 Task: Change  the formatting of the data to Which is Greater than 10 In conditional formating, put the option 'Red Text. 'add another formatting option Format As Table, insert the option Light Gray, Table style light 1 , change the format of Column Width to 15In the sheet   Optimize Sales templetes book
Action: Mouse moved to (69, 160)
Screenshot: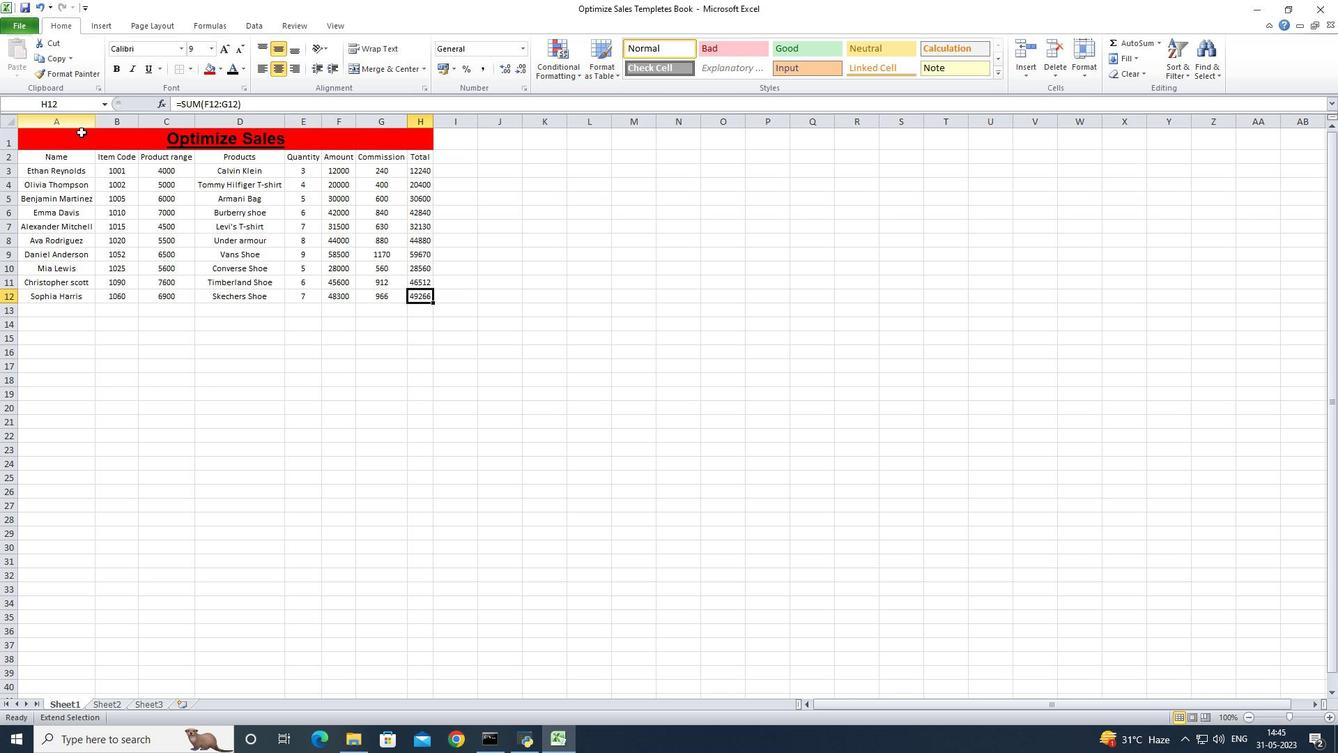 
Action: Mouse pressed left at (69, 160)
Screenshot: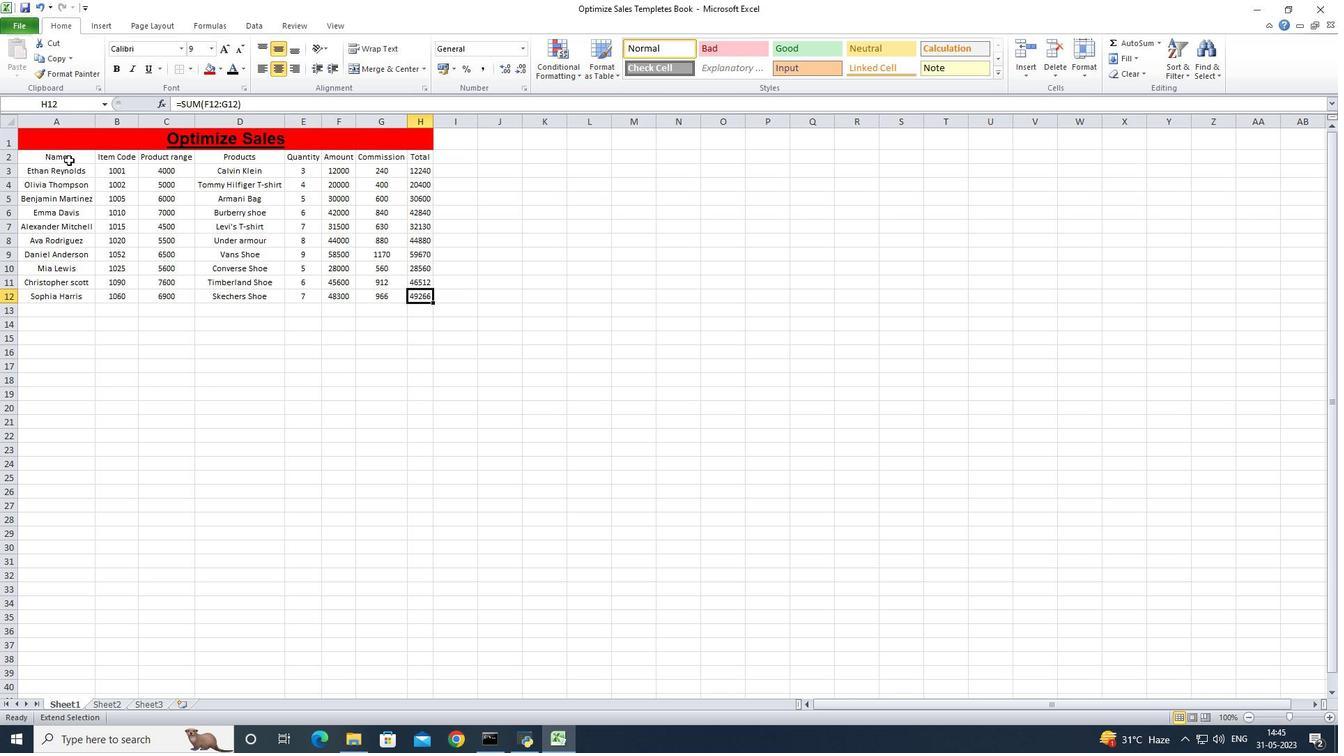 
Action: Mouse moved to (80, 159)
Screenshot: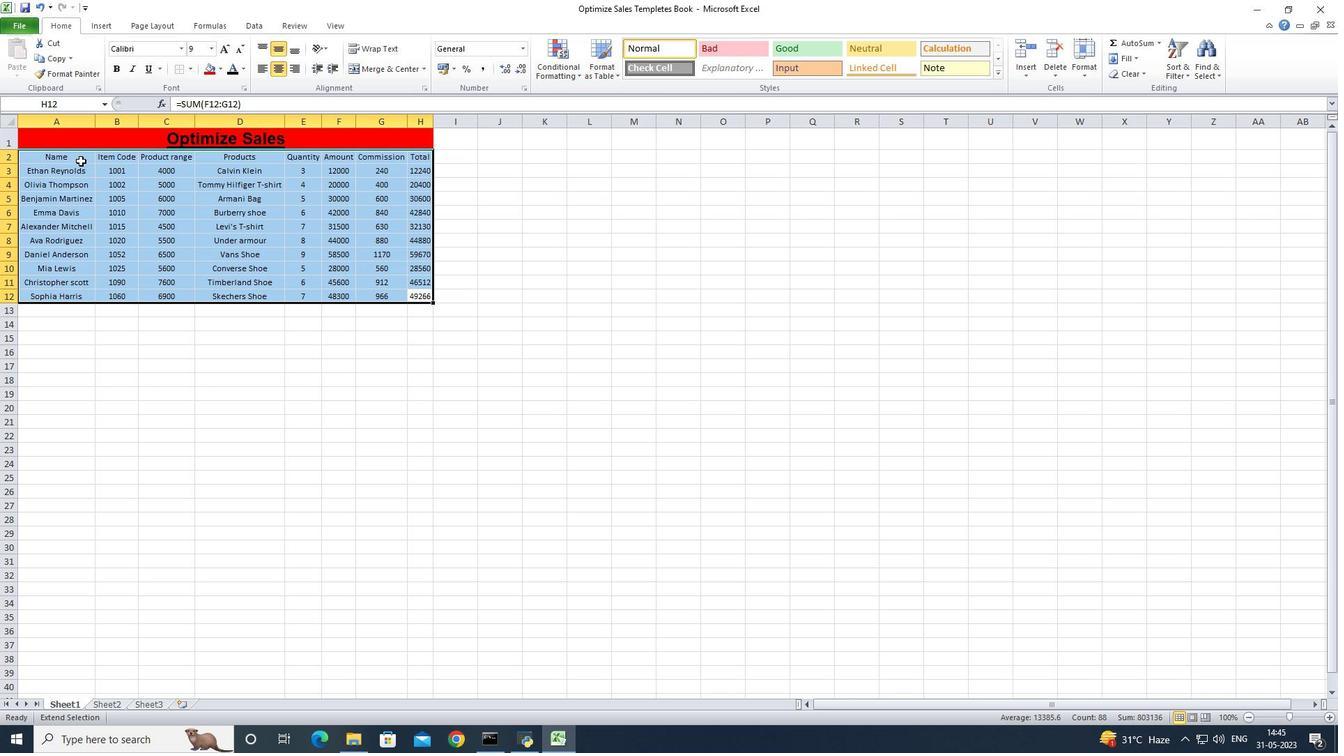 
Action: Mouse pressed left at (80, 159)
Screenshot: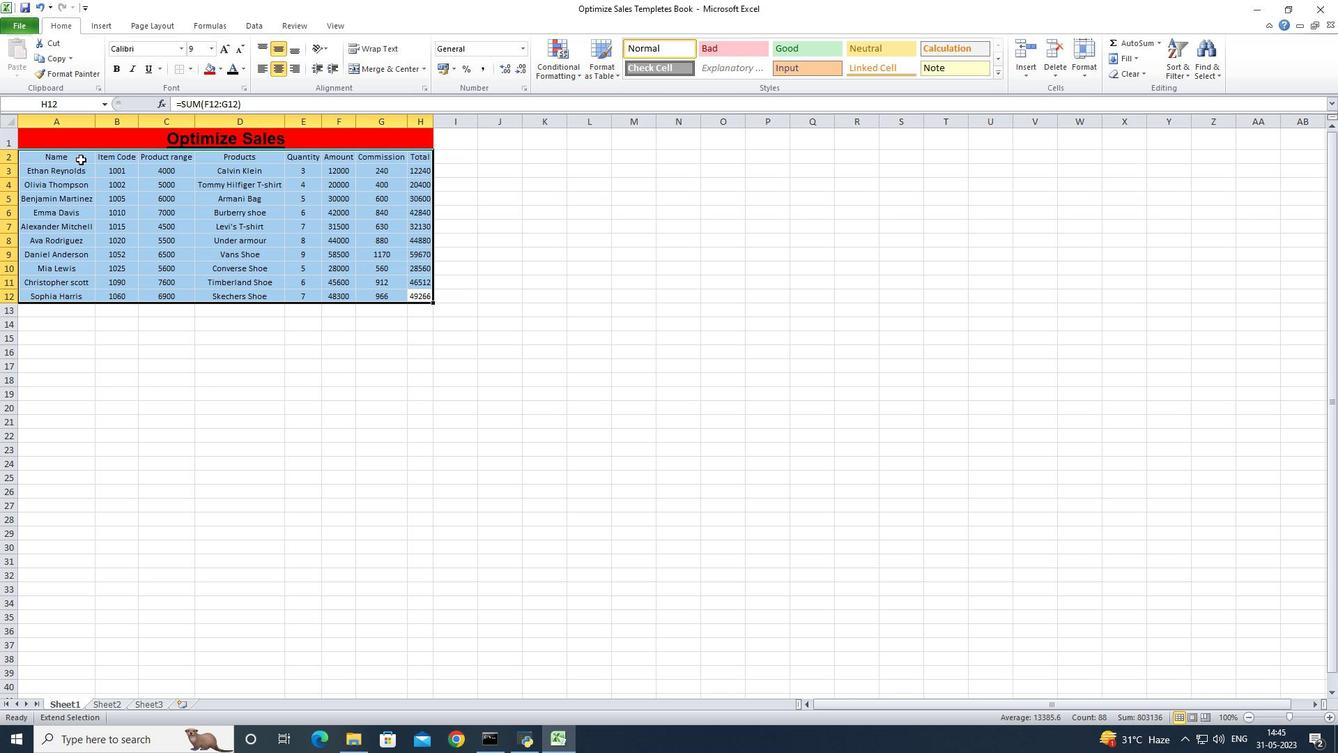 
Action: Mouse pressed left at (80, 159)
Screenshot: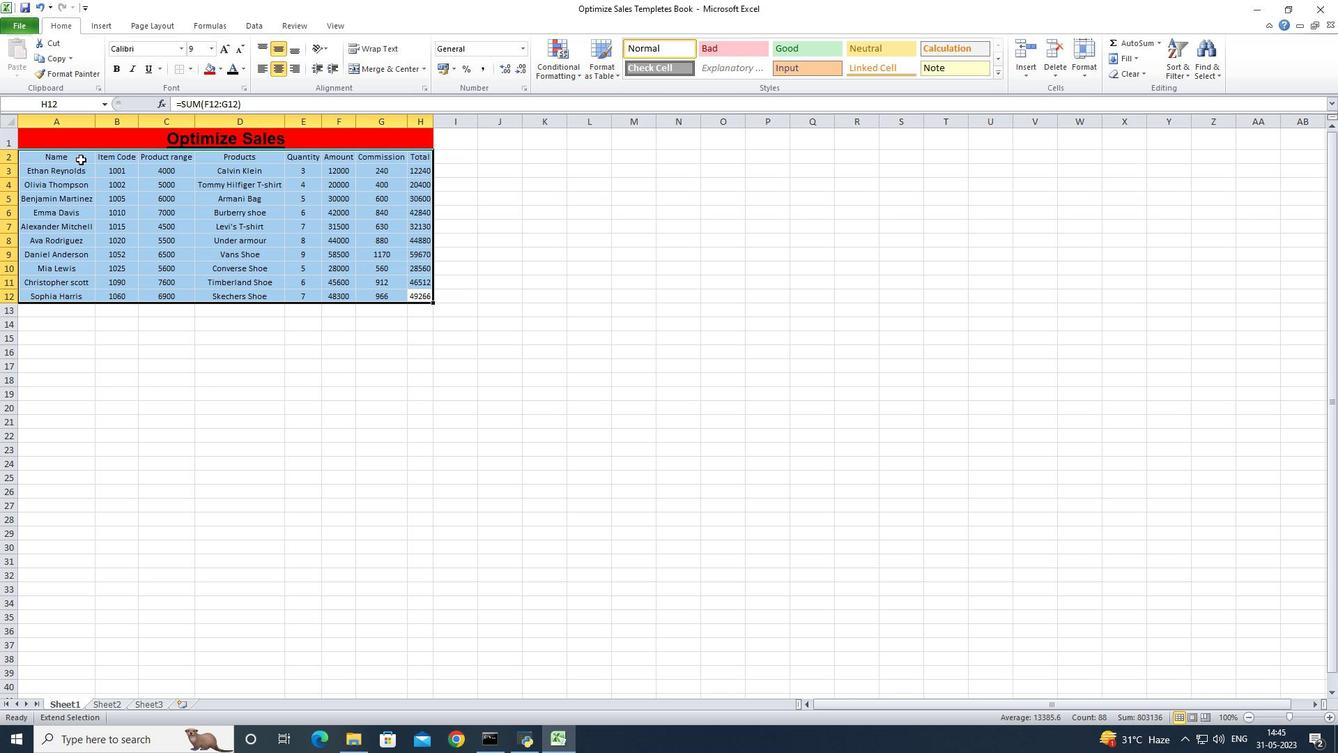 
Action: Mouse pressed left at (80, 159)
Screenshot: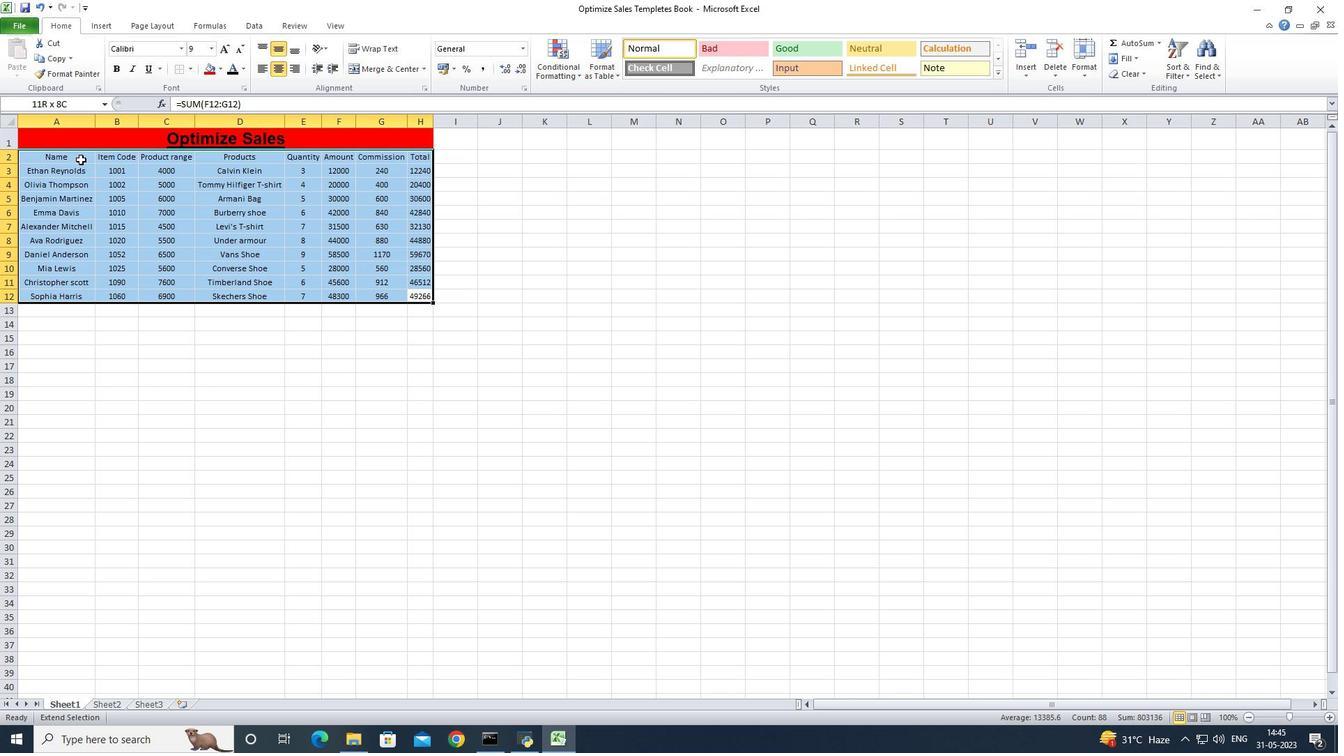 
Action: Mouse moved to (548, 59)
Screenshot: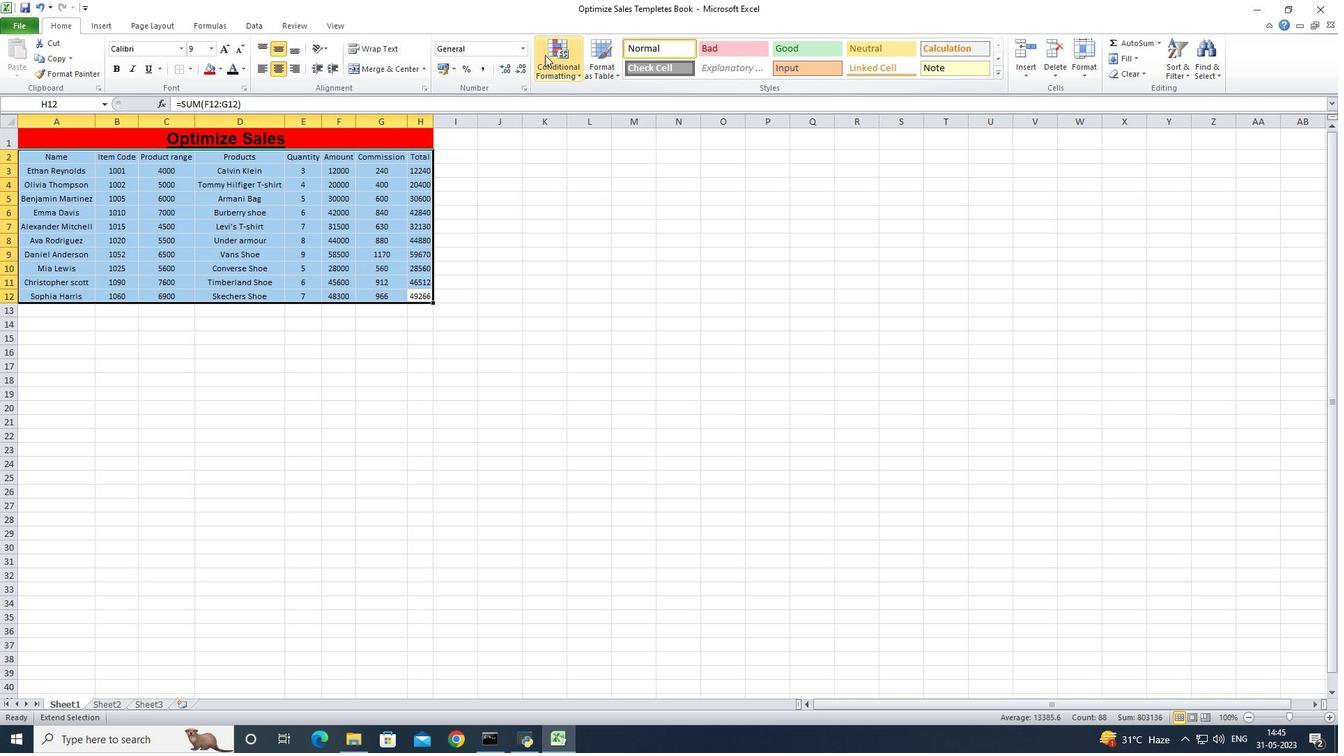 
Action: Mouse pressed left at (548, 59)
Screenshot: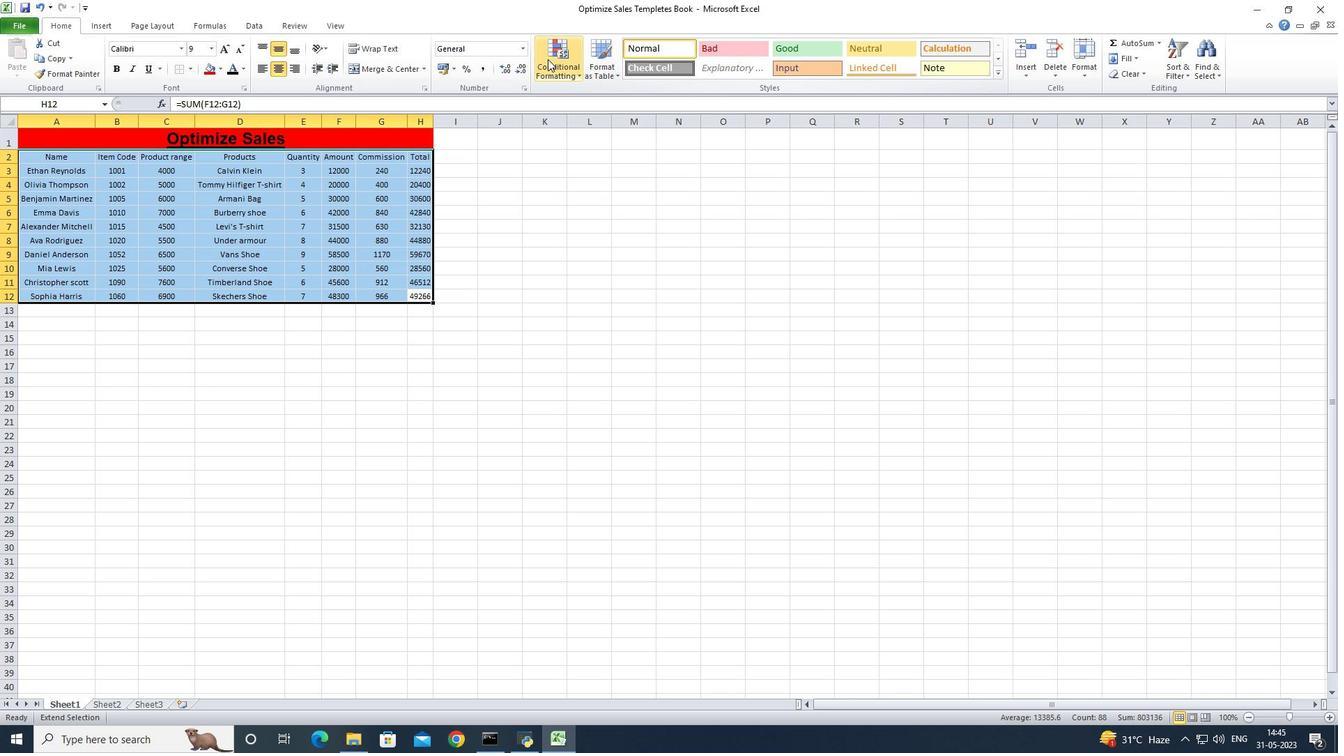 
Action: Mouse moved to (750, 98)
Screenshot: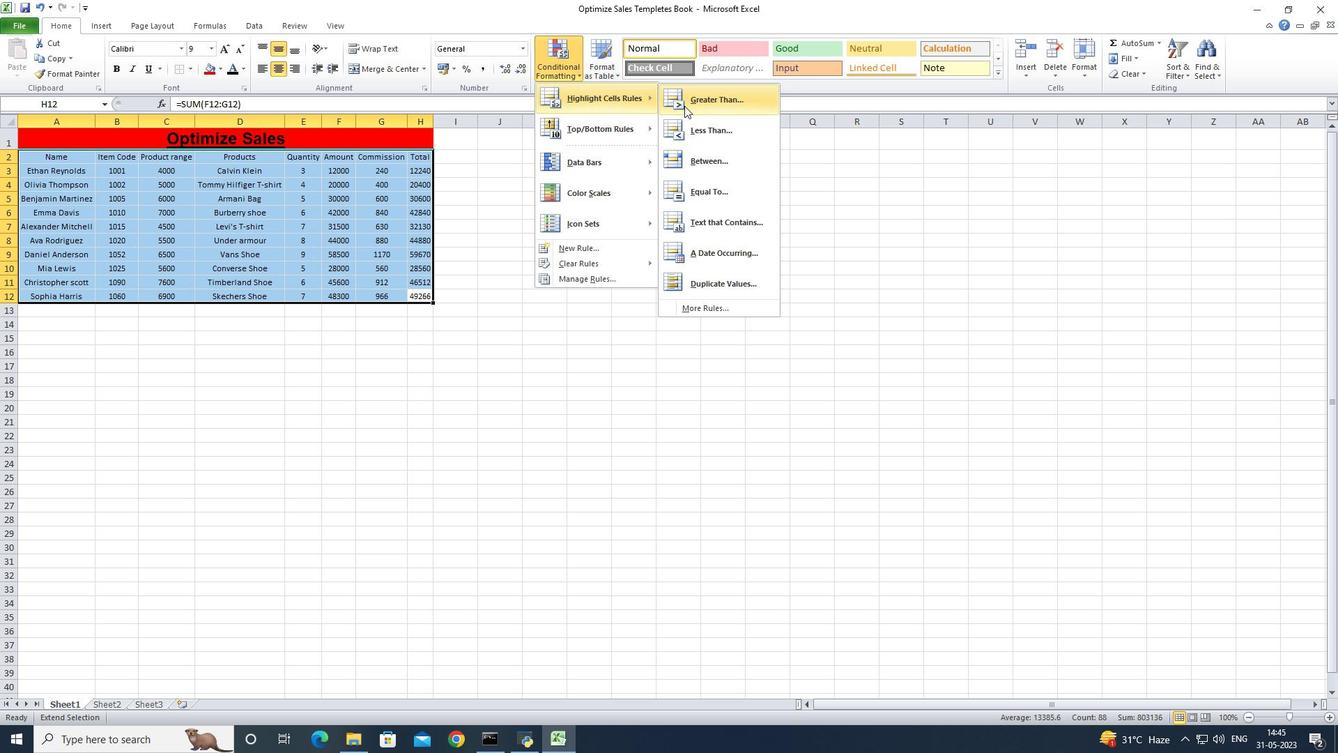 
Action: Mouse pressed left at (750, 98)
Screenshot: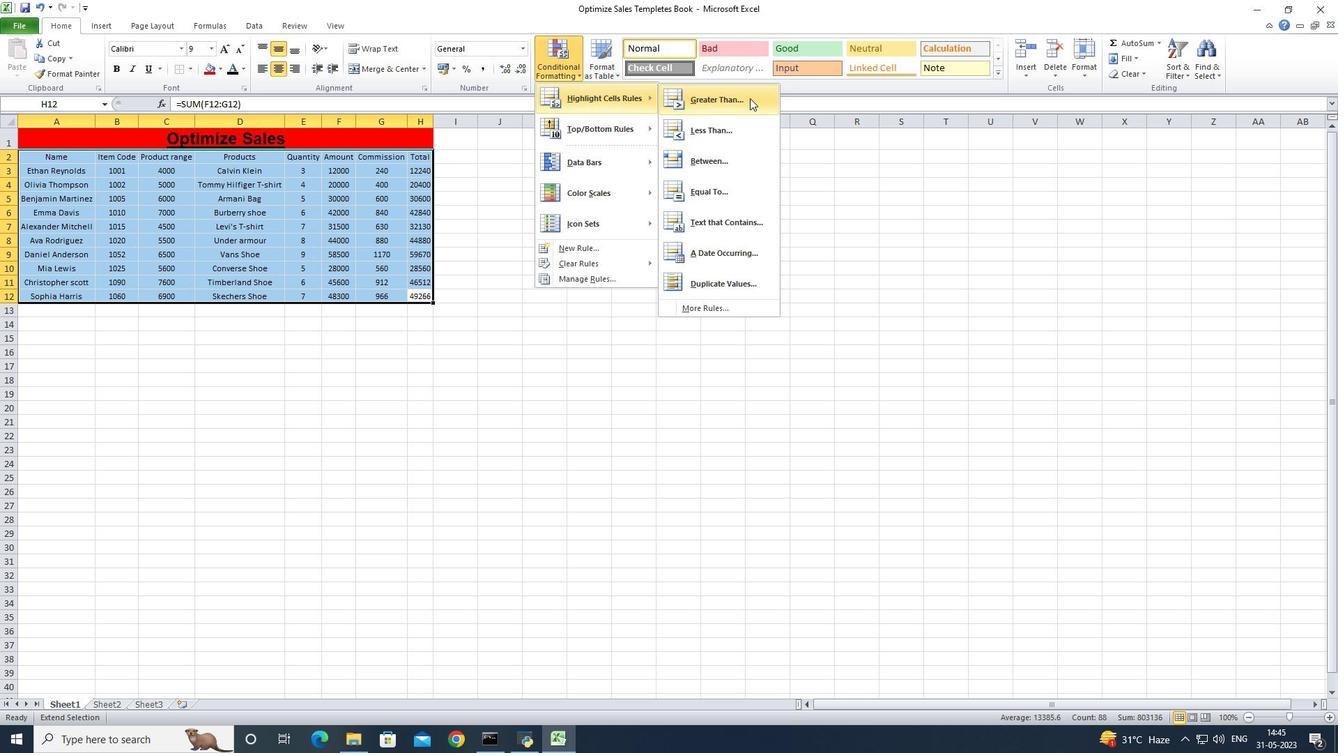 
Action: Mouse moved to (299, 349)
Screenshot: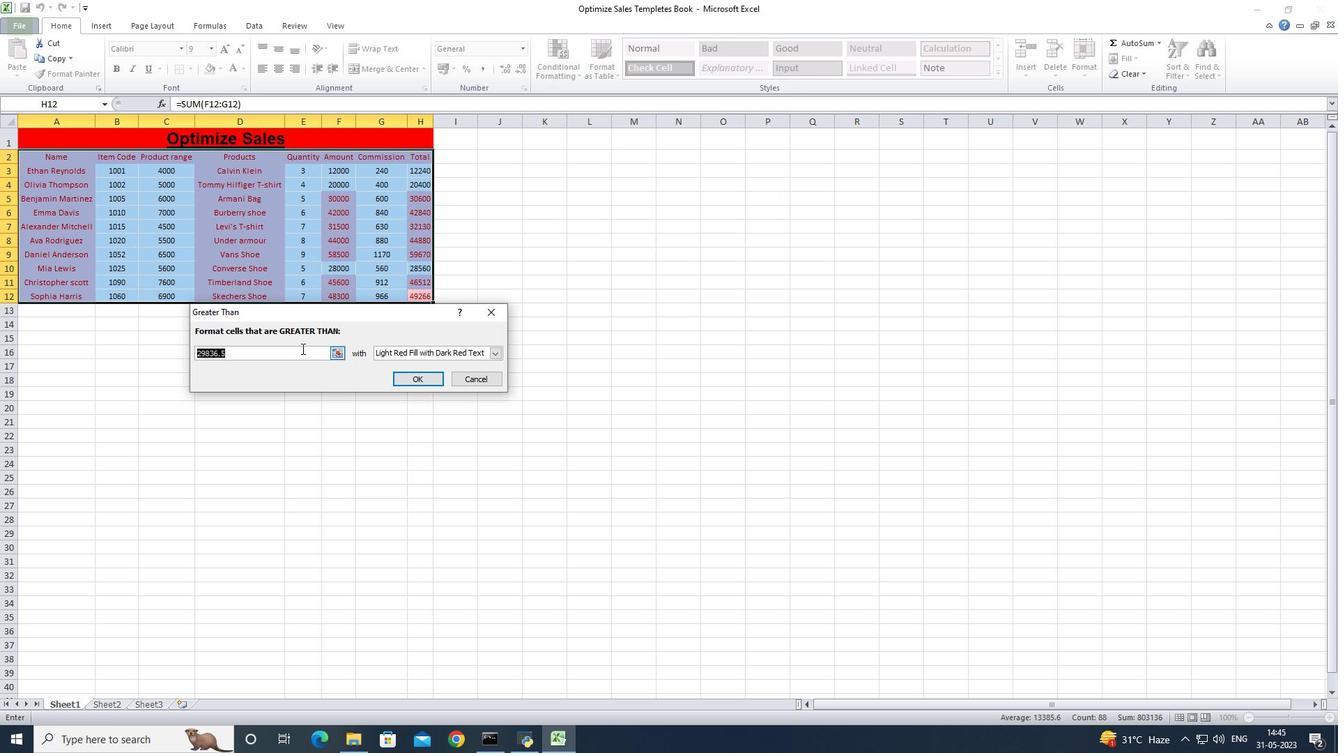 
Action: Key pressed 10
Screenshot: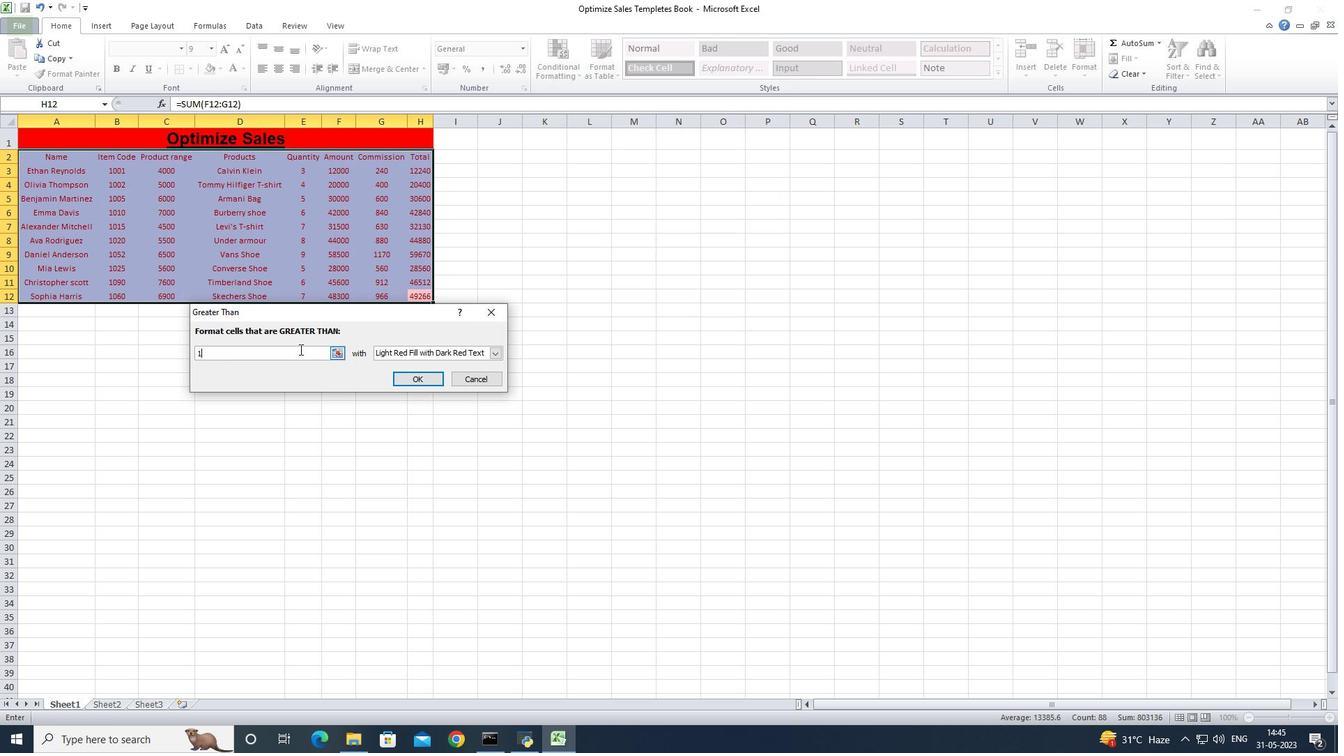 
Action: Mouse moved to (499, 350)
Screenshot: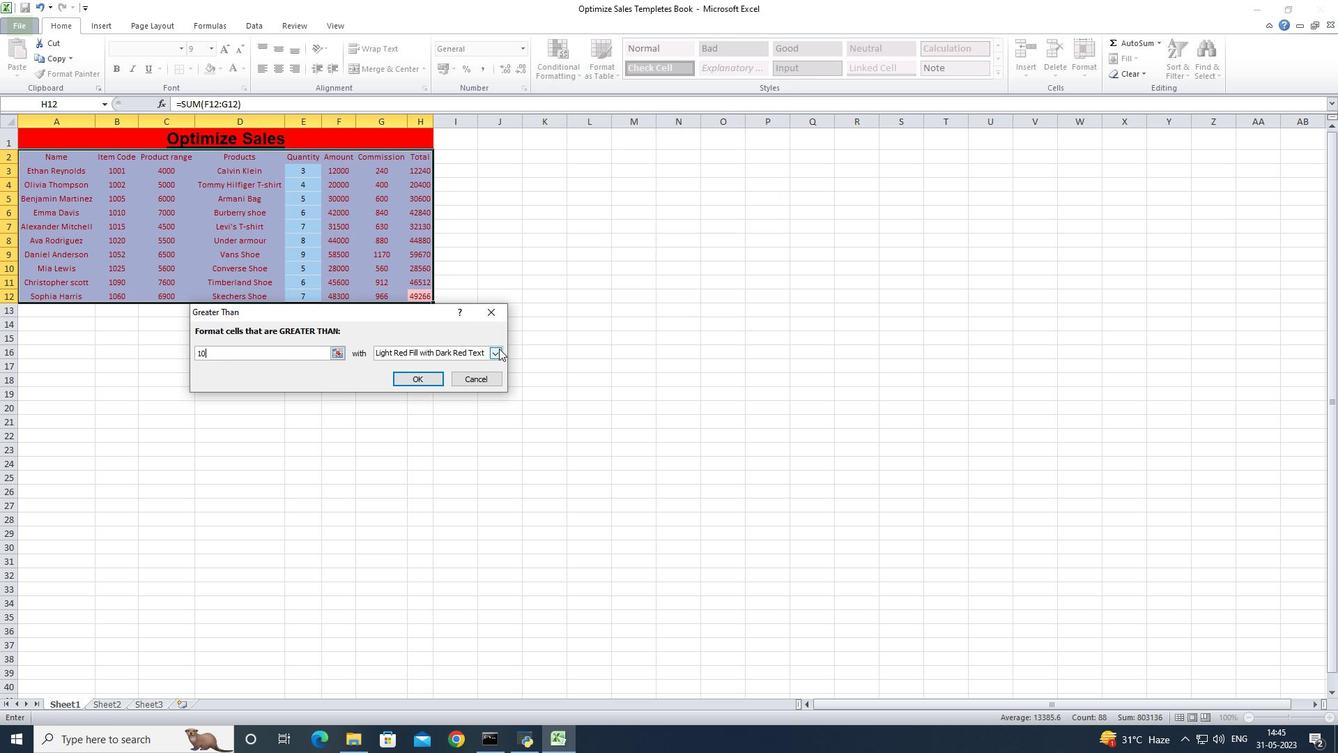 
Action: Mouse pressed left at (499, 350)
Screenshot: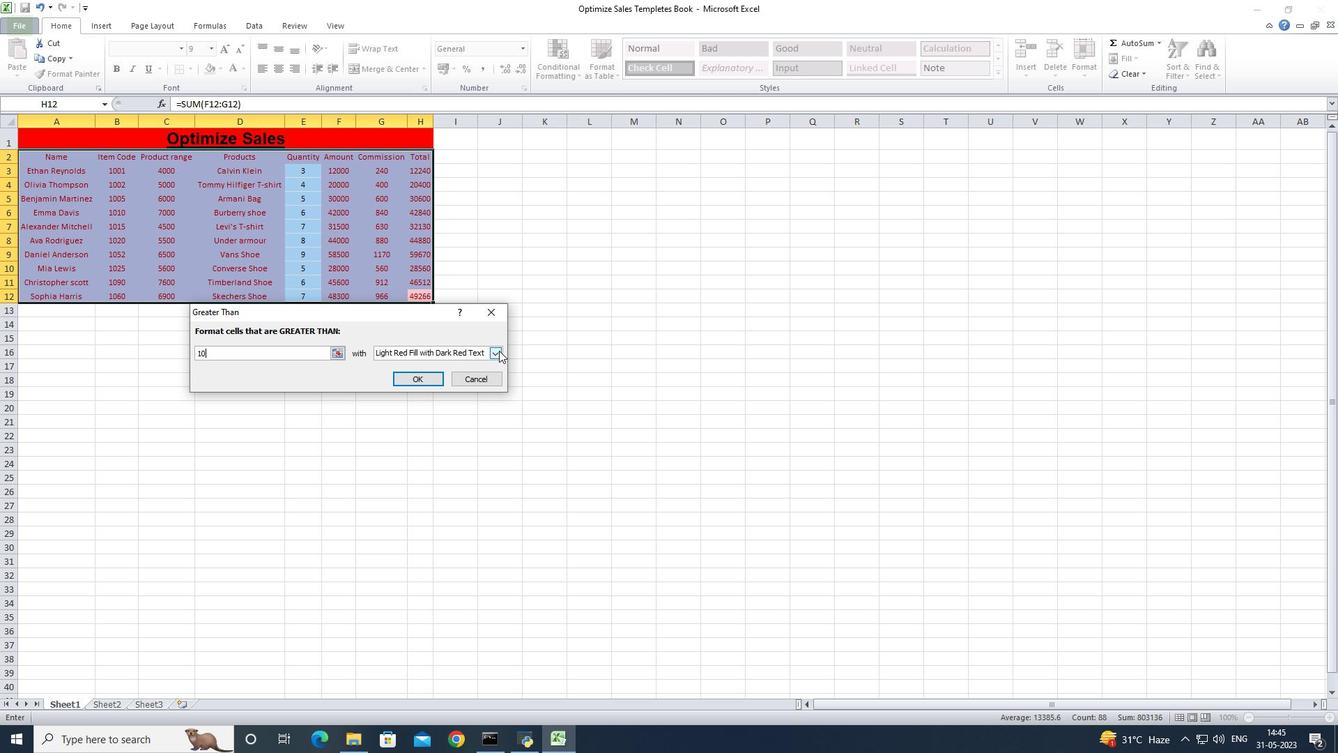 
Action: Mouse moved to (464, 402)
Screenshot: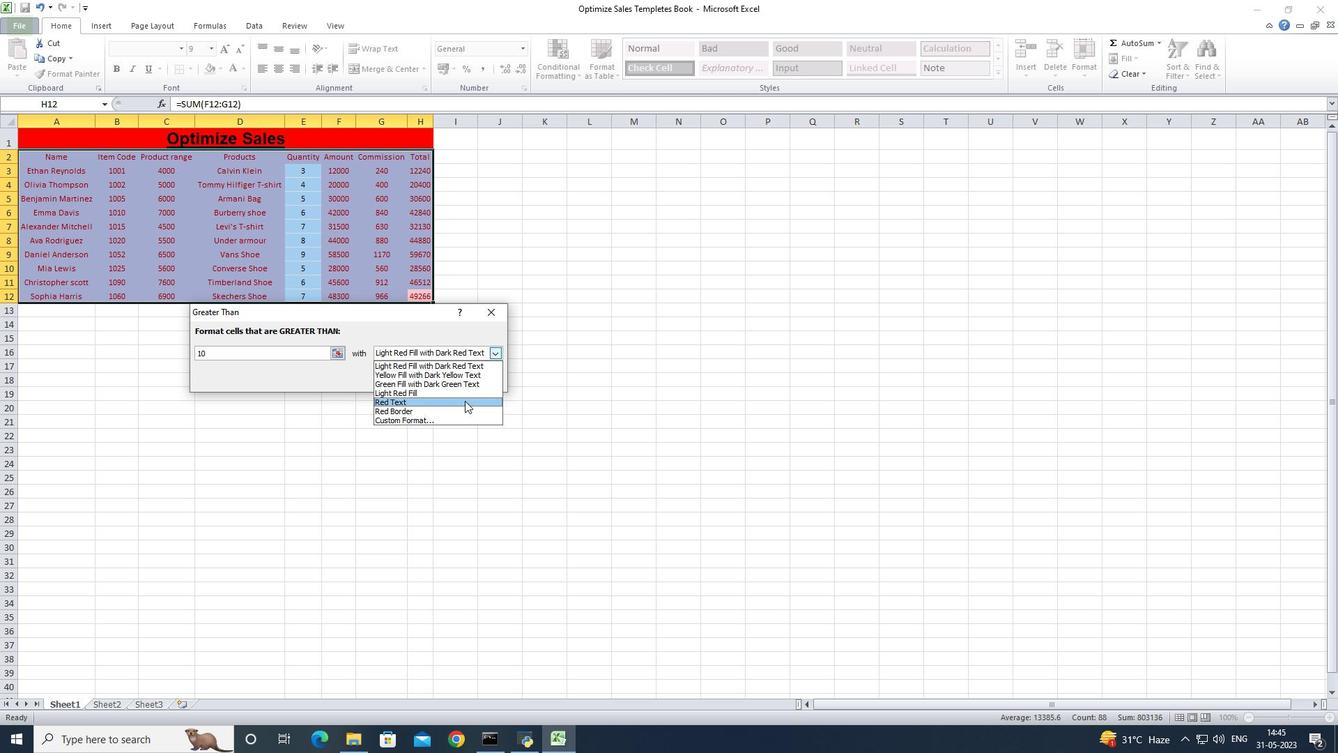 
Action: Mouse pressed left at (464, 402)
Screenshot: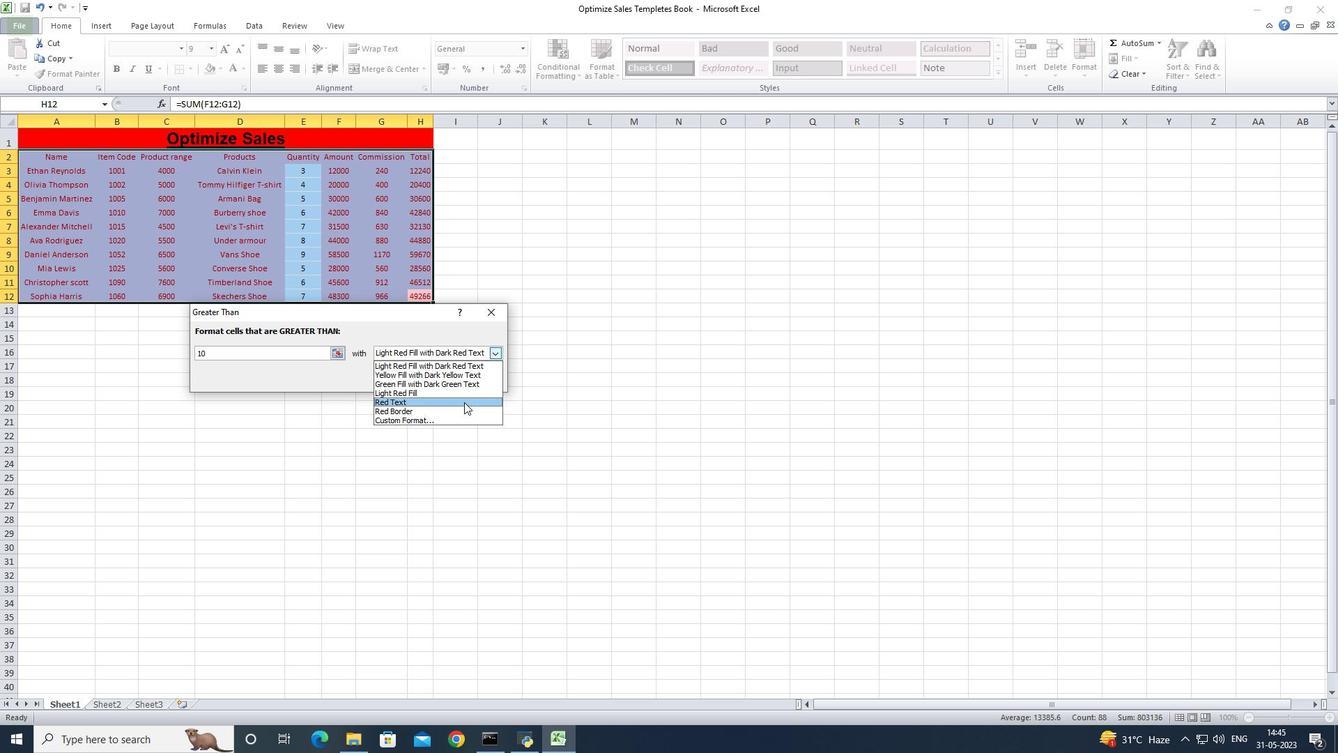 
Action: Mouse moved to (422, 382)
Screenshot: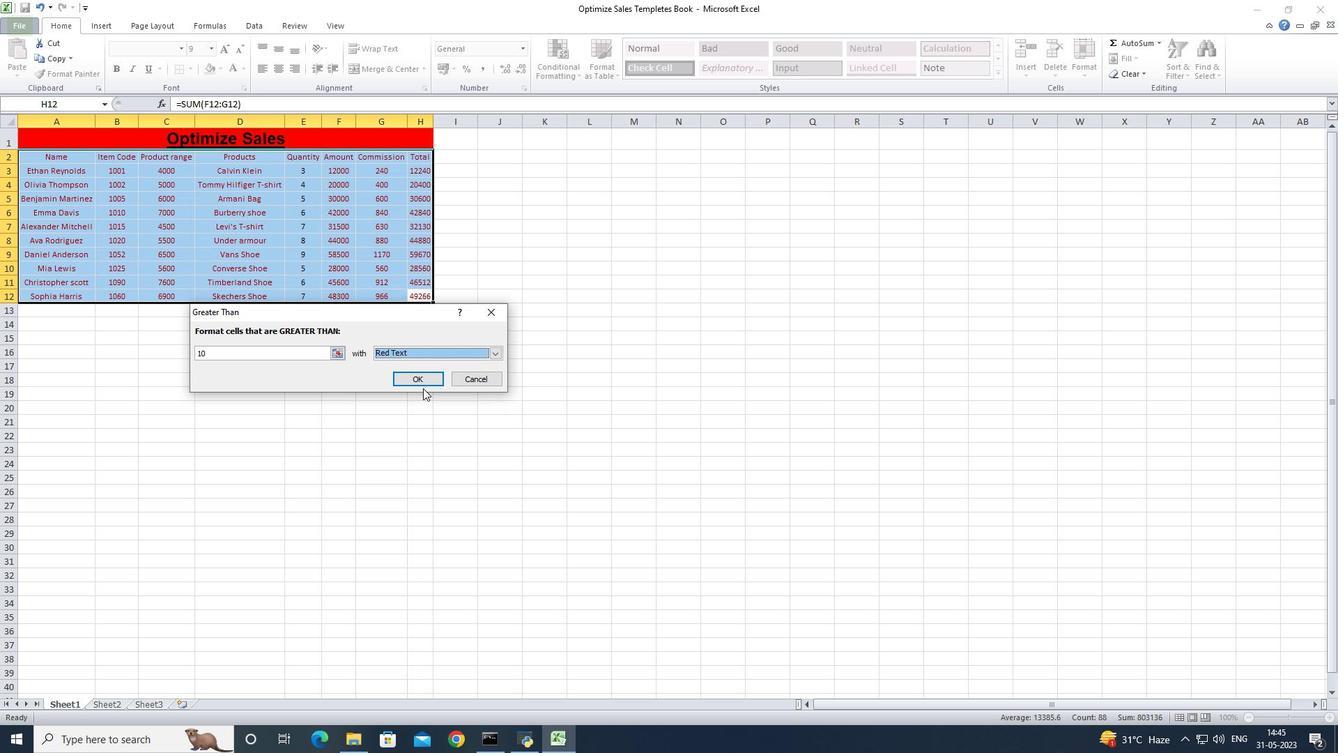 
Action: Mouse pressed left at (422, 382)
Screenshot: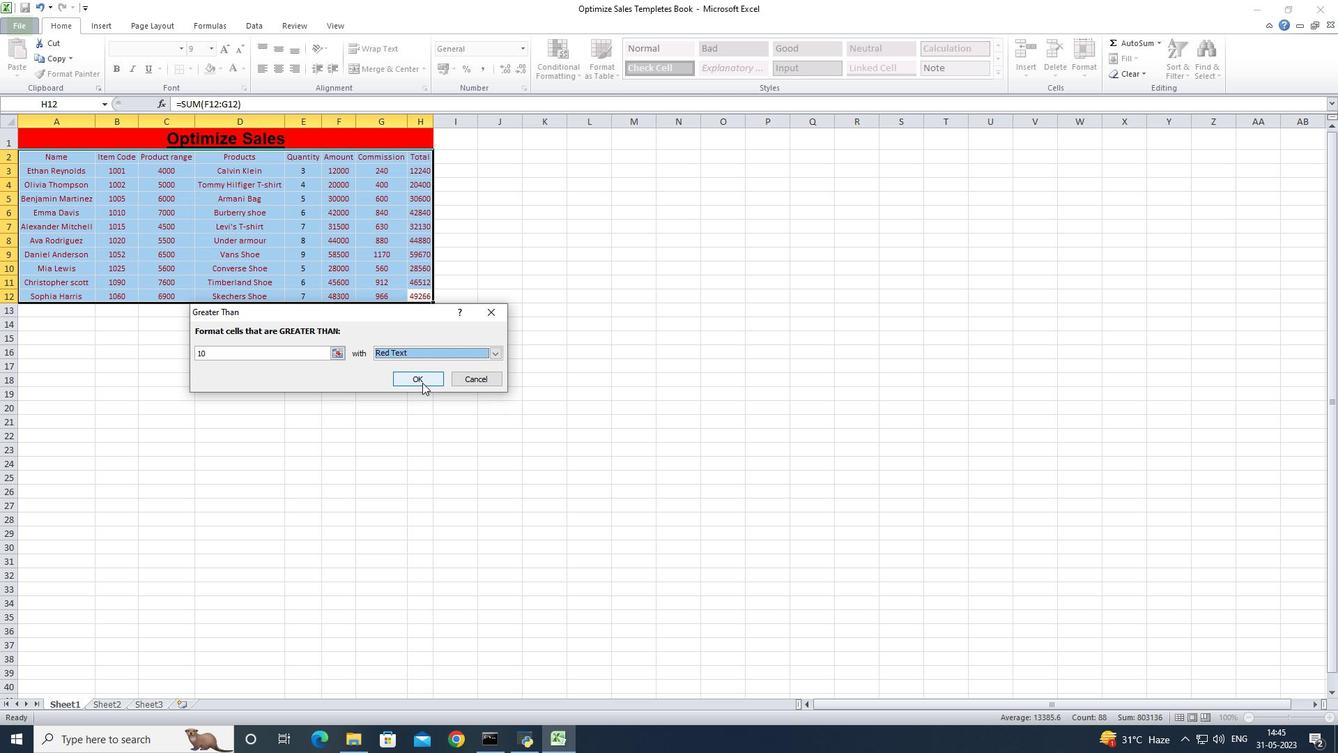 
Action: Mouse moved to (193, 183)
Screenshot: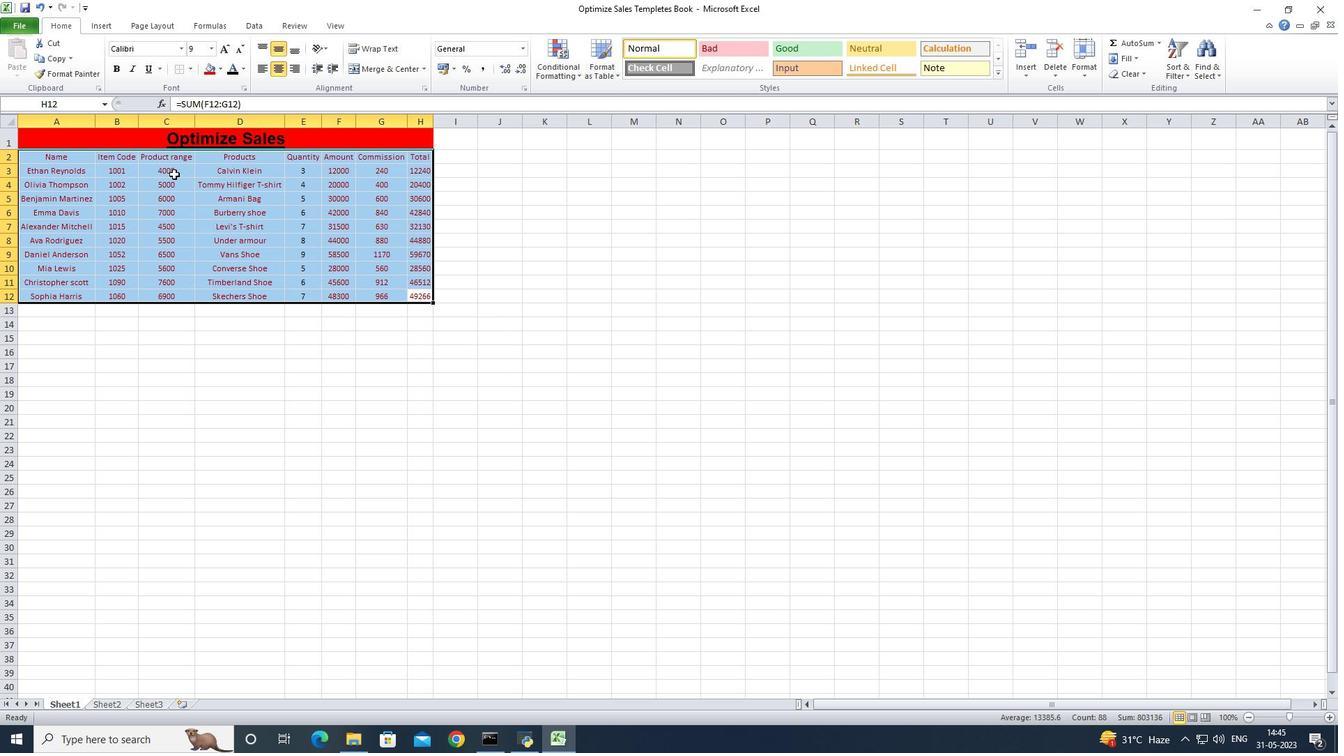 
Action: Mouse pressed left at (193, 183)
Screenshot: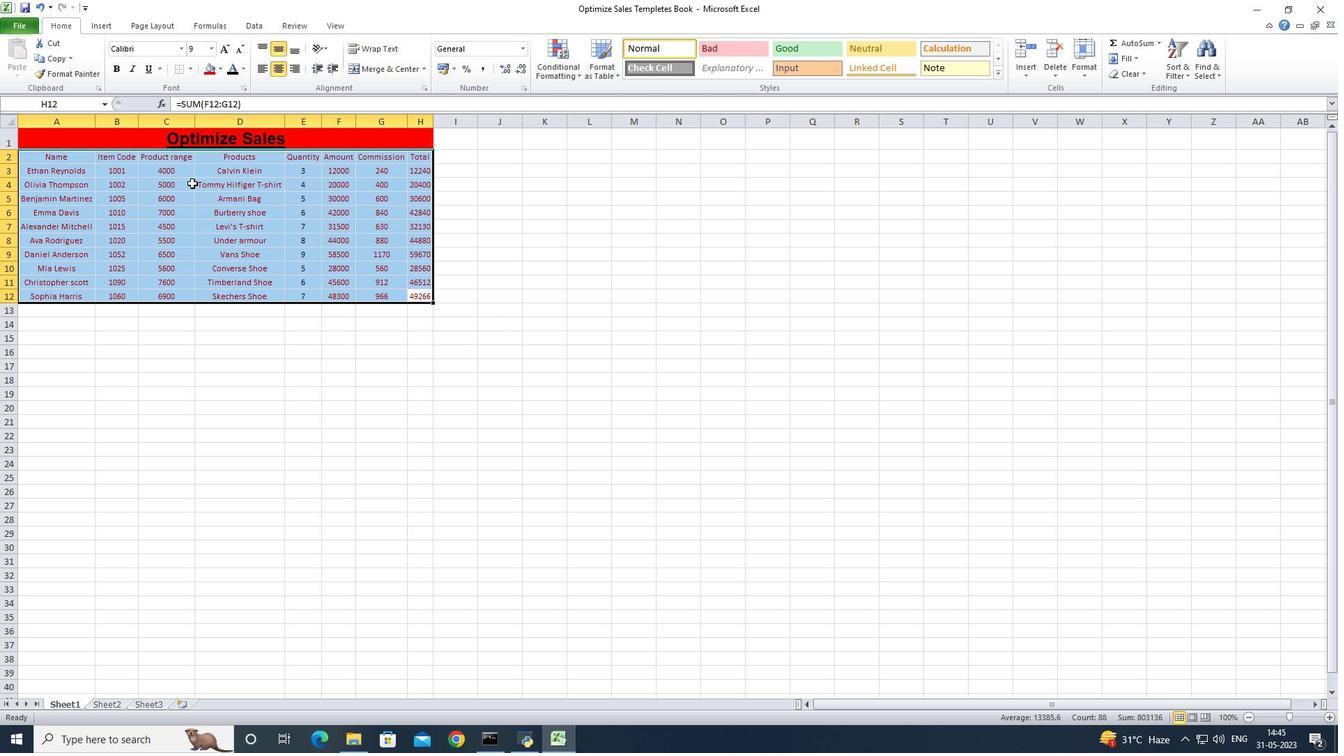 
Action: Mouse moved to (87, 159)
Screenshot: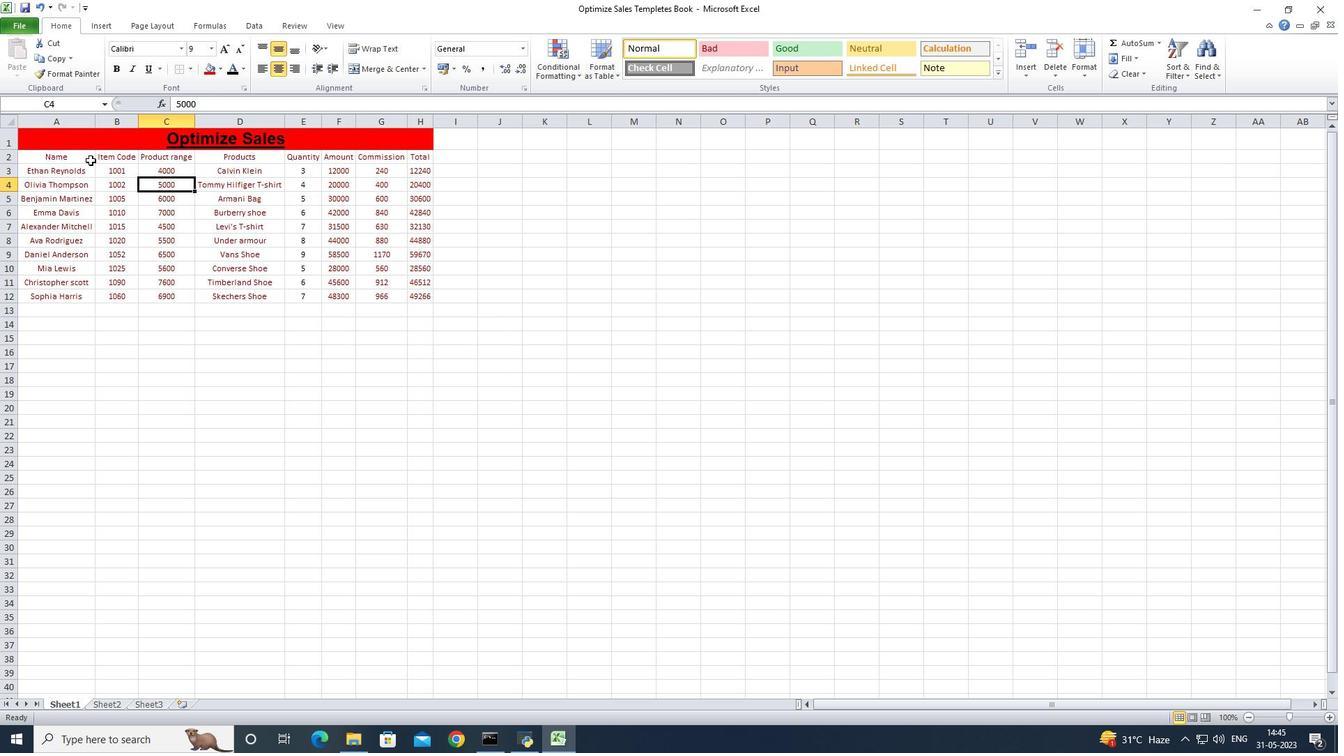
Action: Mouse pressed left at (87, 159)
Screenshot: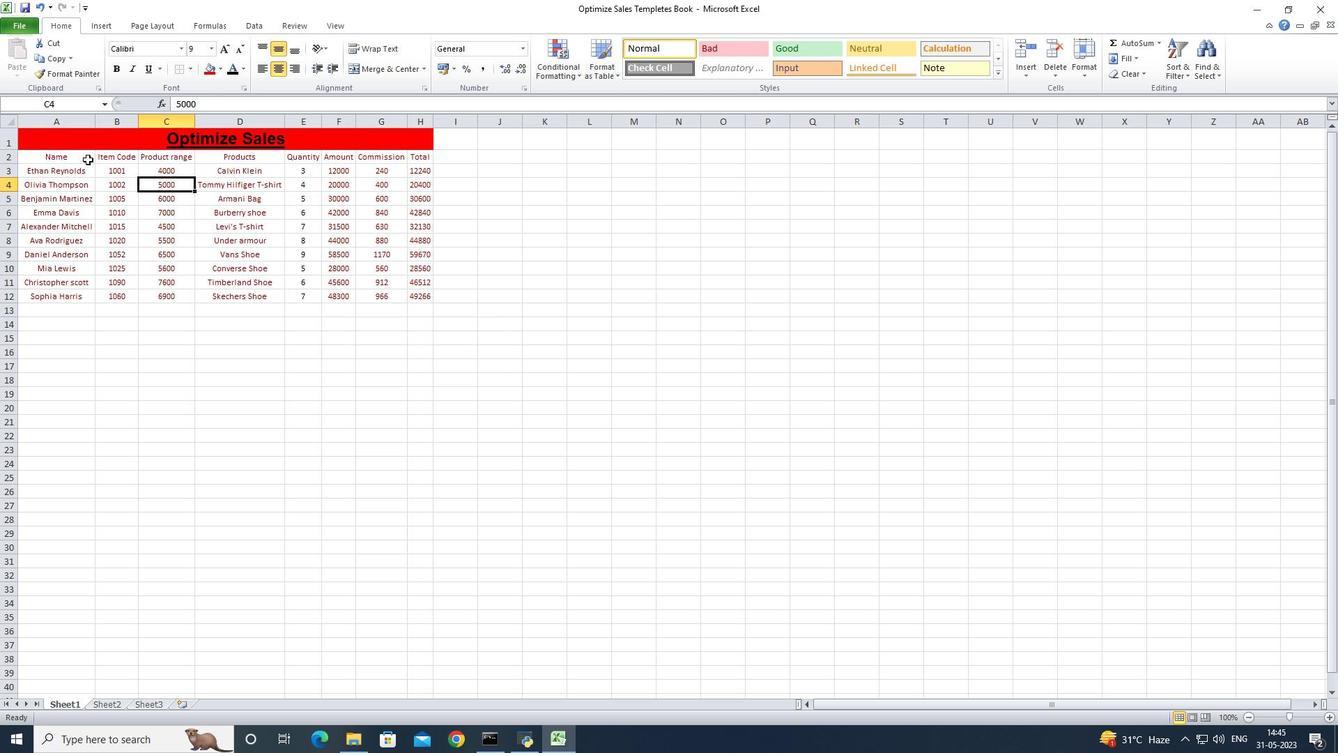 
Action: Mouse moved to (405, 294)
Screenshot: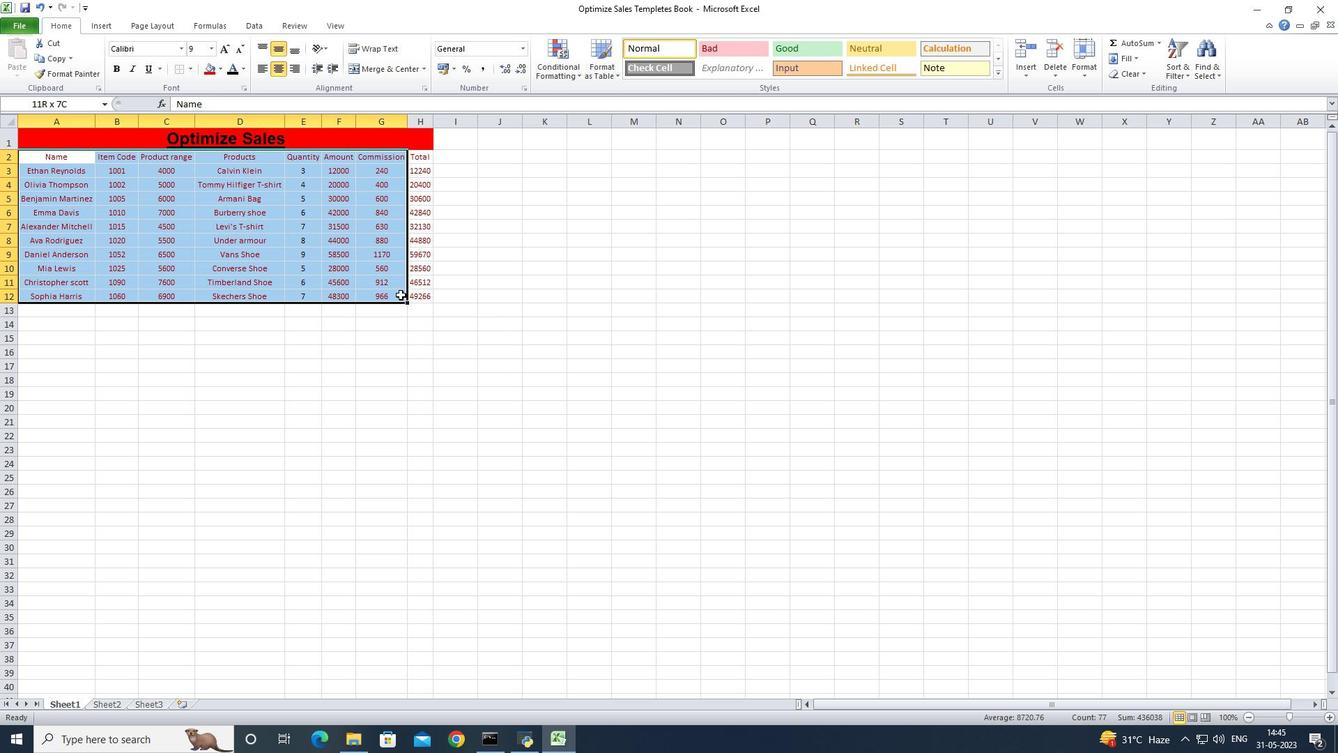 
Action: Mouse pressed left at (405, 294)
Screenshot: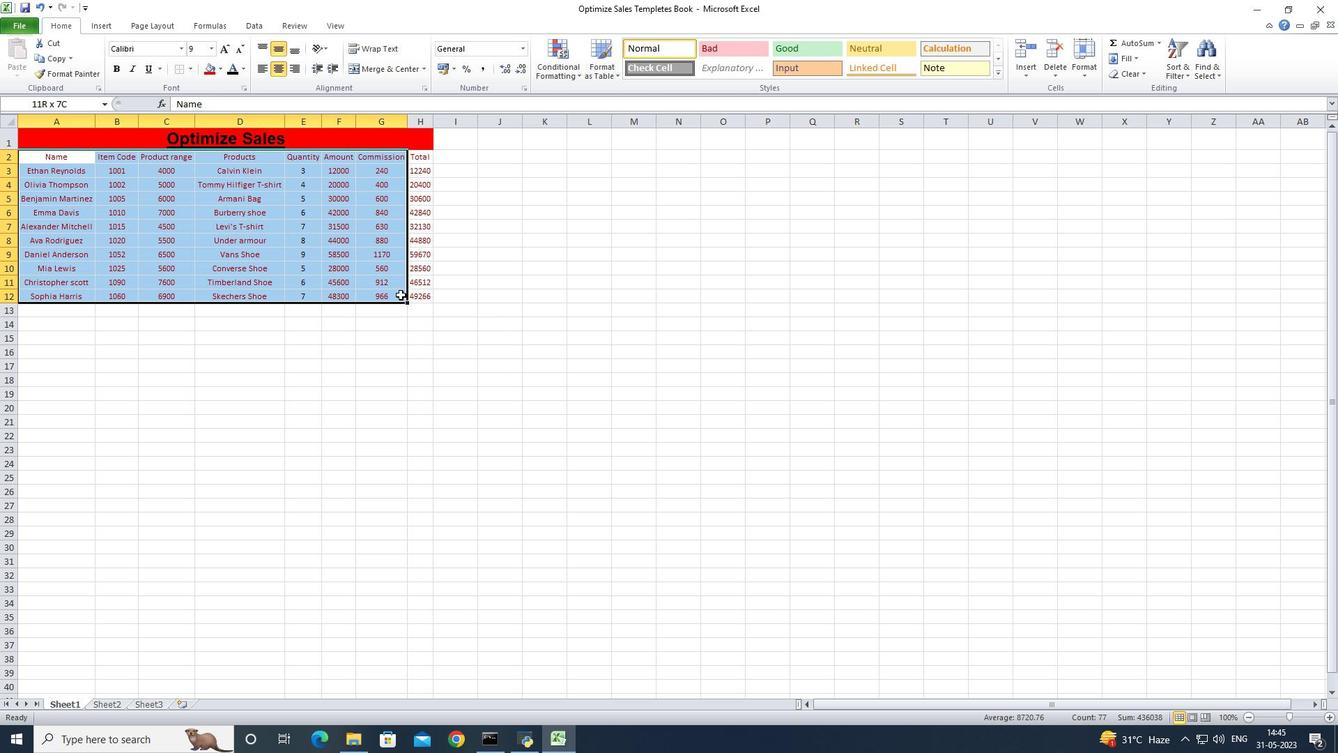 
Action: Mouse moved to (415, 292)
Screenshot: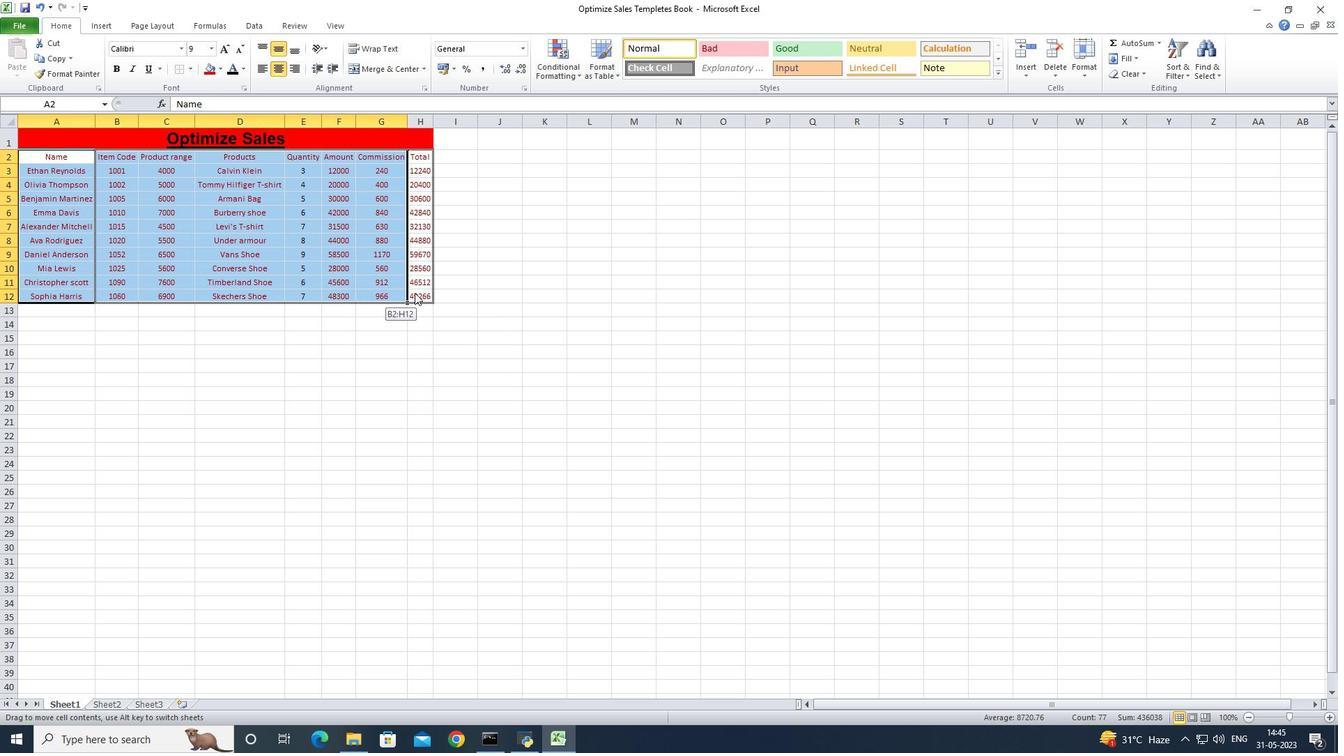 
Action: Mouse pressed left at (415, 292)
Screenshot: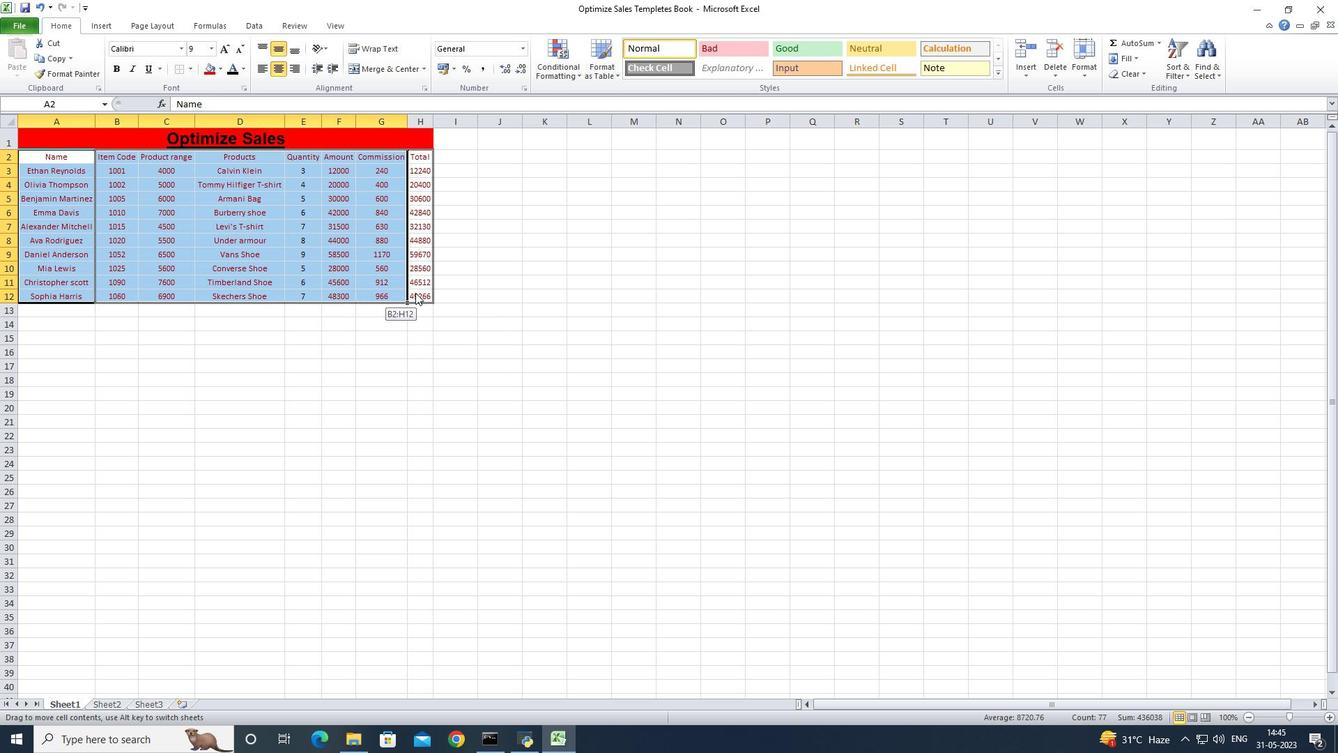 
Action: Mouse moved to (711, 412)
Screenshot: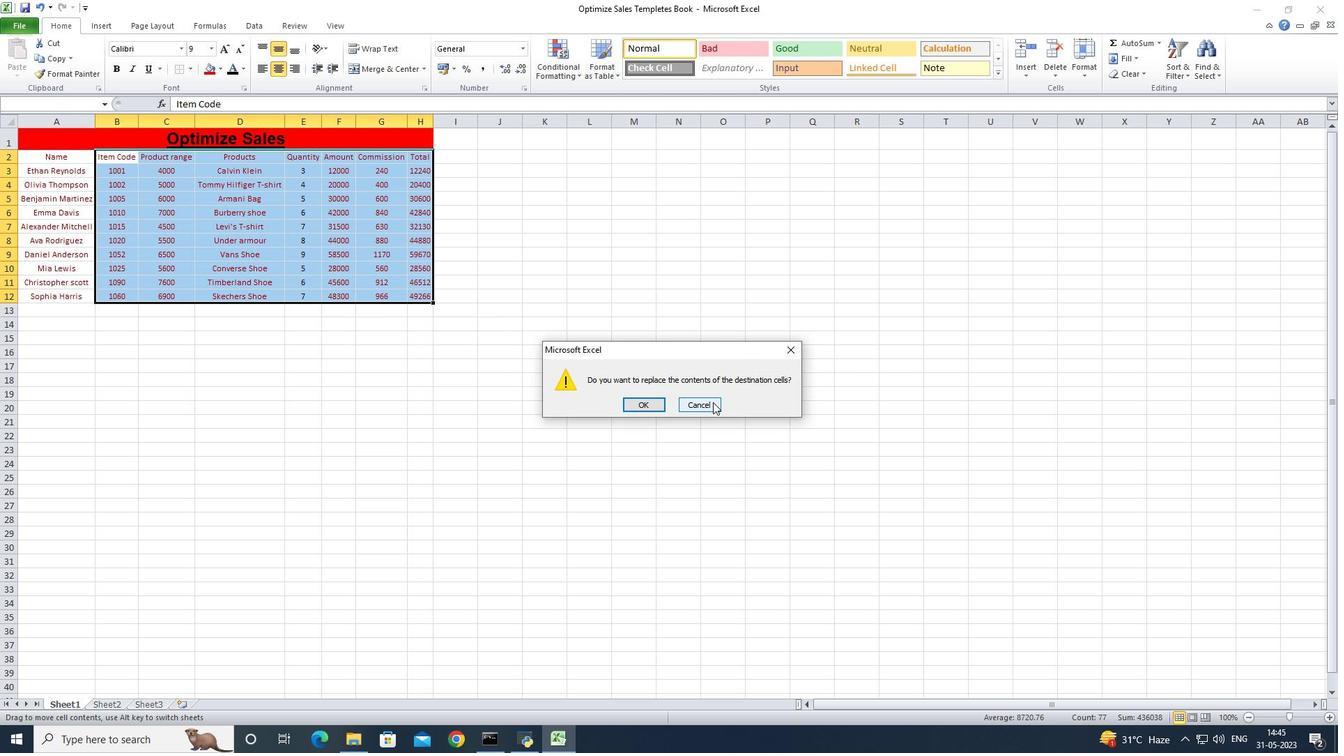 
Action: Mouse pressed left at (711, 412)
Screenshot: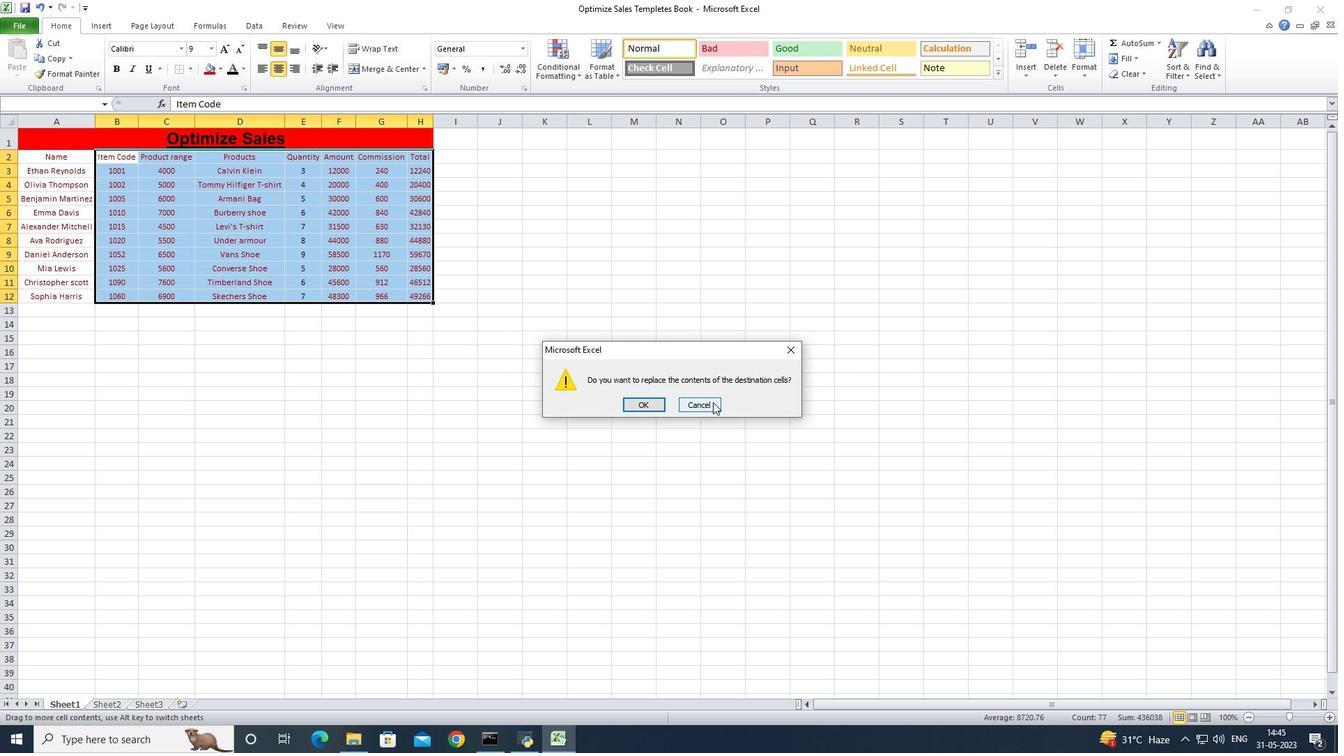 
Action: Mouse moved to (707, 399)
Screenshot: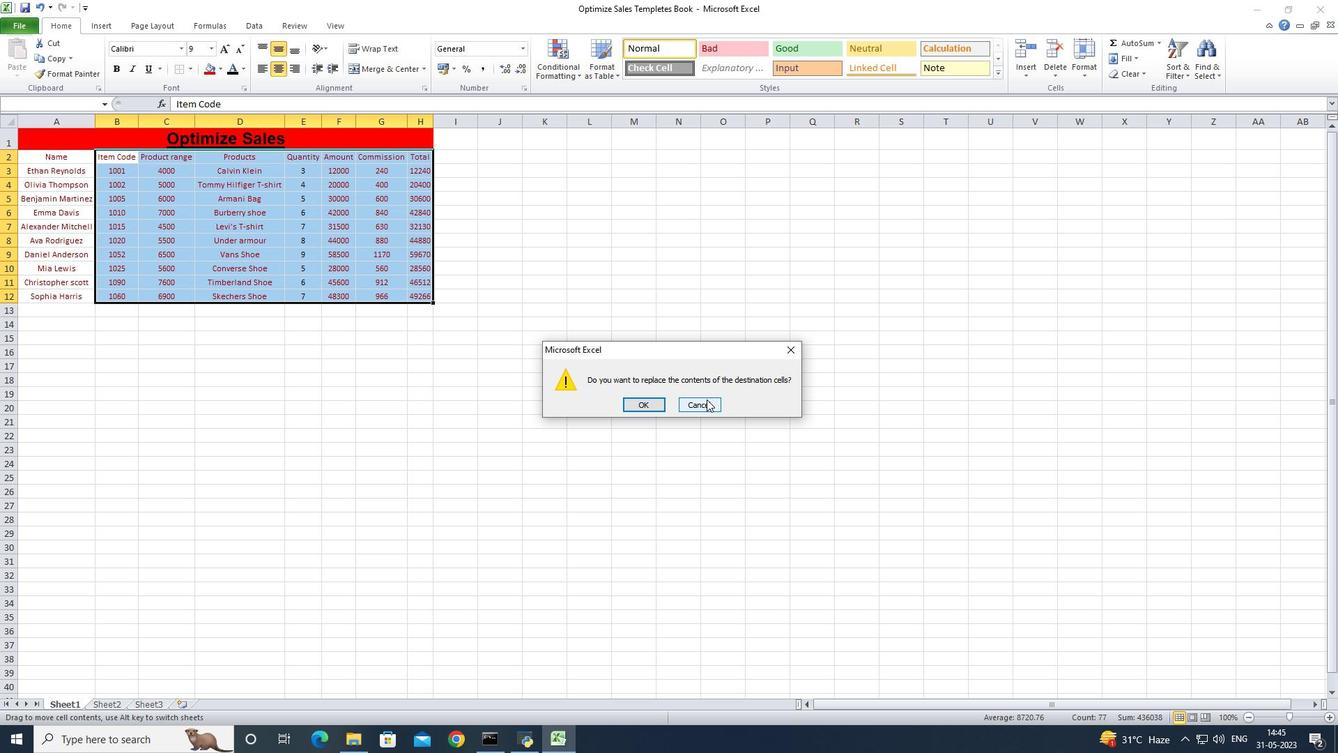 
Action: Mouse pressed left at (707, 399)
Screenshot: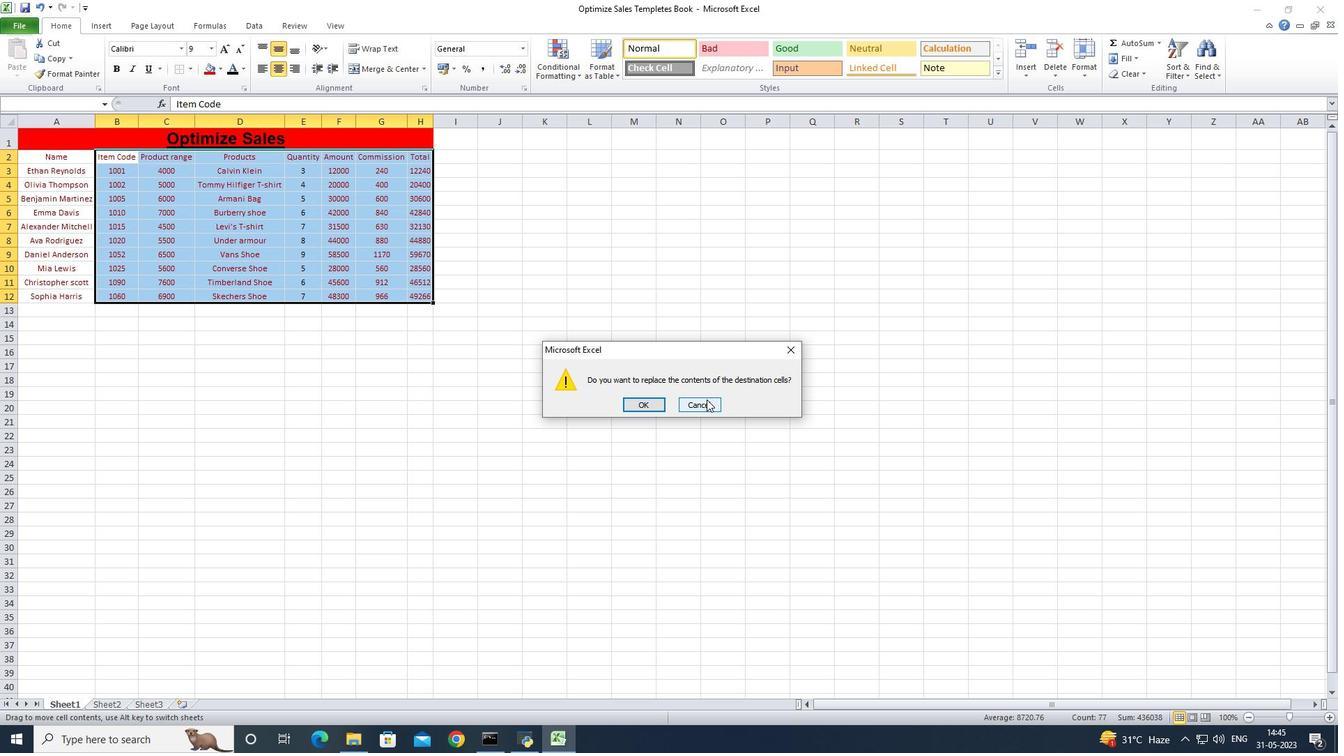 
Action: Mouse moved to (48, 156)
Screenshot: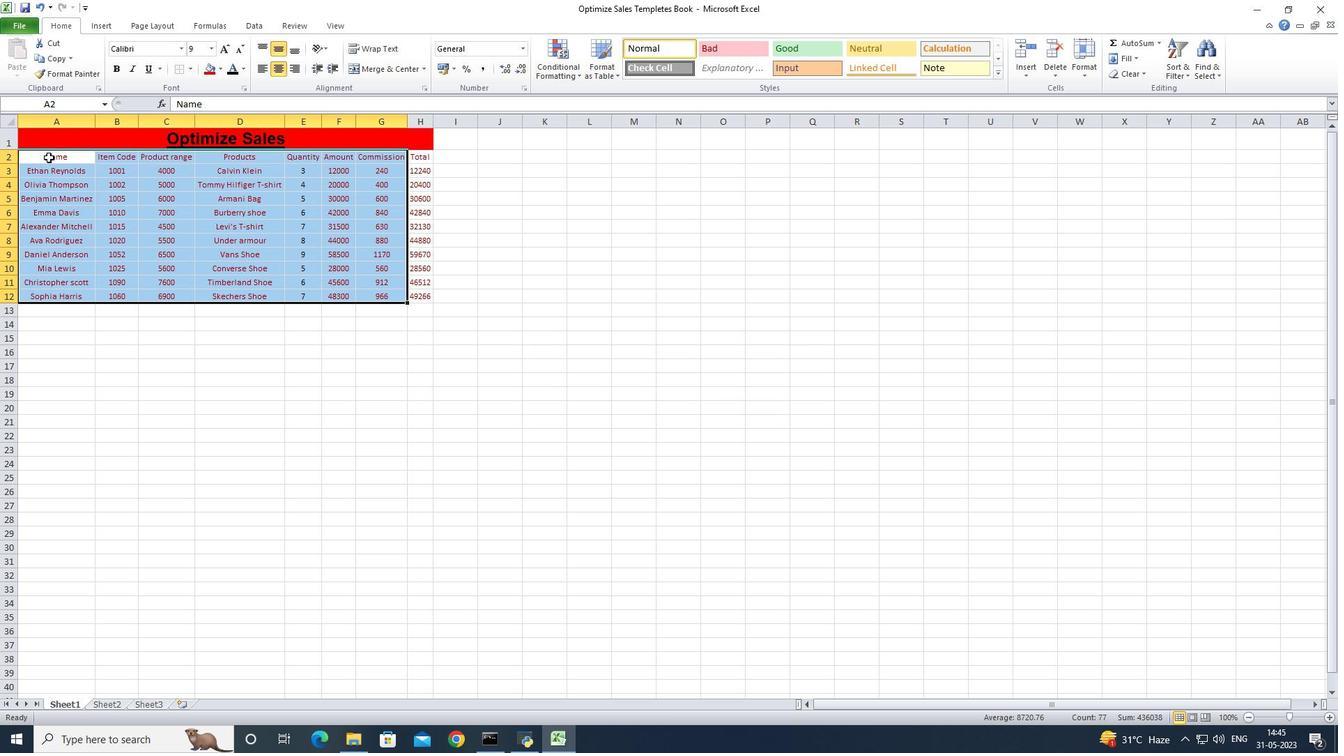 
Action: Mouse pressed left at (48, 156)
Screenshot: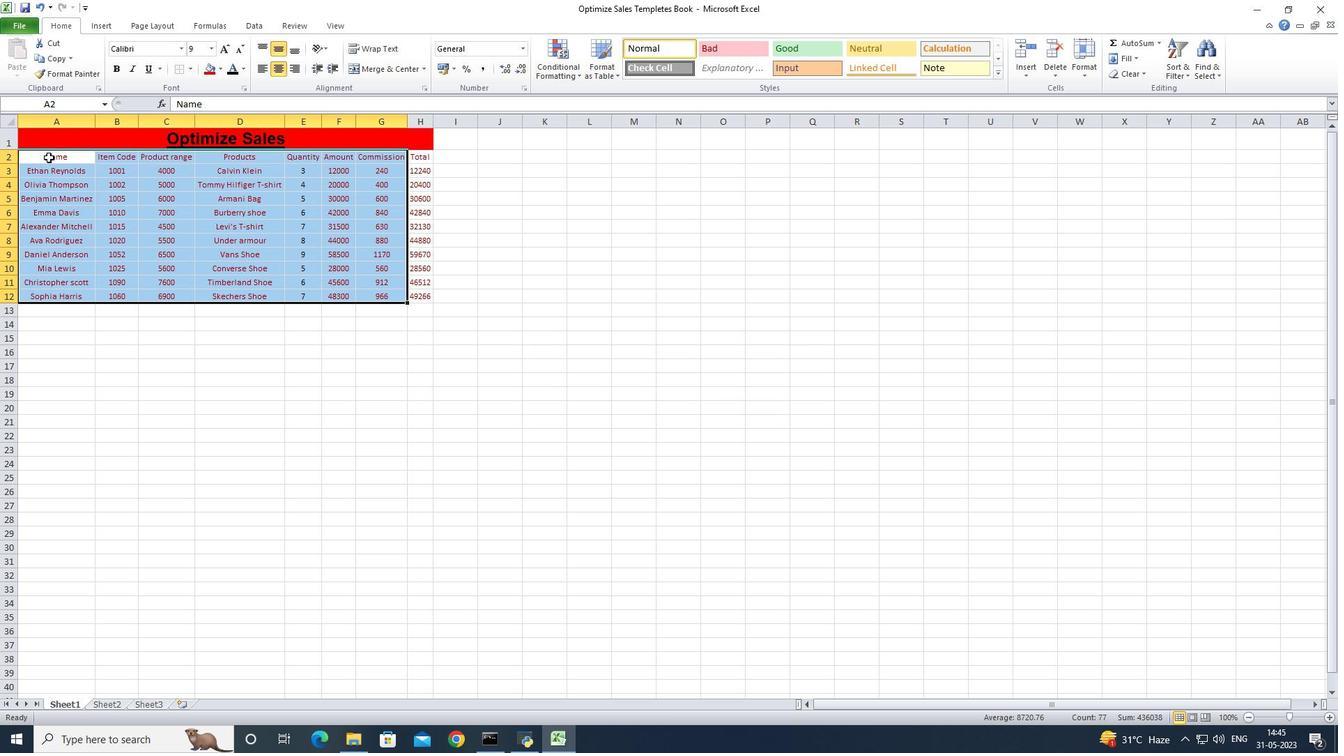 
Action: Mouse pressed left at (48, 156)
Screenshot: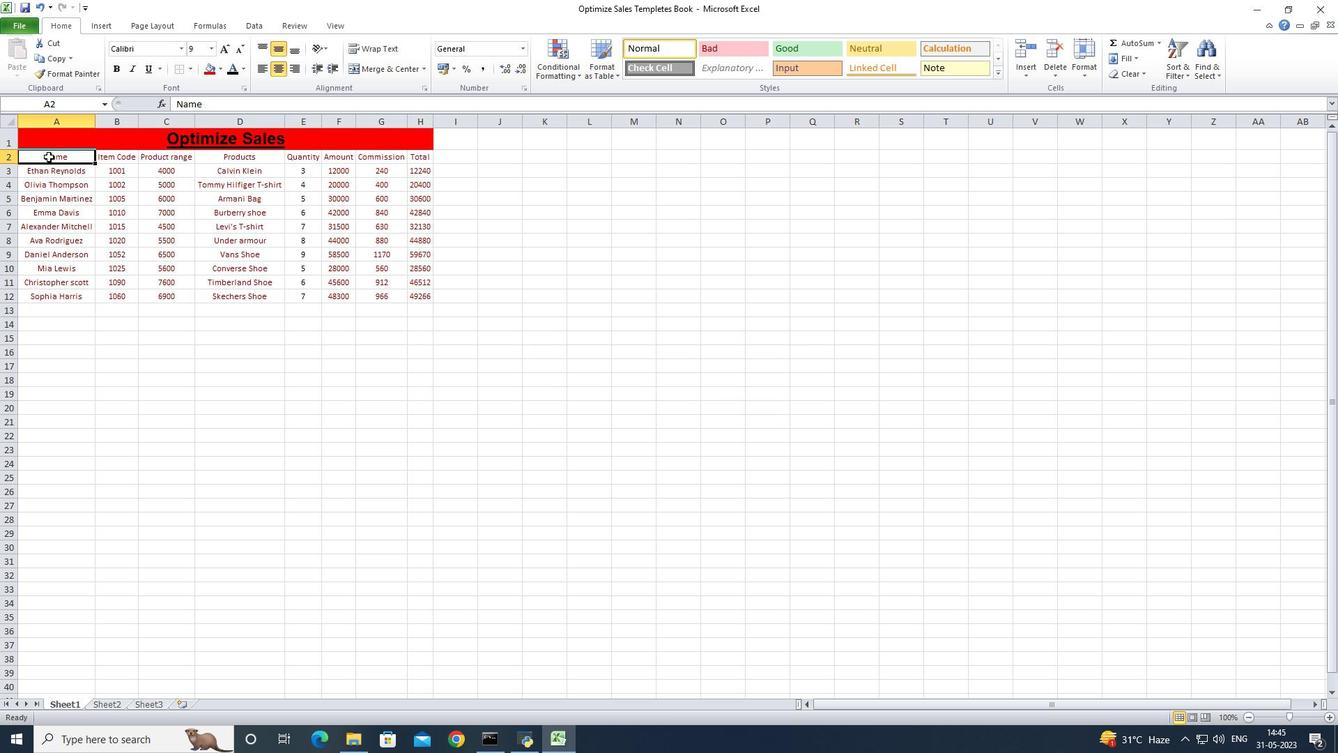 
Action: Mouse moved to (87, 209)
Screenshot: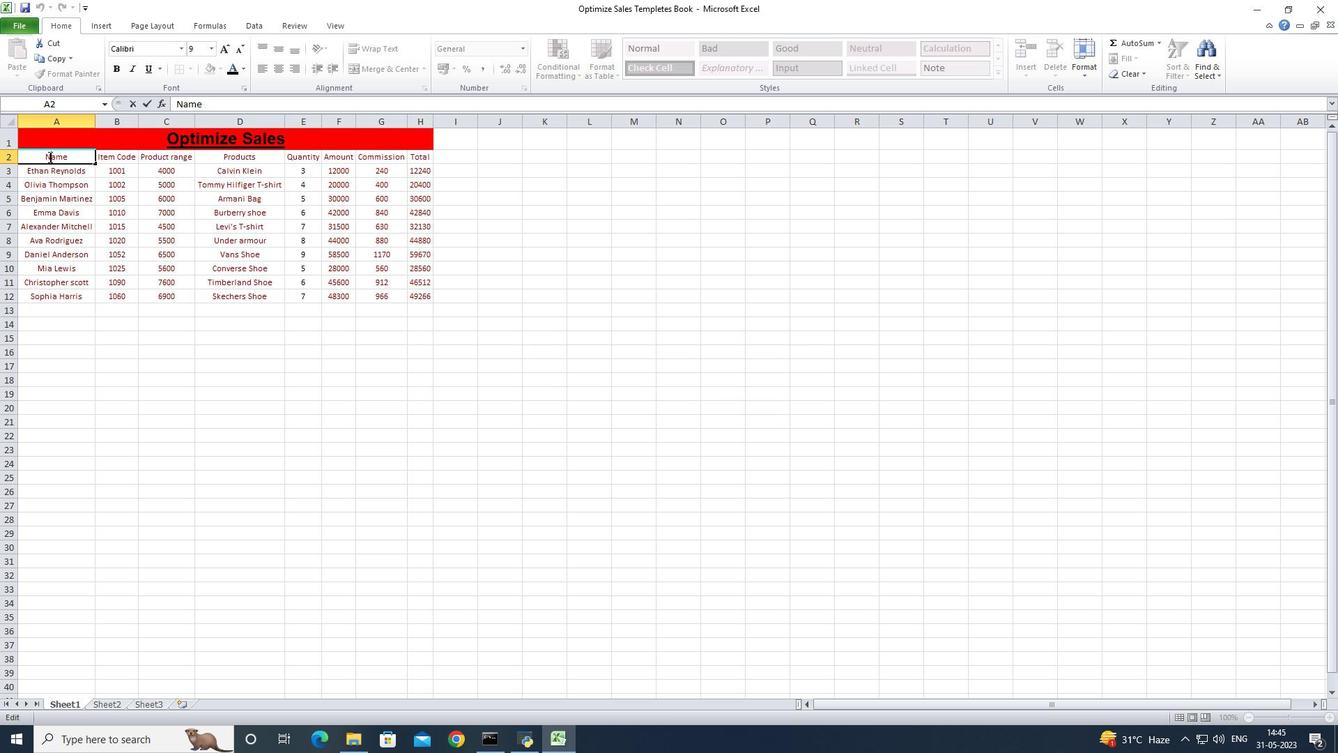 
Action: Mouse pressed left at (87, 209)
Screenshot: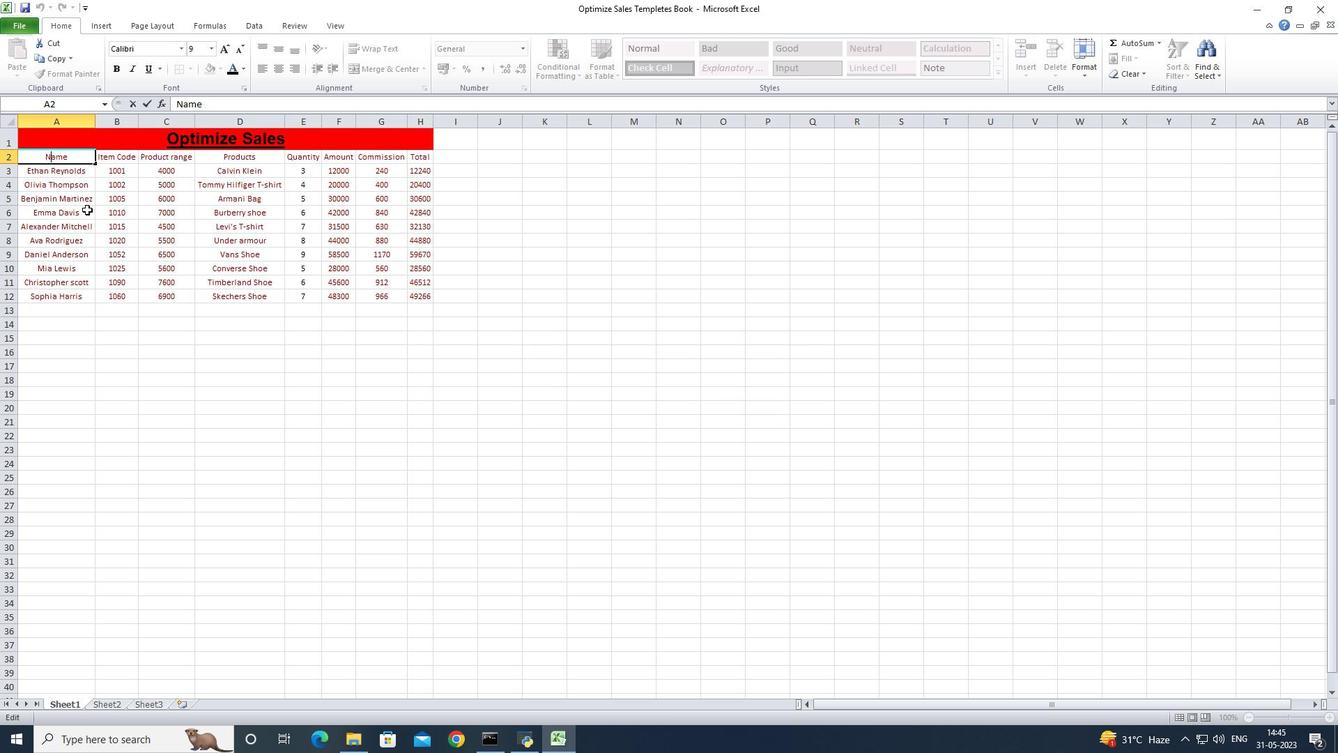 
Action: Mouse moved to (68, 159)
Screenshot: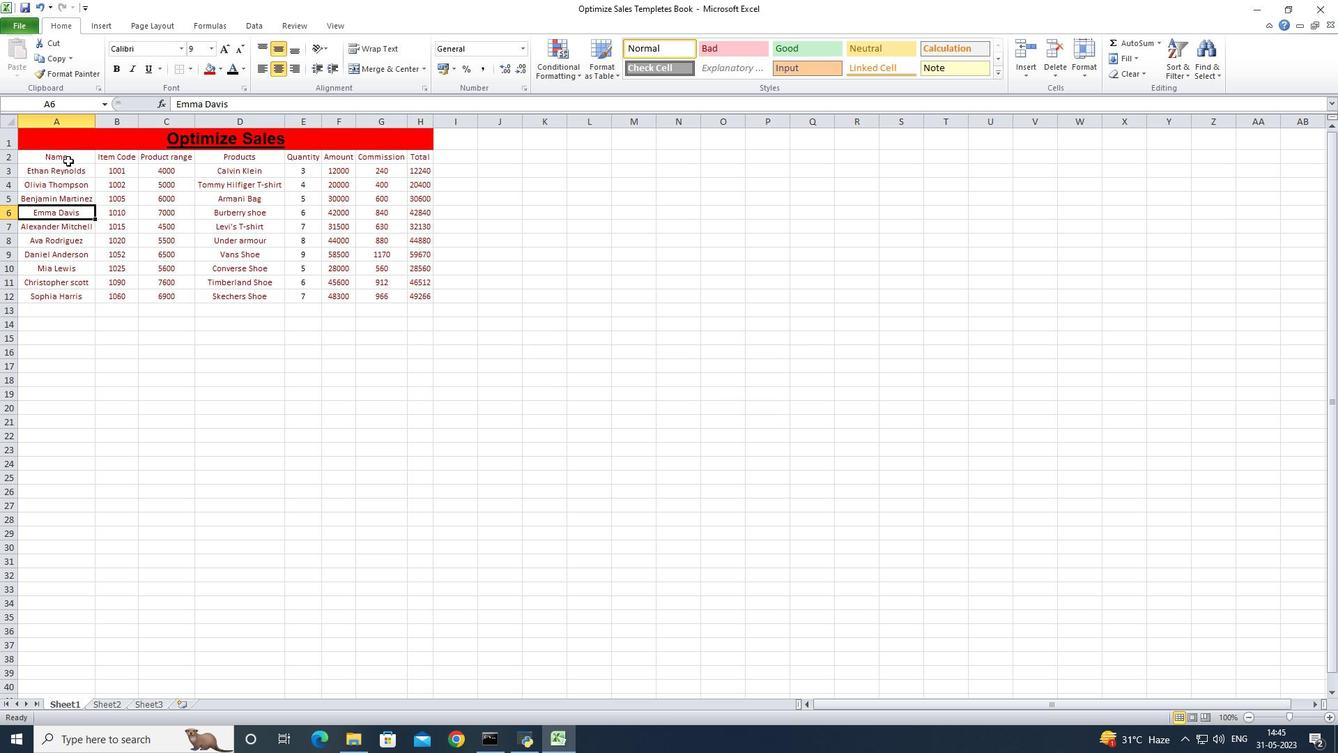 
Action: Mouse pressed left at (68, 159)
Screenshot: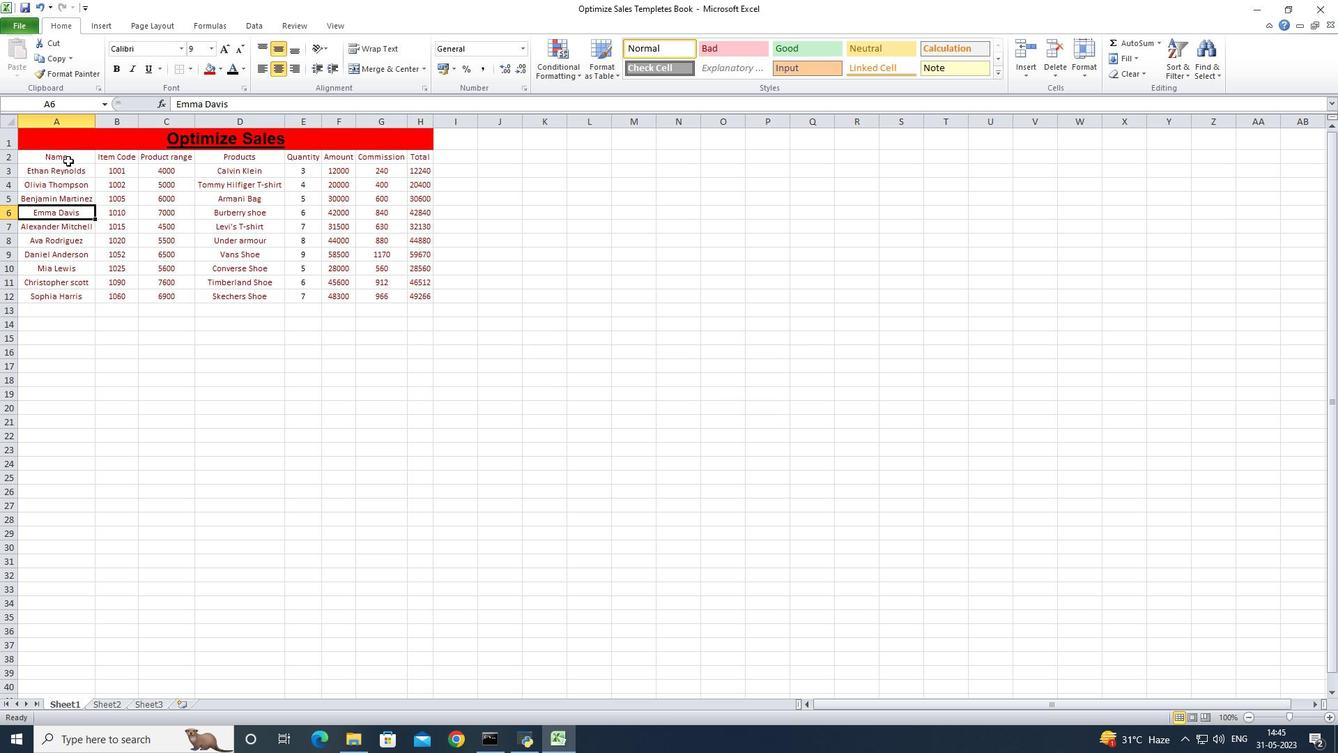 
Action: Mouse moved to (619, 73)
Screenshot: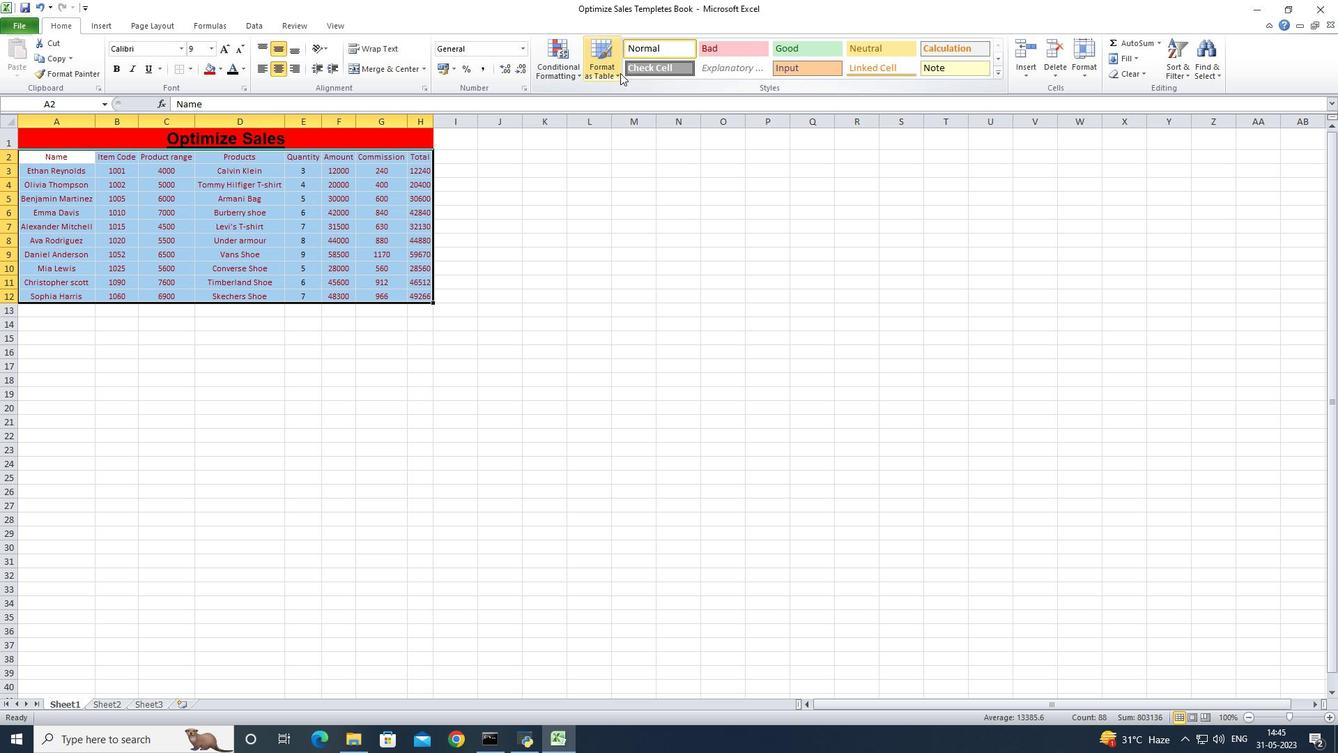 
Action: Mouse pressed left at (619, 73)
Screenshot: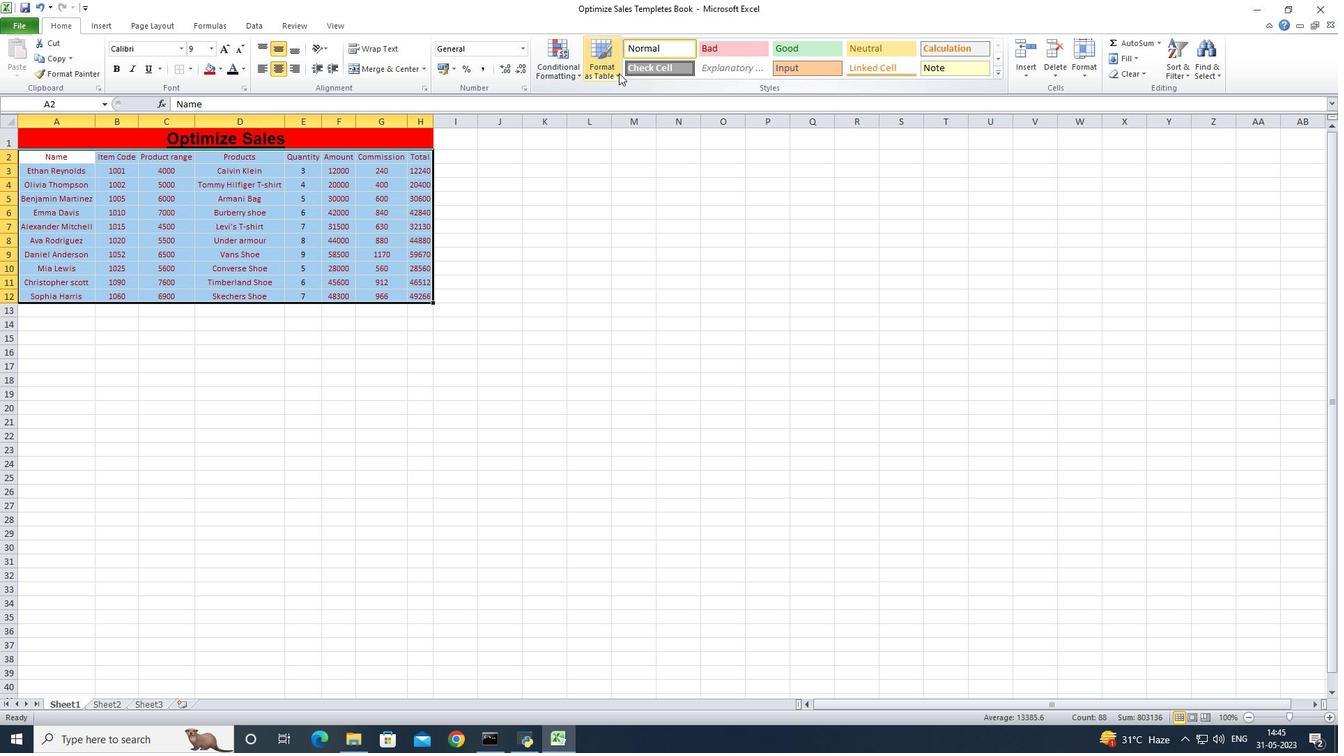 
Action: Mouse moved to (621, 107)
Screenshot: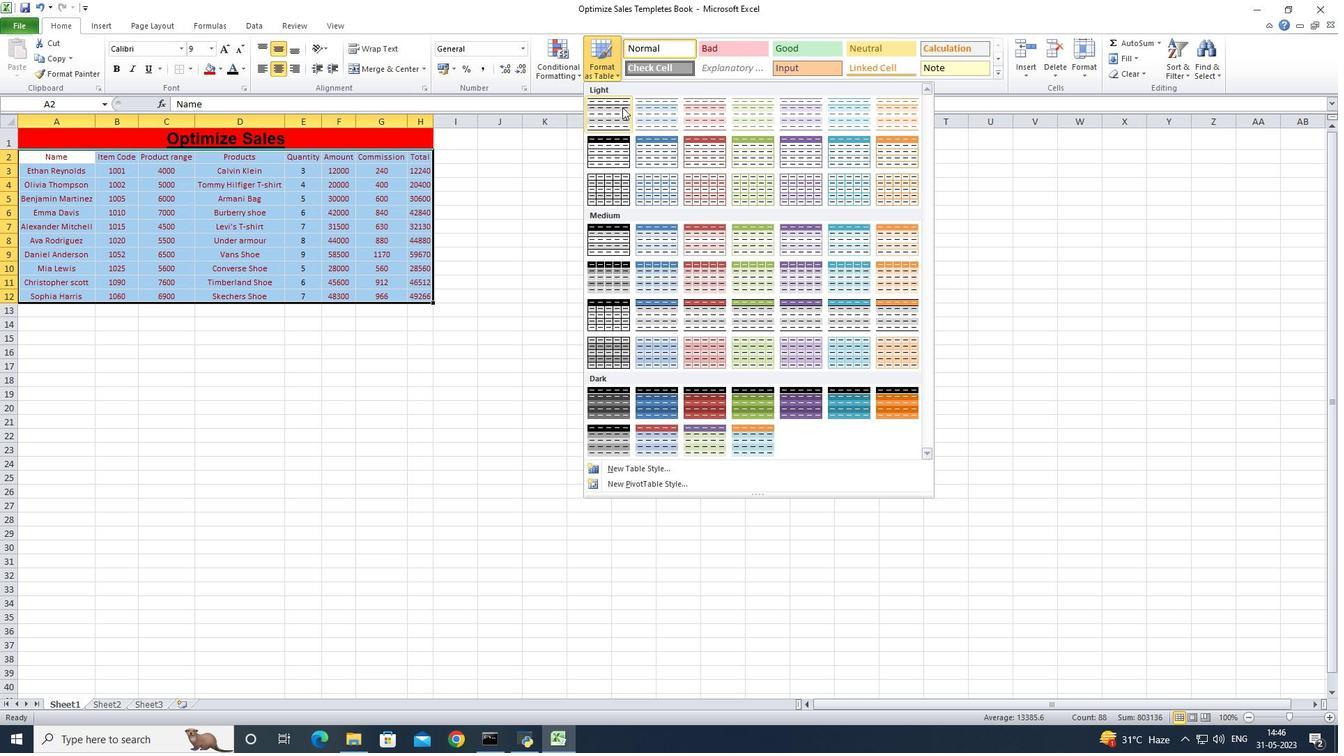 
Action: Mouse pressed left at (621, 107)
Screenshot: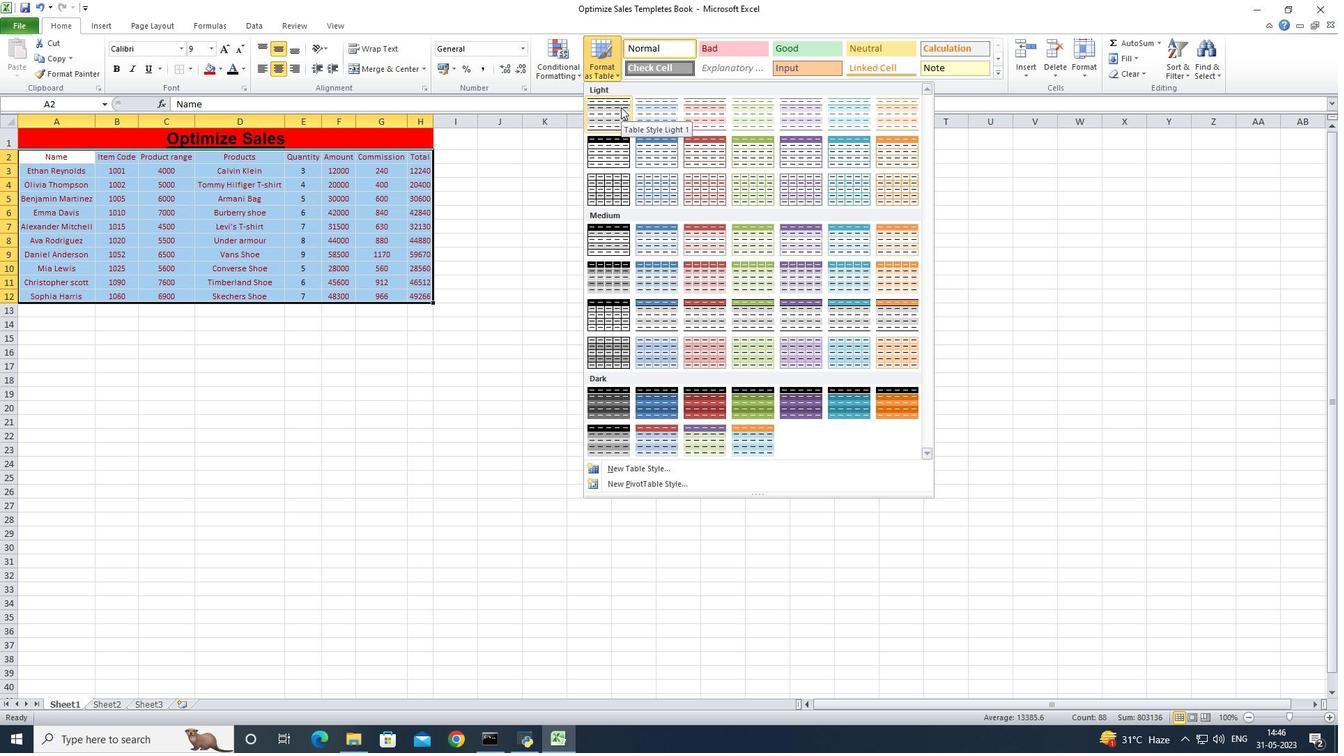 
Action: Mouse moved to (354, 378)
Screenshot: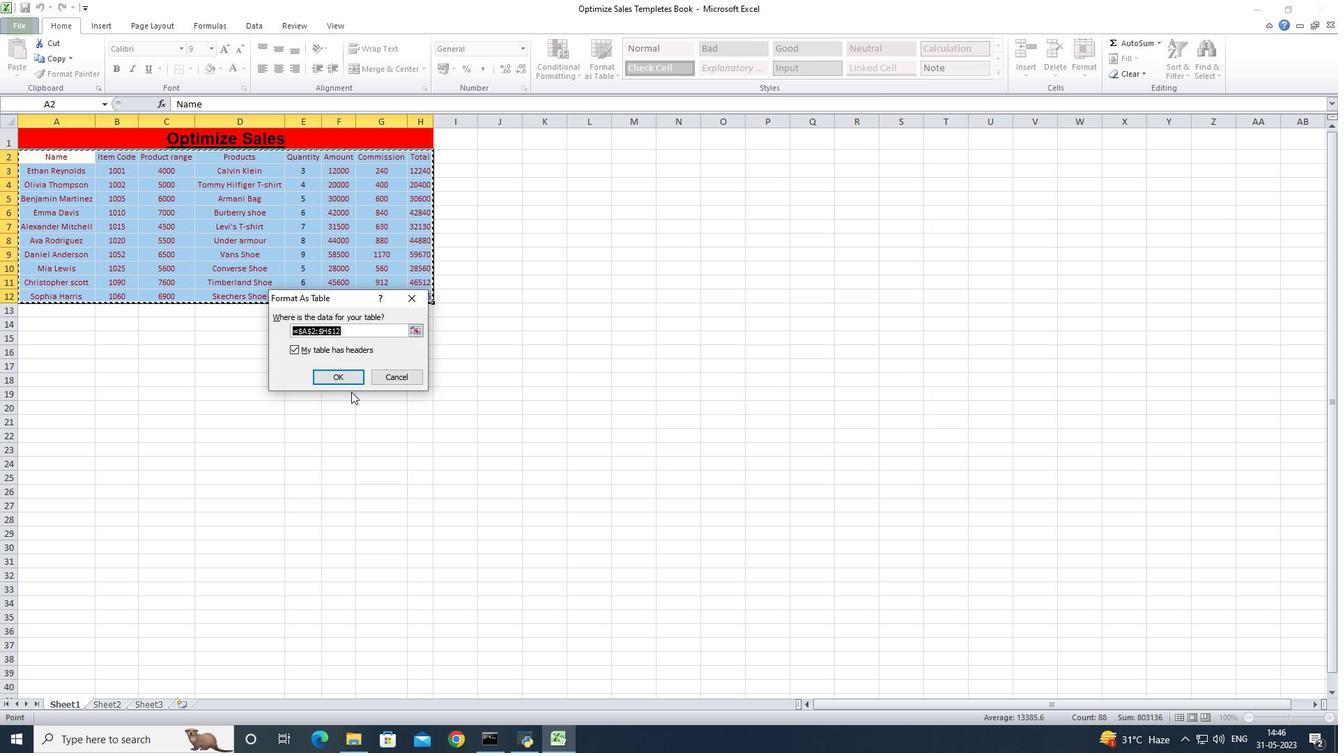
Action: Mouse pressed left at (354, 378)
Screenshot: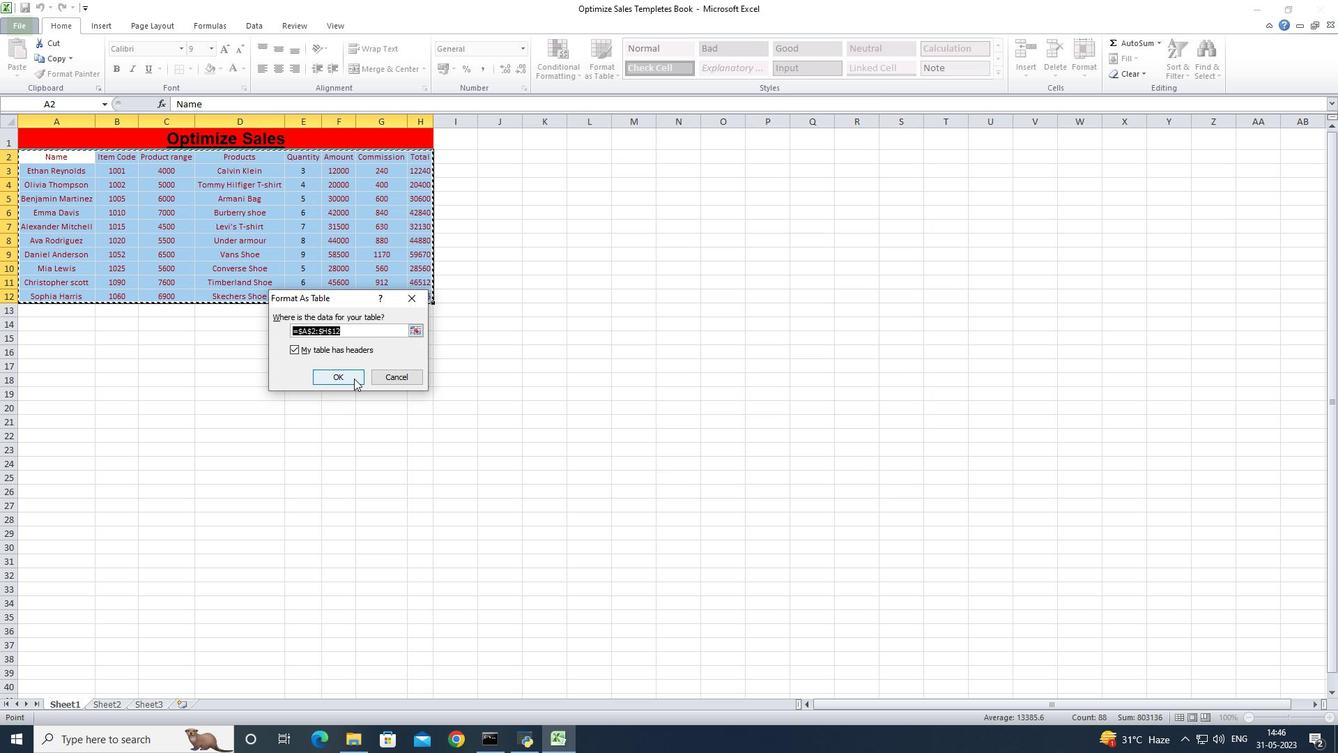 
Action: Mouse moved to (96, 123)
Screenshot: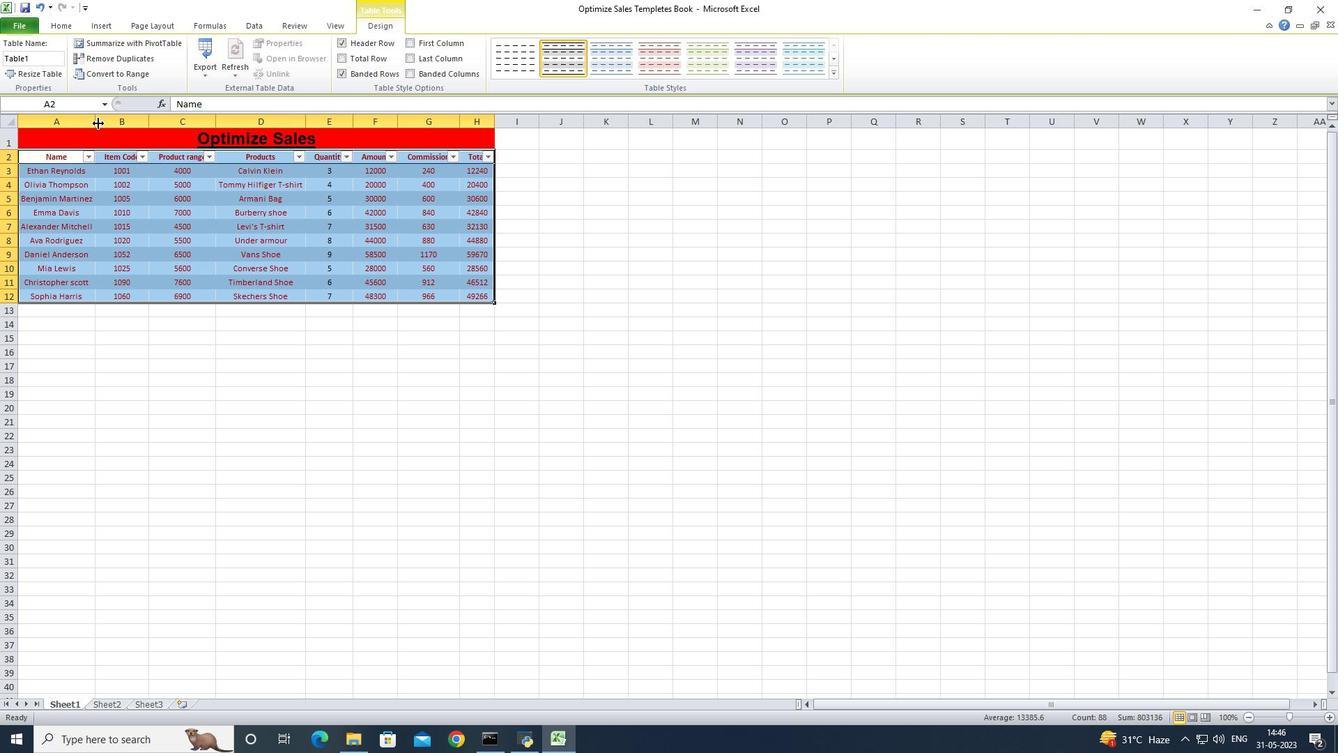 
Action: Mouse pressed left at (96, 123)
Screenshot: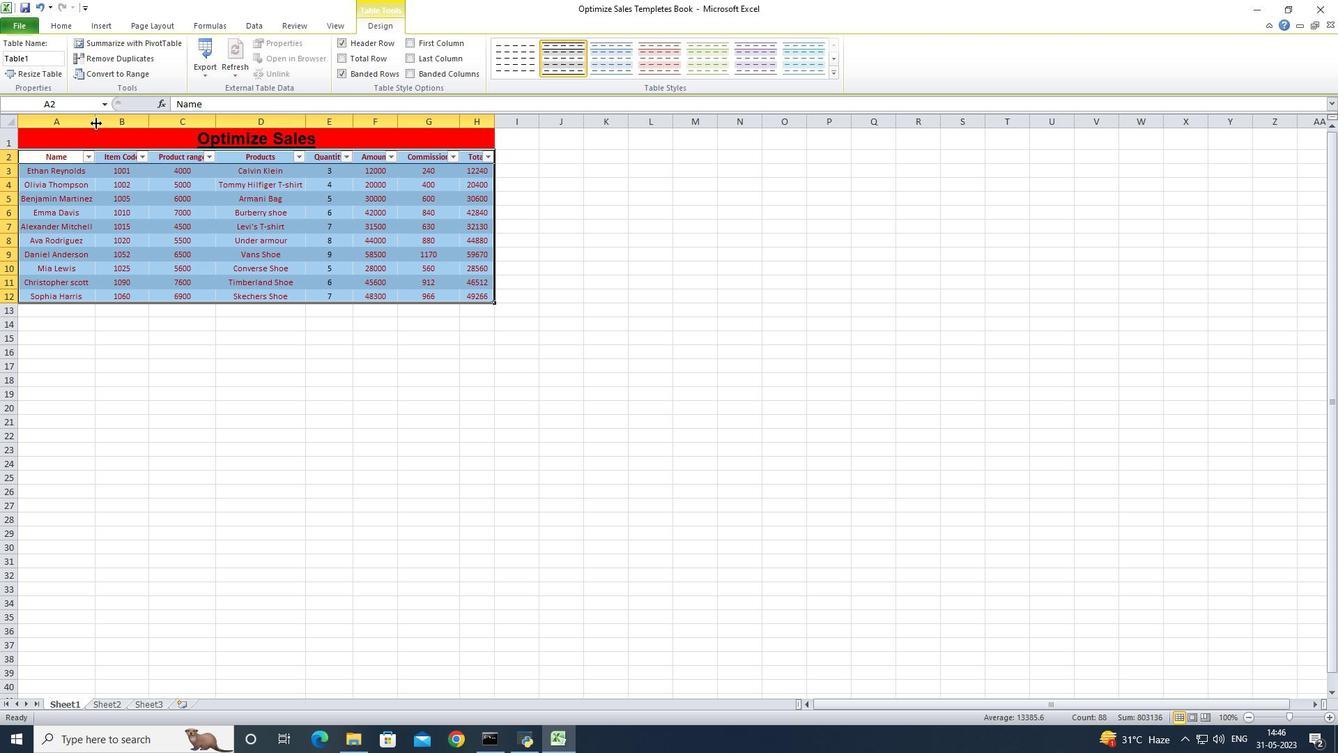 
Action: Mouse pressed left at (96, 123)
Screenshot: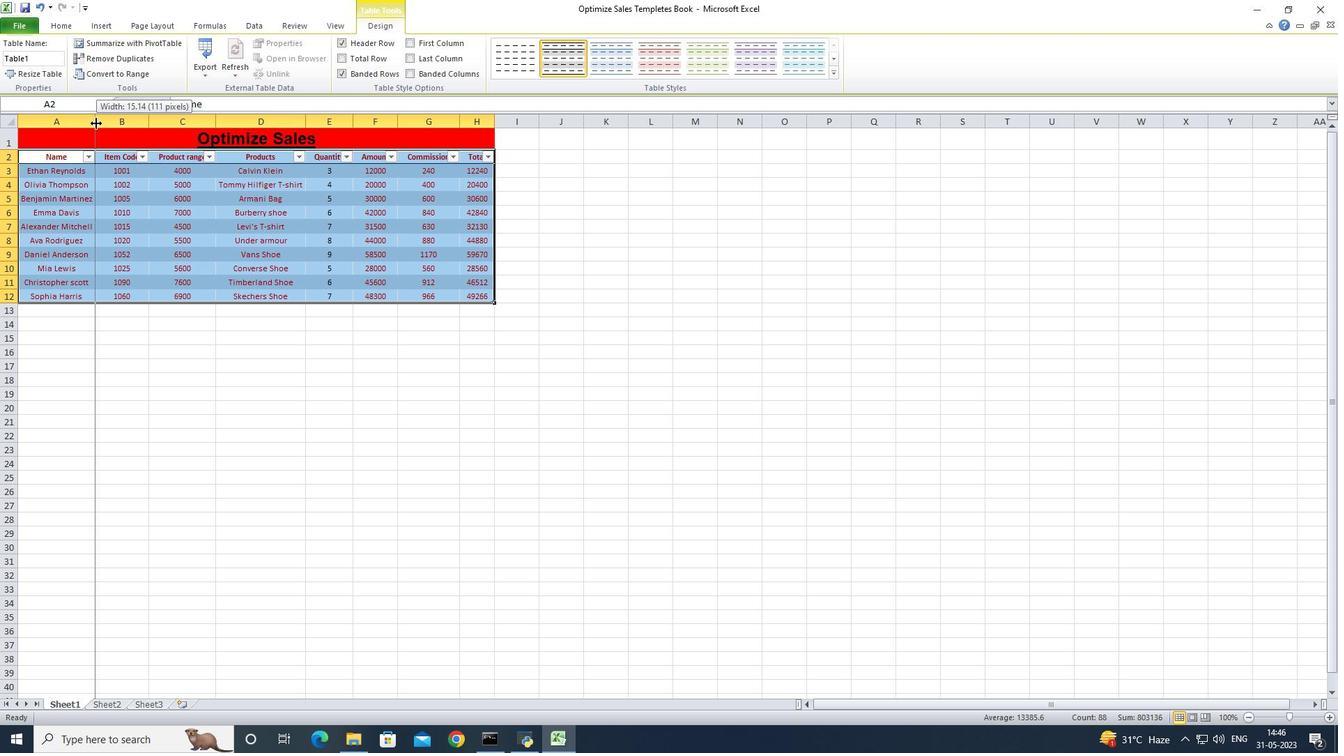 
Action: Mouse moved to (152, 120)
Screenshot: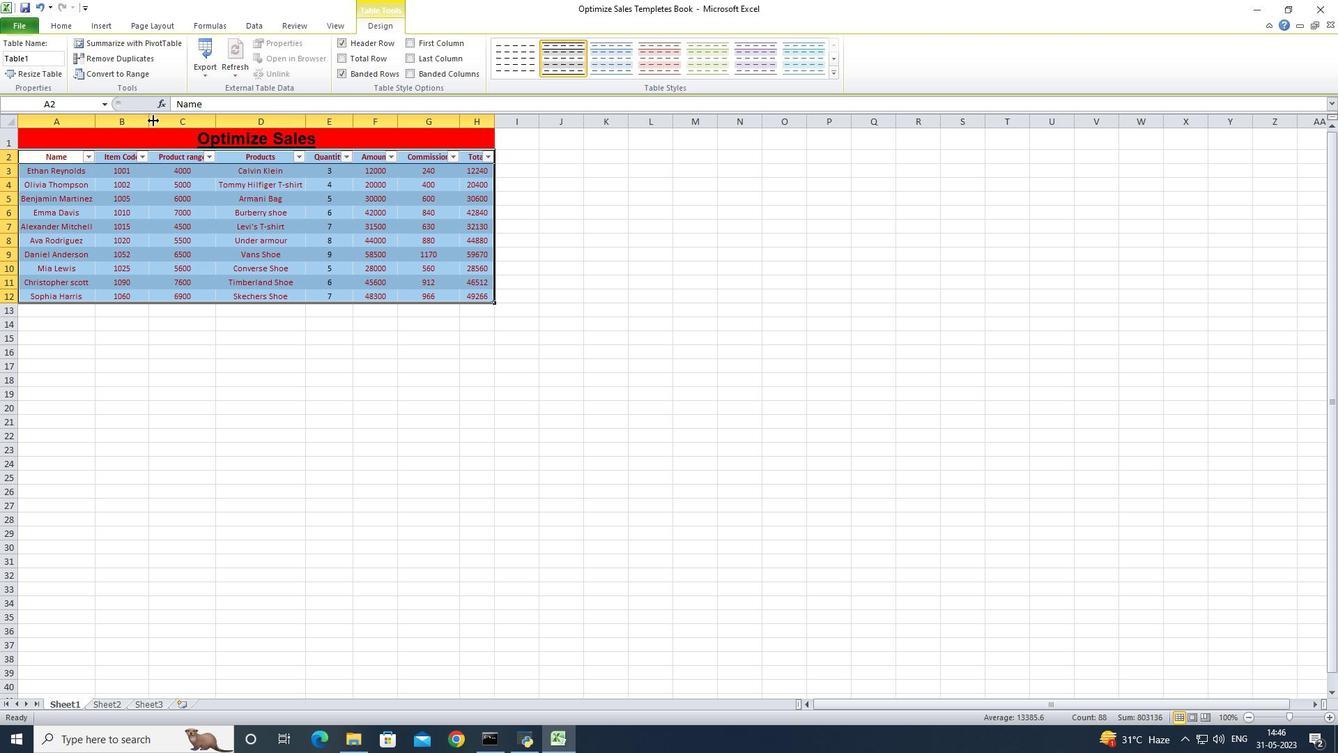 
Action: Mouse pressed left at (152, 120)
Screenshot: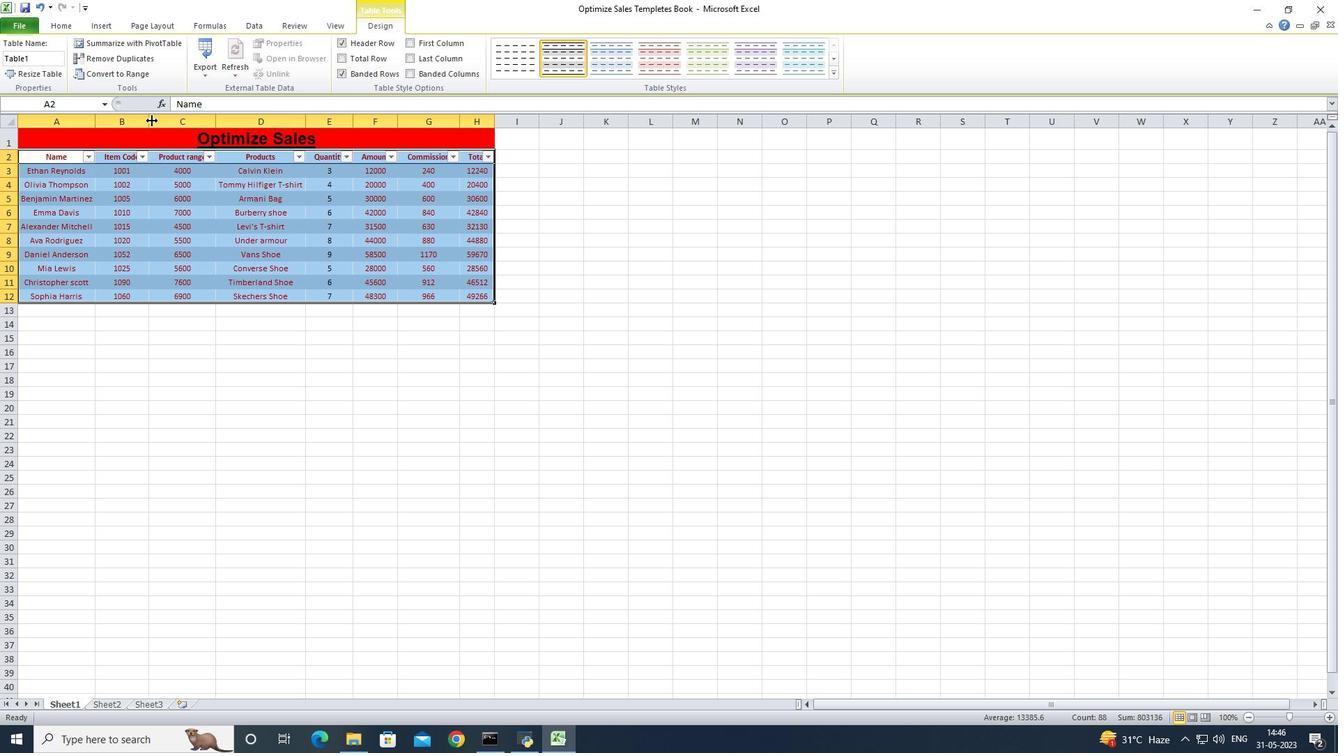 
Action: Mouse moved to (151, 121)
Screenshot: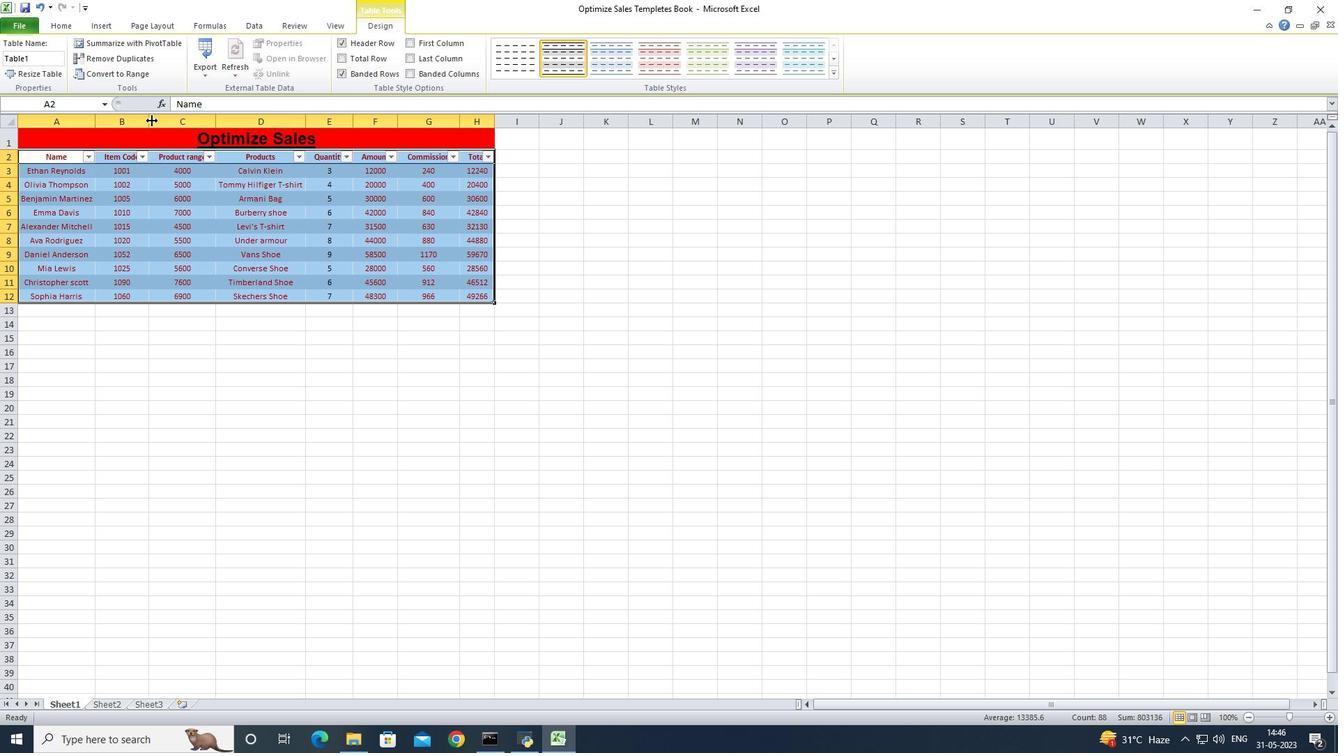 
Action: Mouse pressed left at (151, 121)
Screenshot: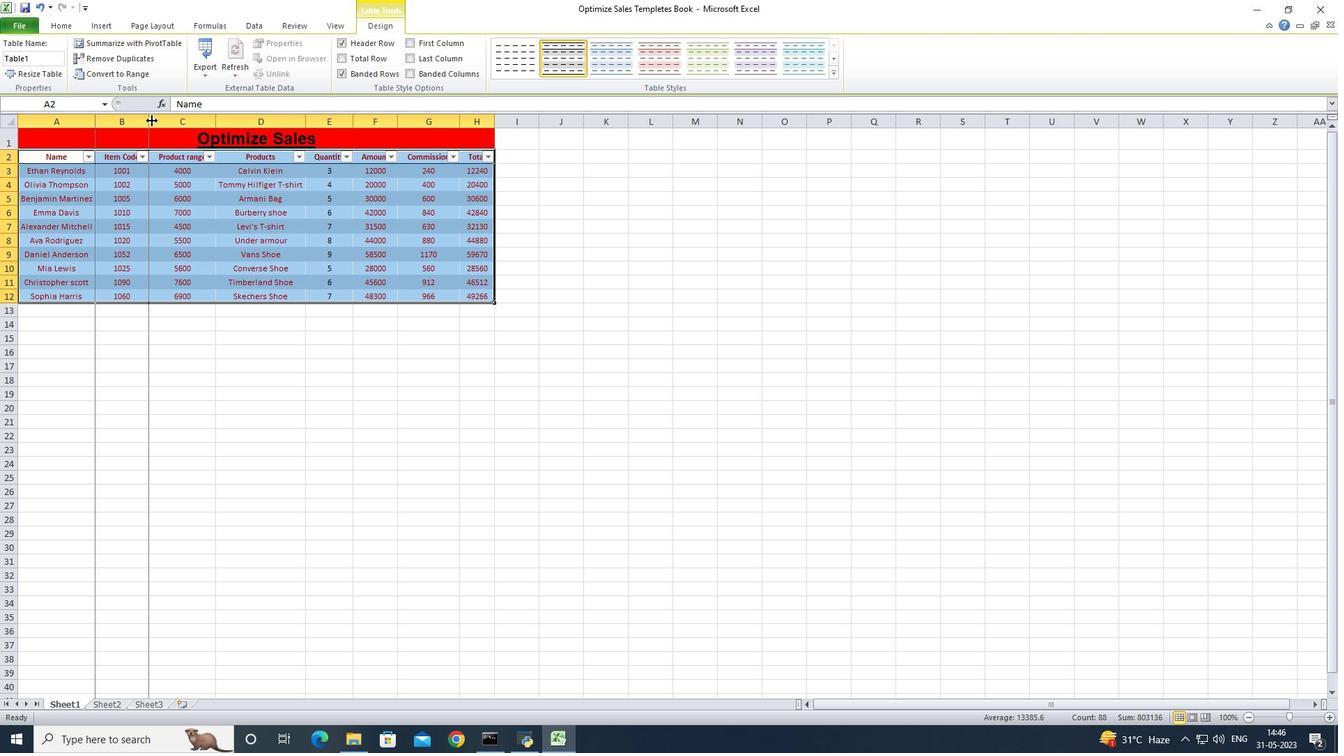 
Action: Mouse moved to (221, 126)
Screenshot: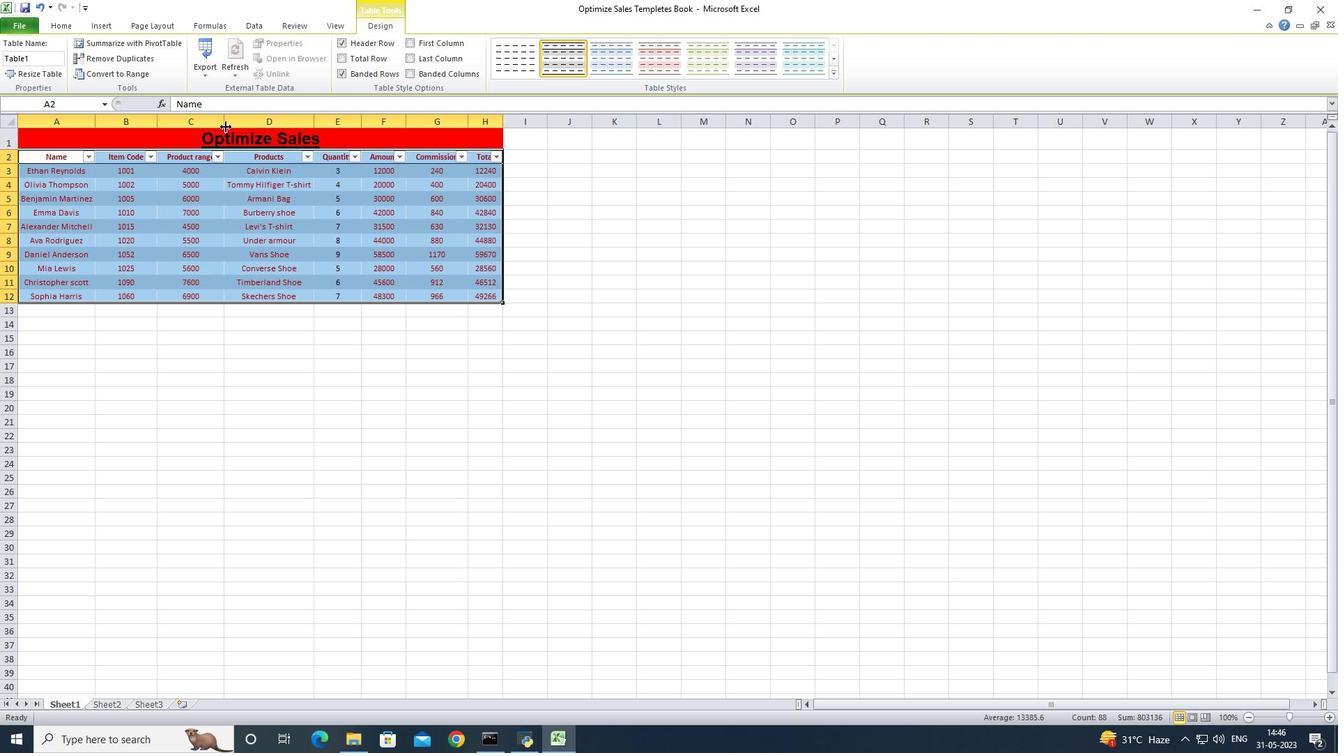
Action: Mouse pressed left at (221, 126)
Screenshot: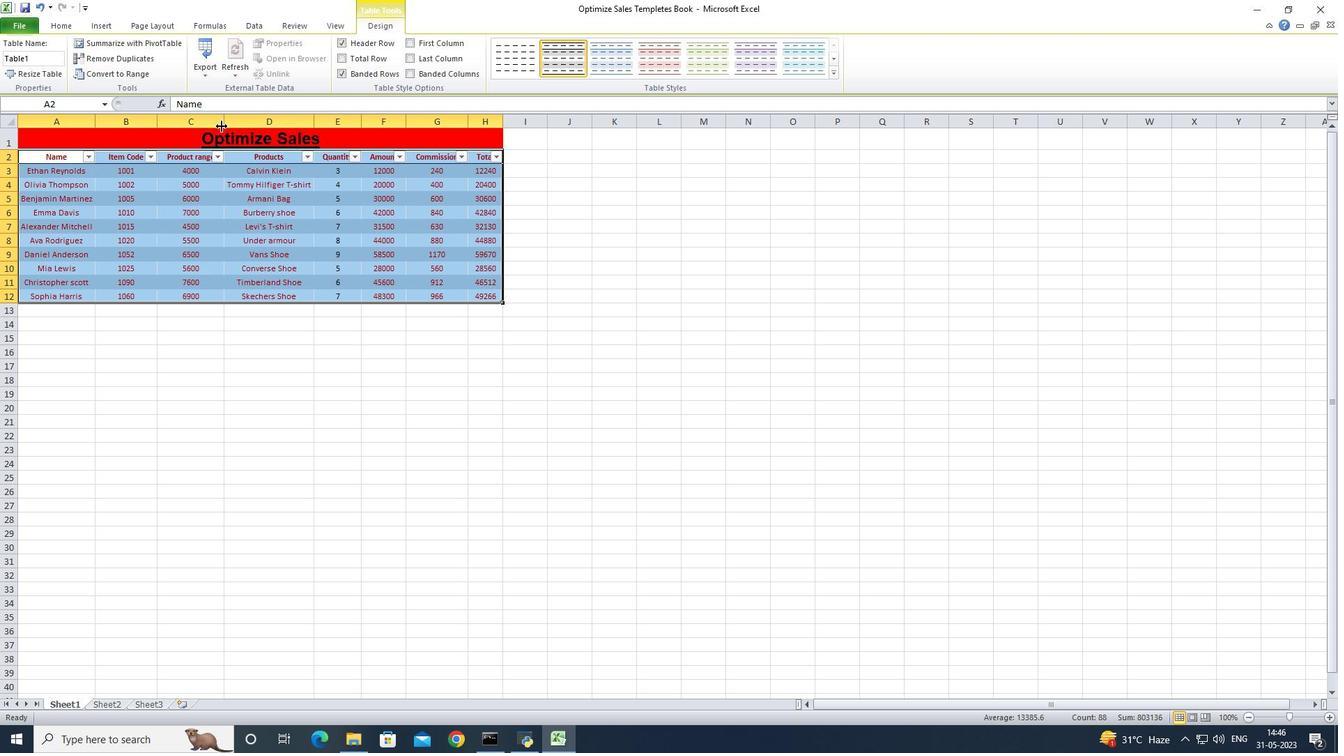
Action: Mouse pressed left at (221, 126)
Screenshot: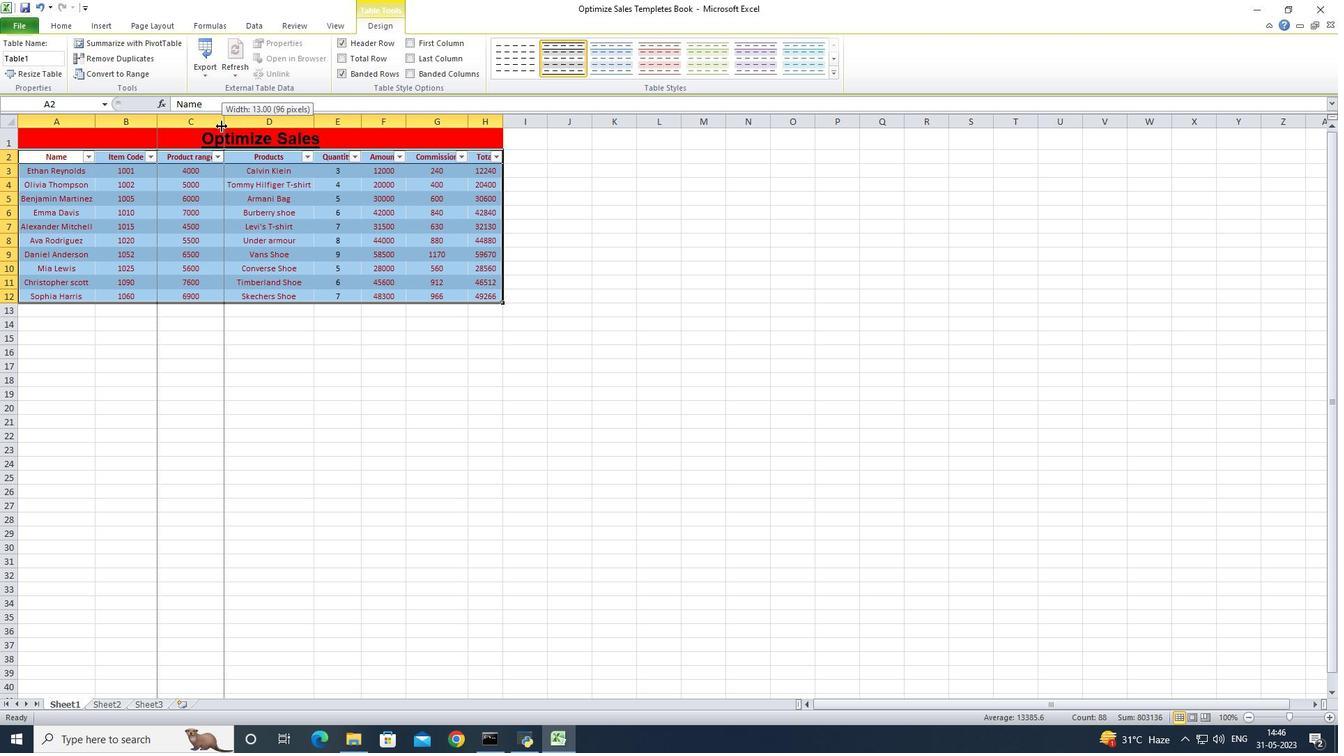 
Action: Mouse moved to (321, 122)
Screenshot: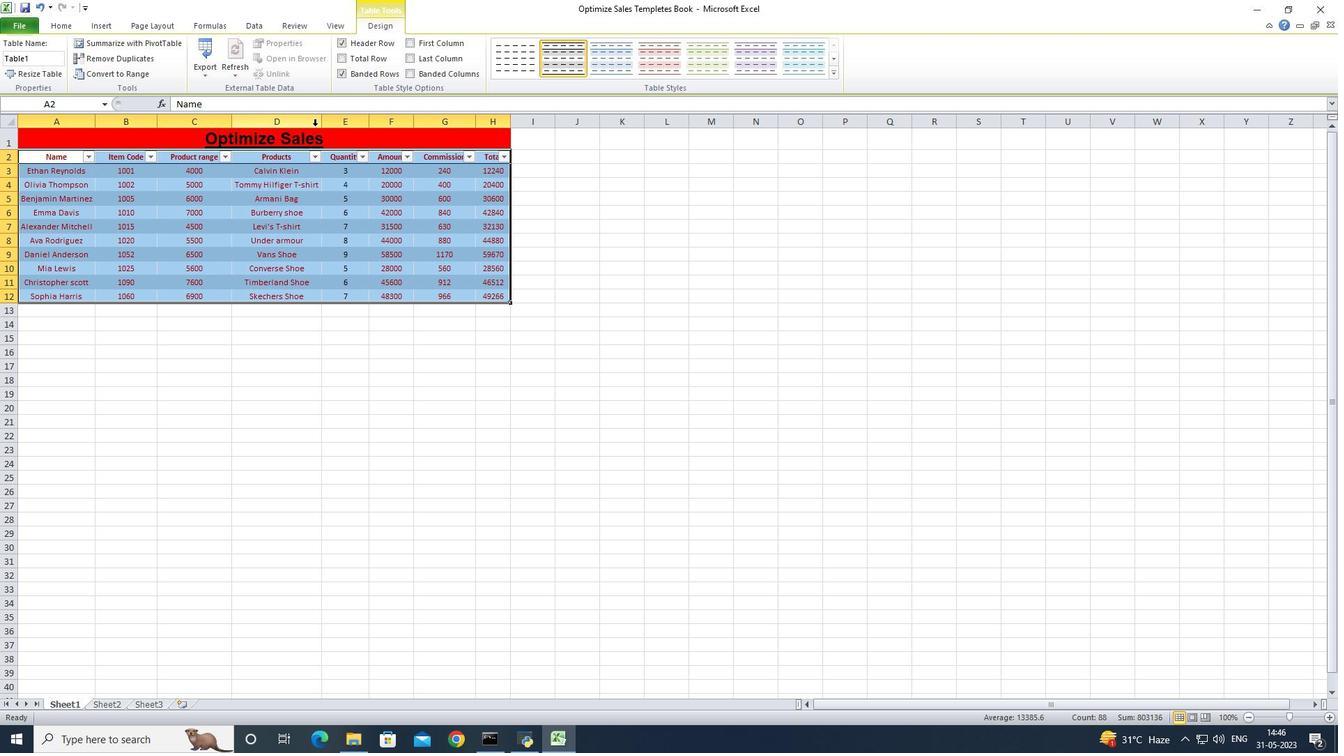 
Action: Mouse pressed left at (321, 122)
Screenshot: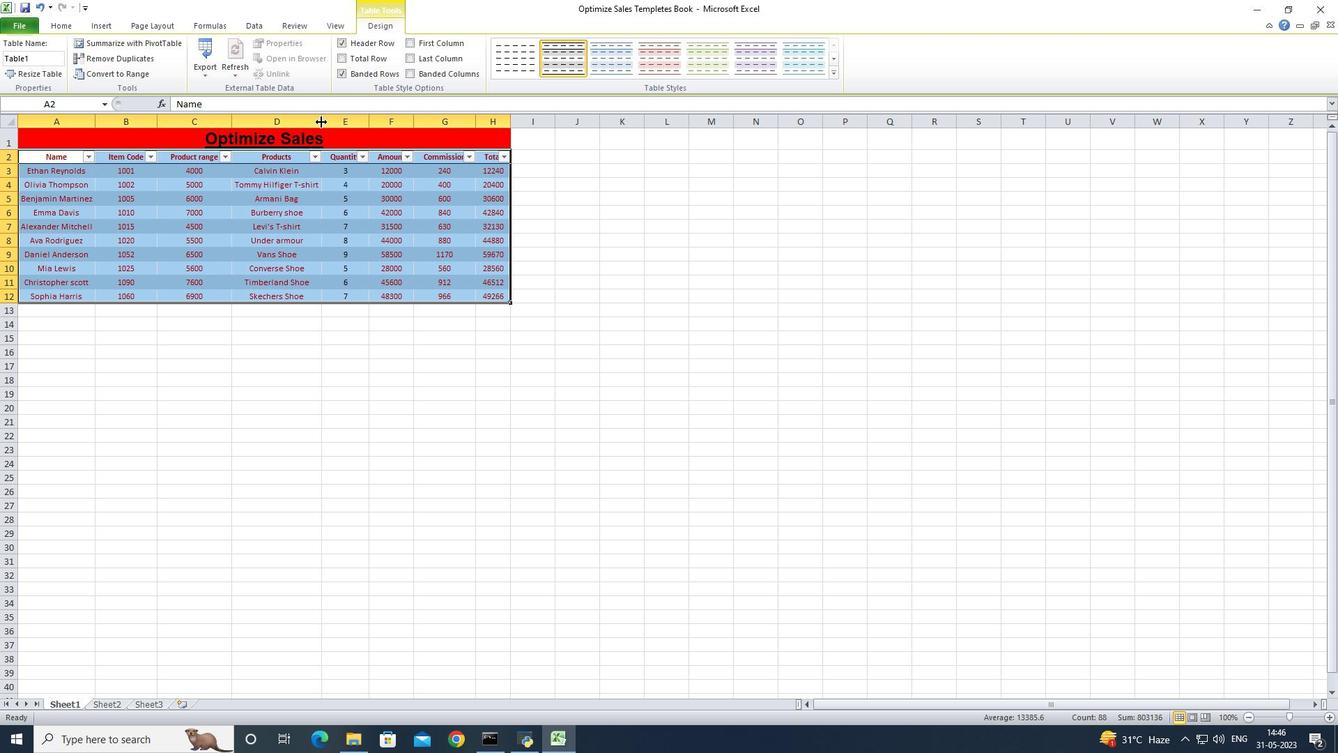 
Action: Mouse pressed left at (321, 122)
Screenshot: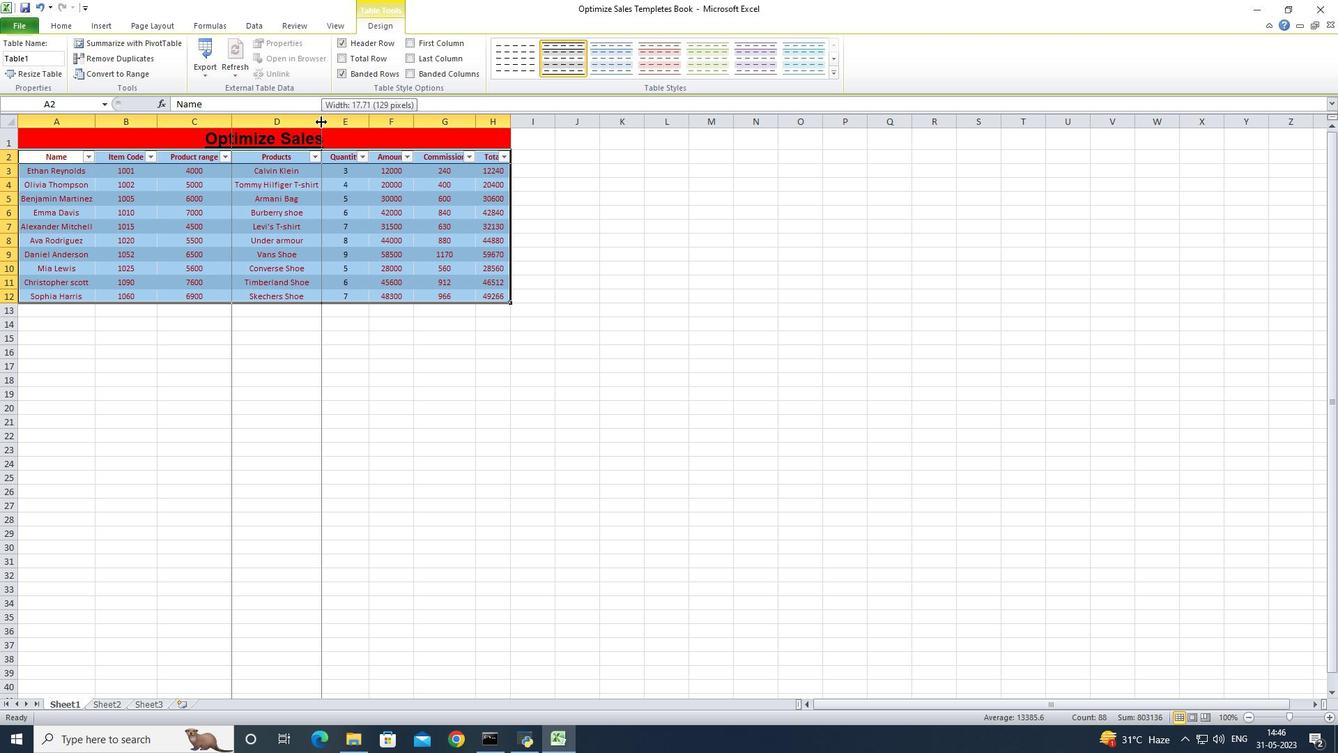 
Action: Mouse moved to (370, 126)
Screenshot: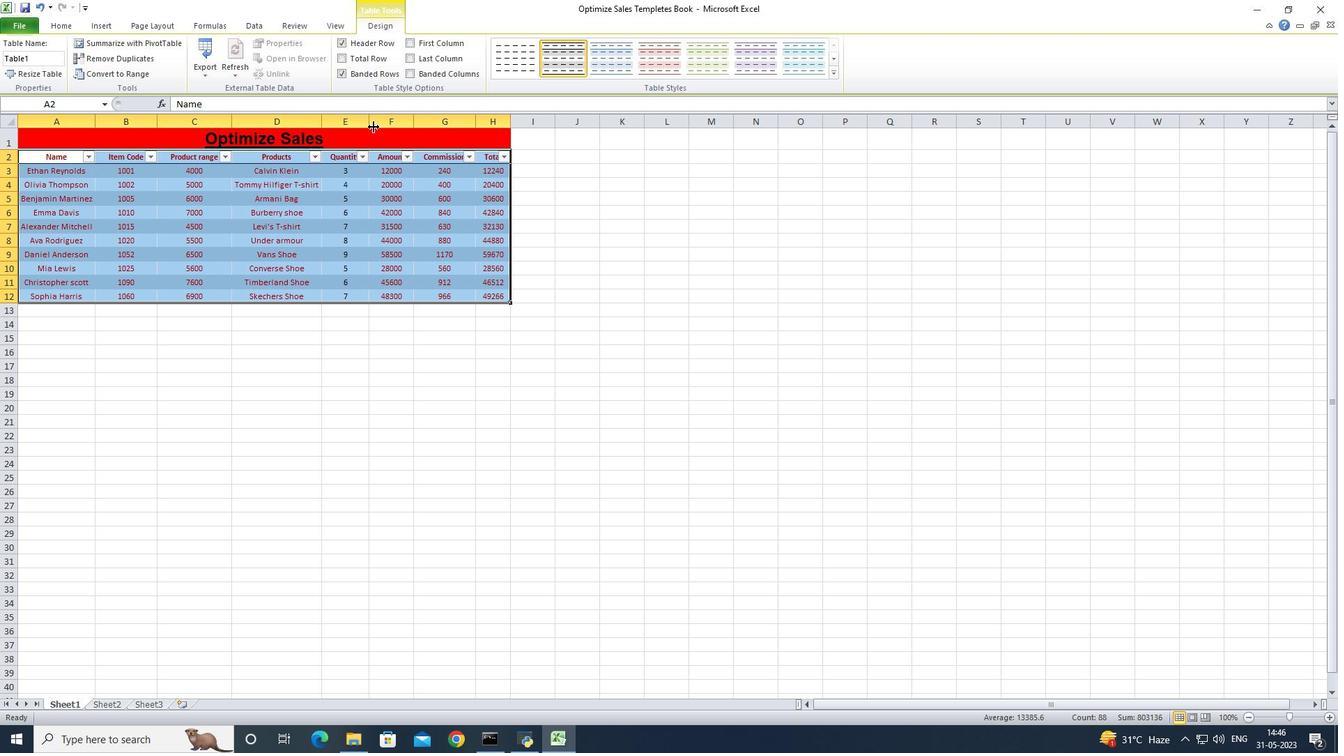 
Action: Mouse pressed left at (370, 126)
Screenshot: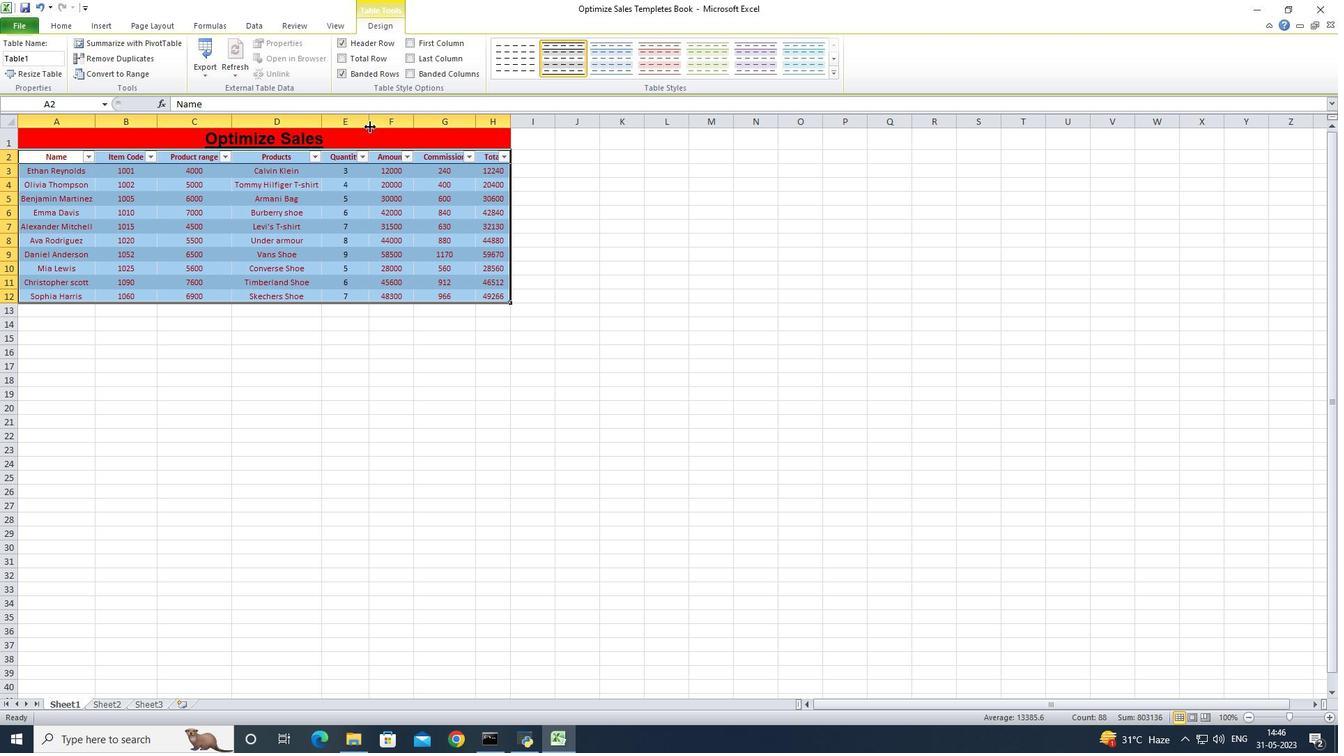 
Action: Mouse pressed left at (370, 126)
Screenshot: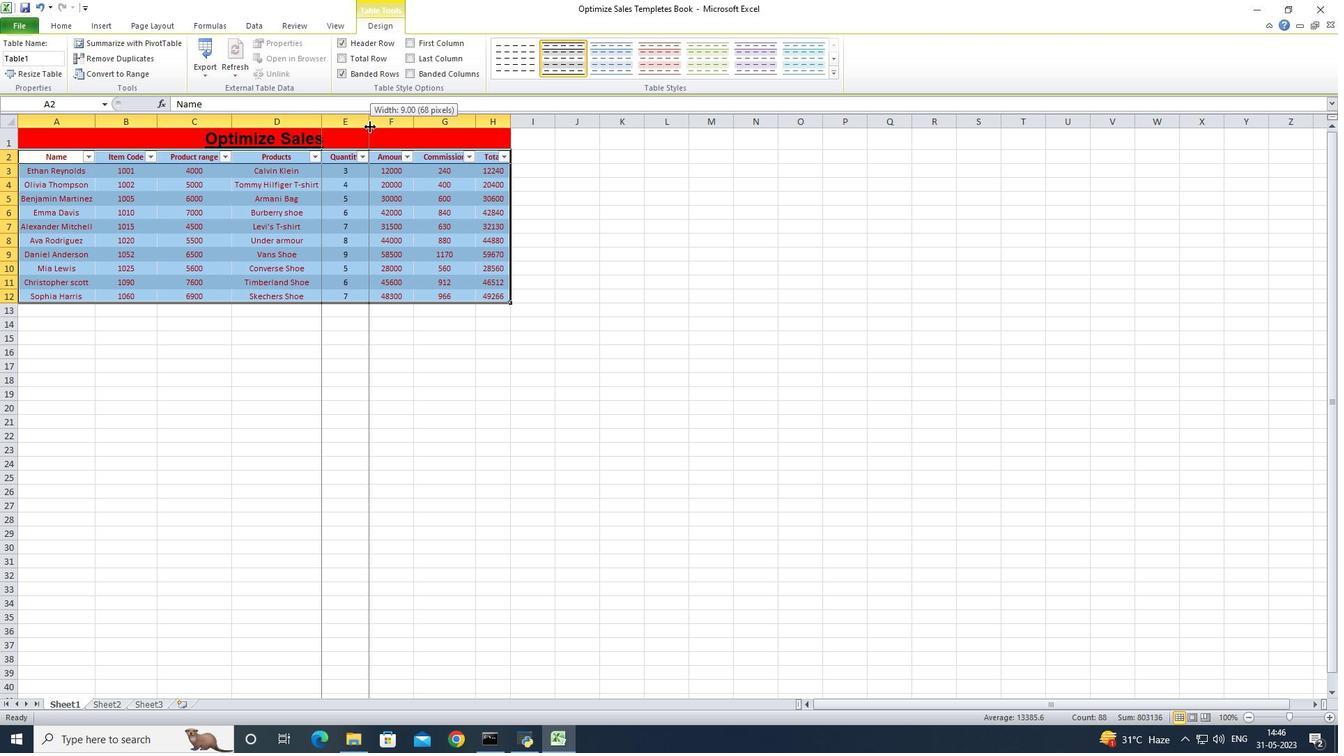 
Action: Mouse moved to (426, 125)
Screenshot: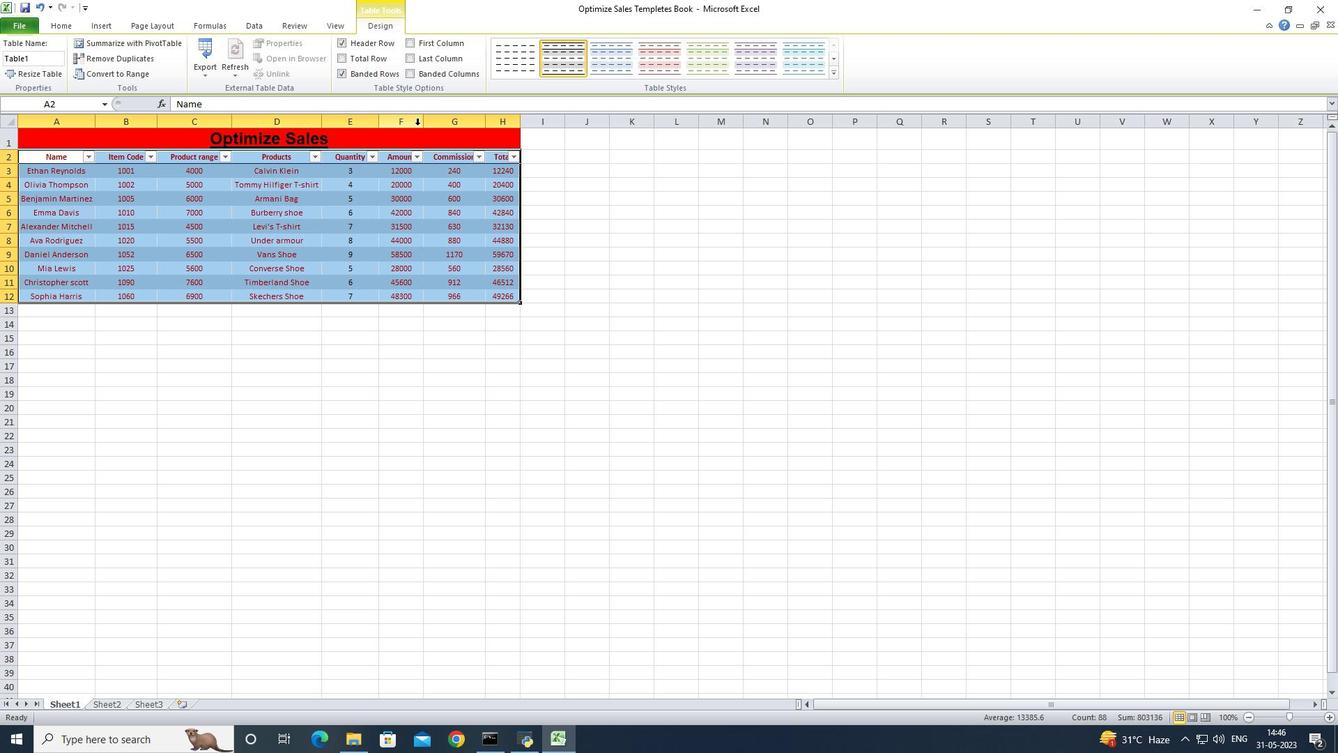 
Action: Mouse pressed left at (426, 125)
Screenshot: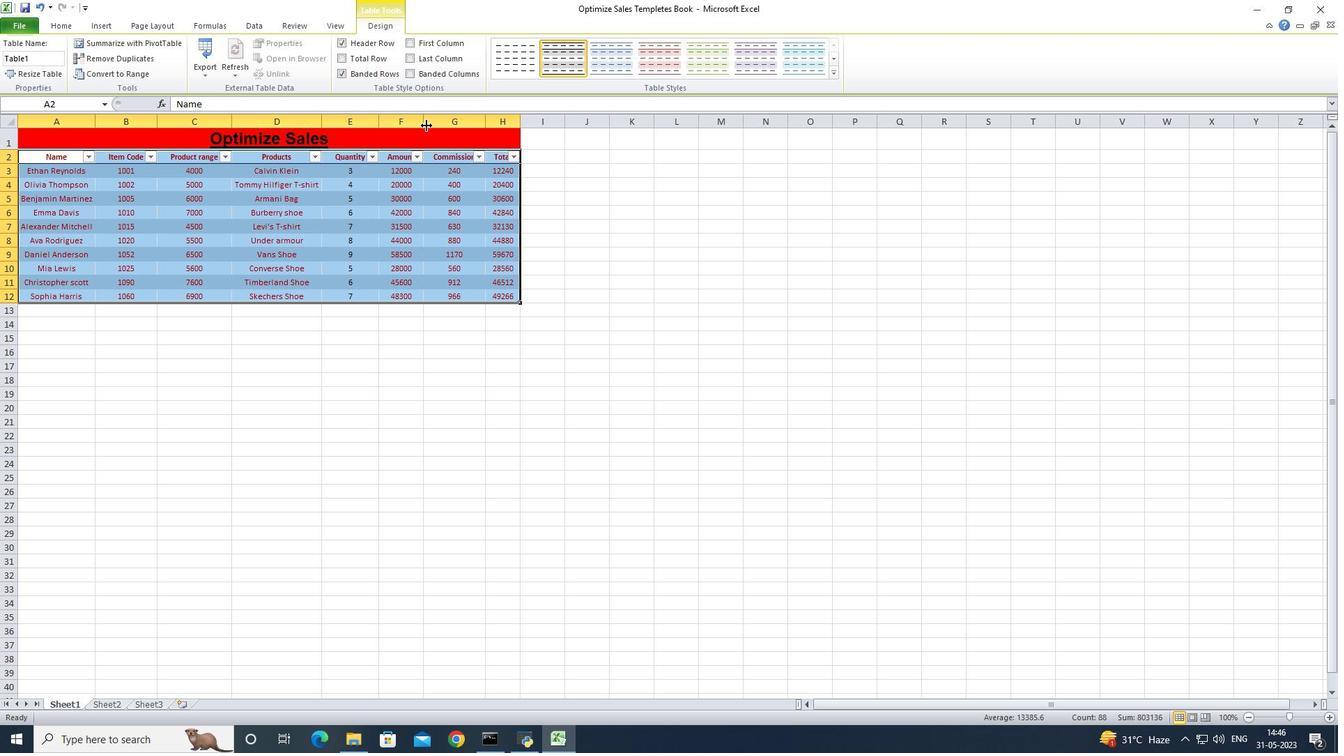 
Action: Mouse pressed left at (426, 125)
Screenshot: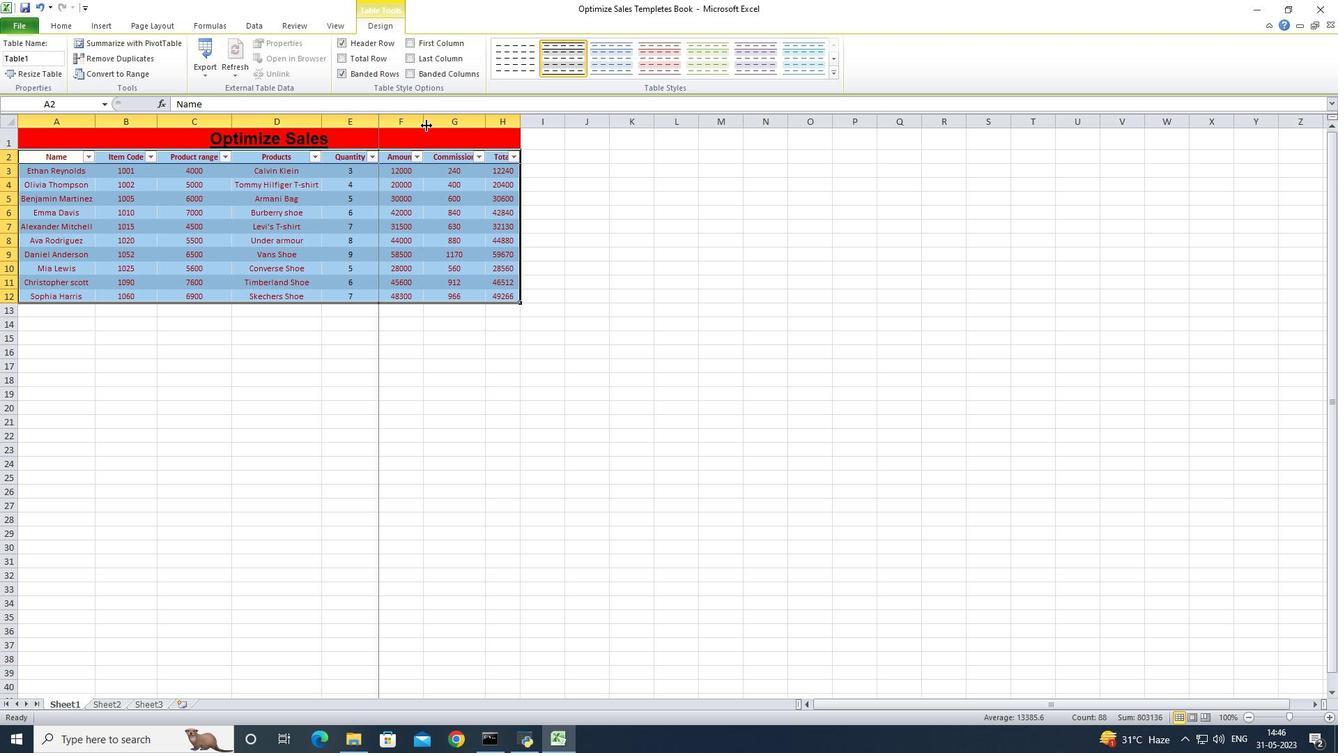 
Action: Mouse moved to (492, 126)
Screenshot: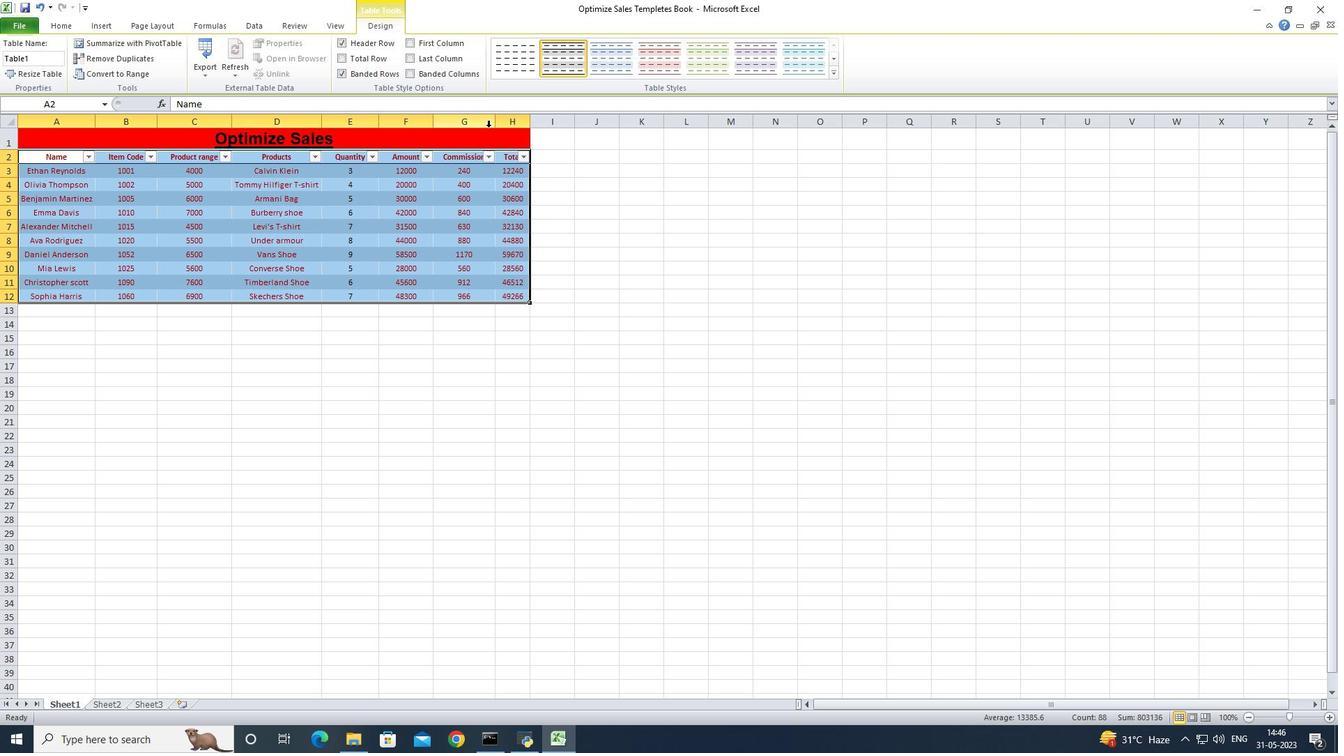 
Action: Mouse pressed left at (492, 126)
Screenshot: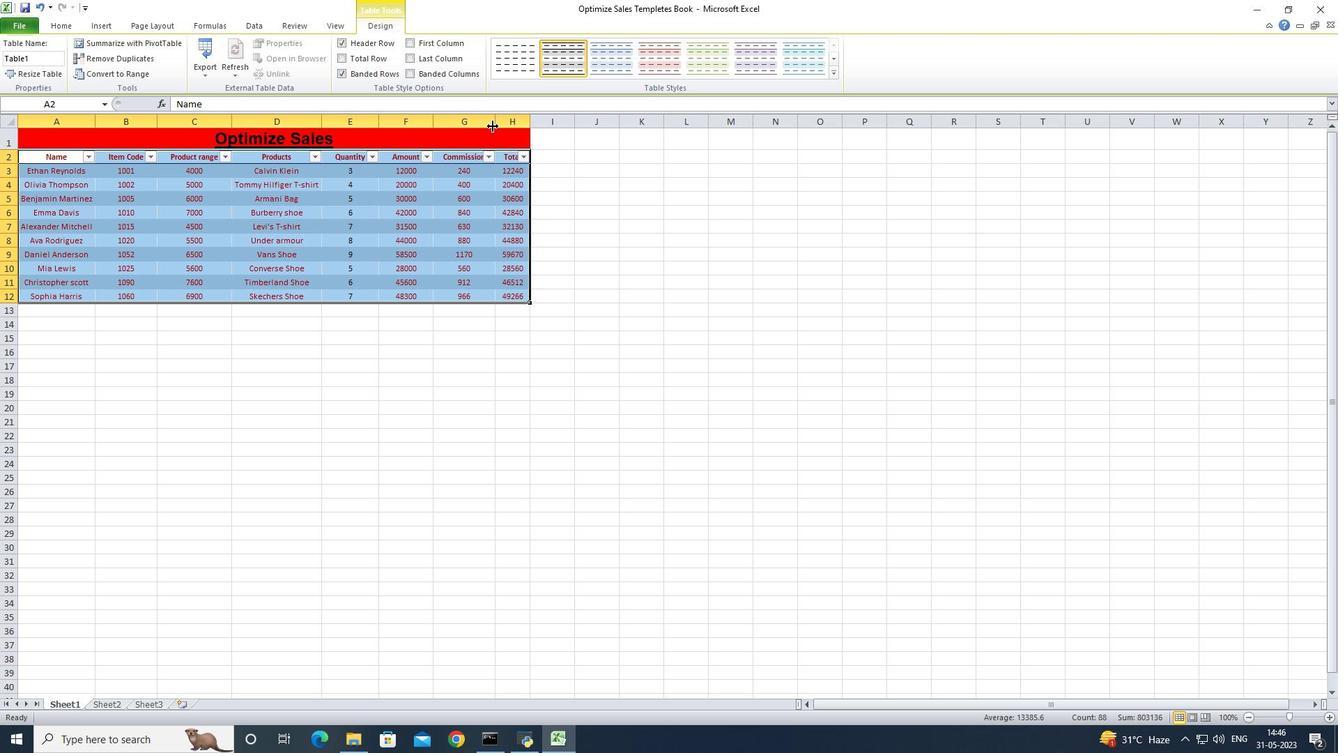
Action: Mouse pressed left at (492, 126)
Screenshot: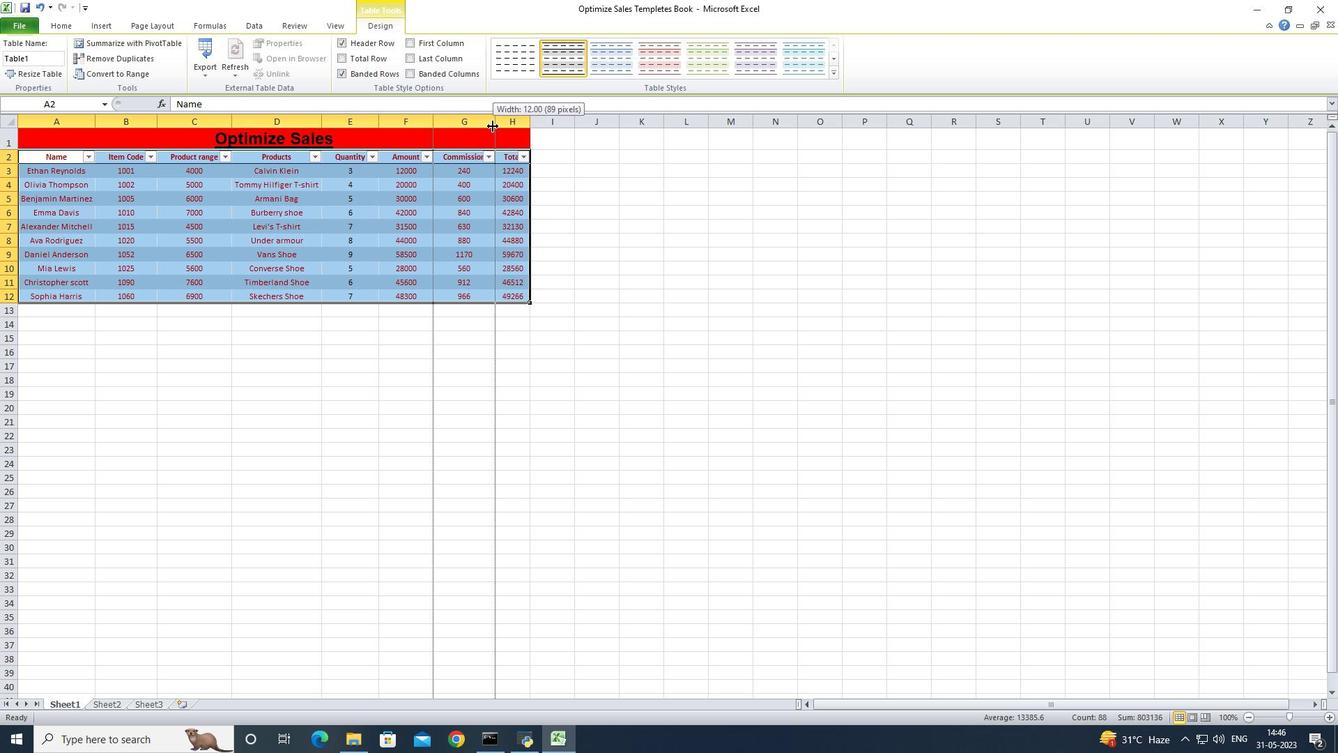
Action: Mouse moved to (532, 126)
Screenshot: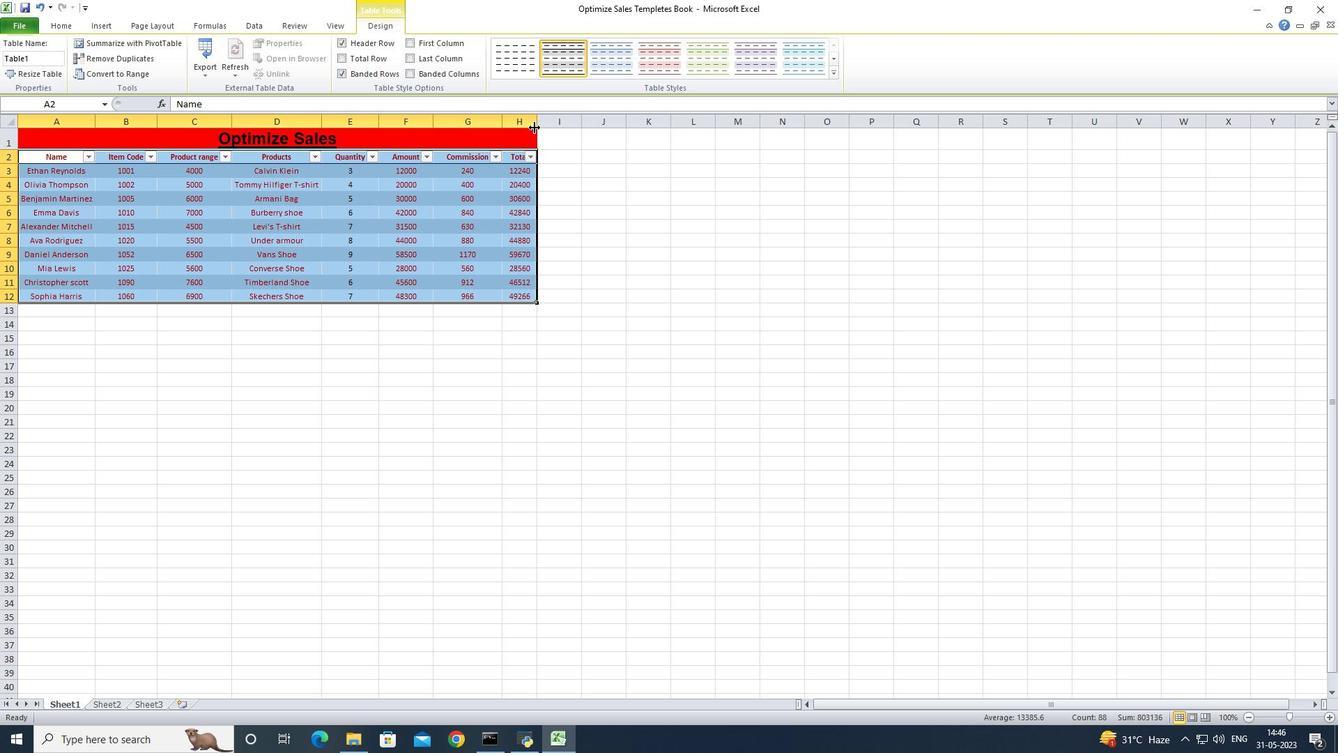 
Action: Mouse pressed left at (532, 126)
Screenshot: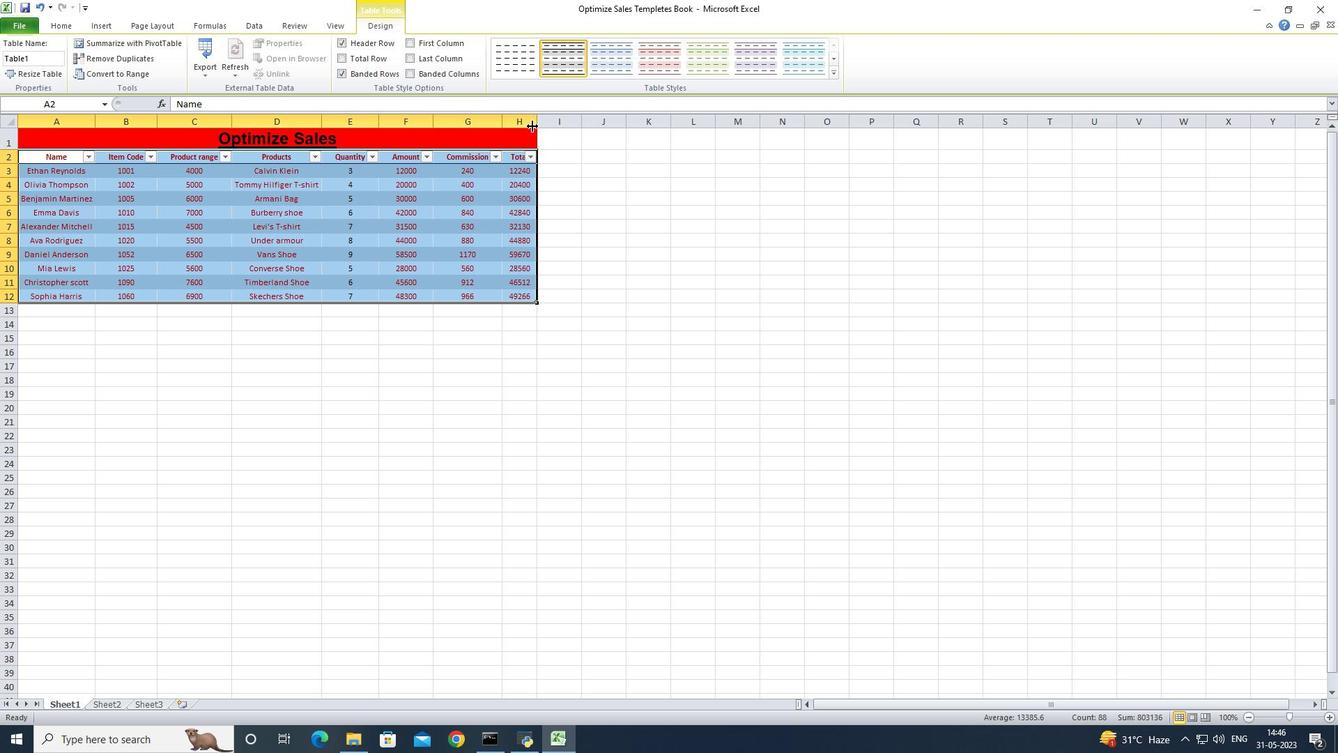 
Action: Mouse pressed left at (532, 126)
Screenshot: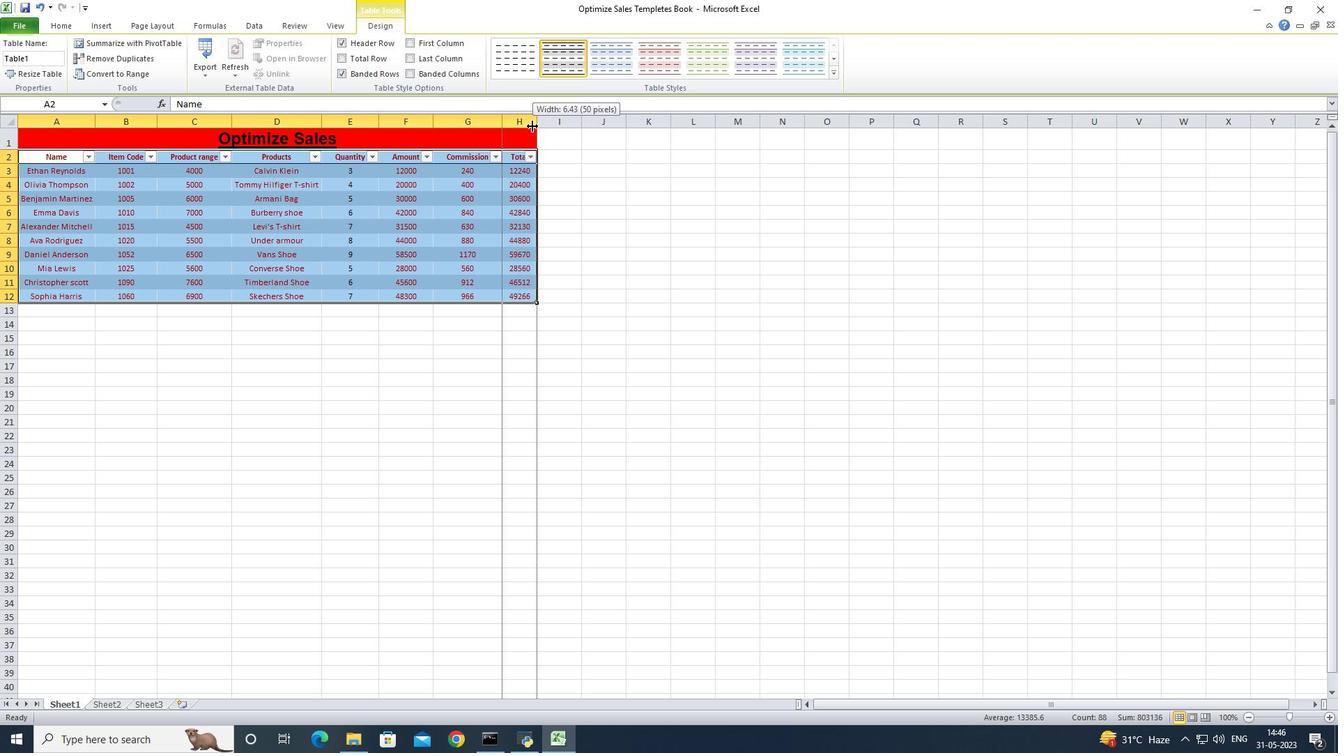 
Action: Mouse moved to (81, 119)
Screenshot: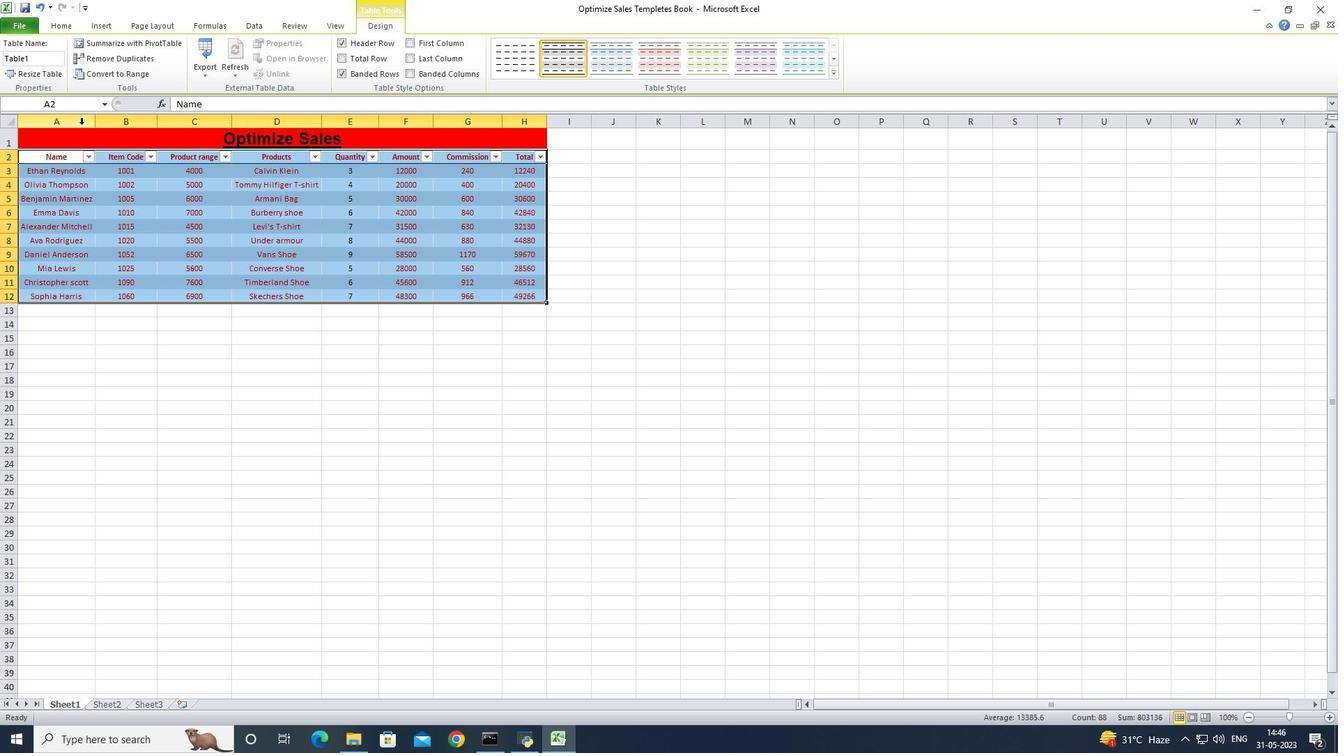 
Action: Mouse pressed left at (81, 119)
Screenshot: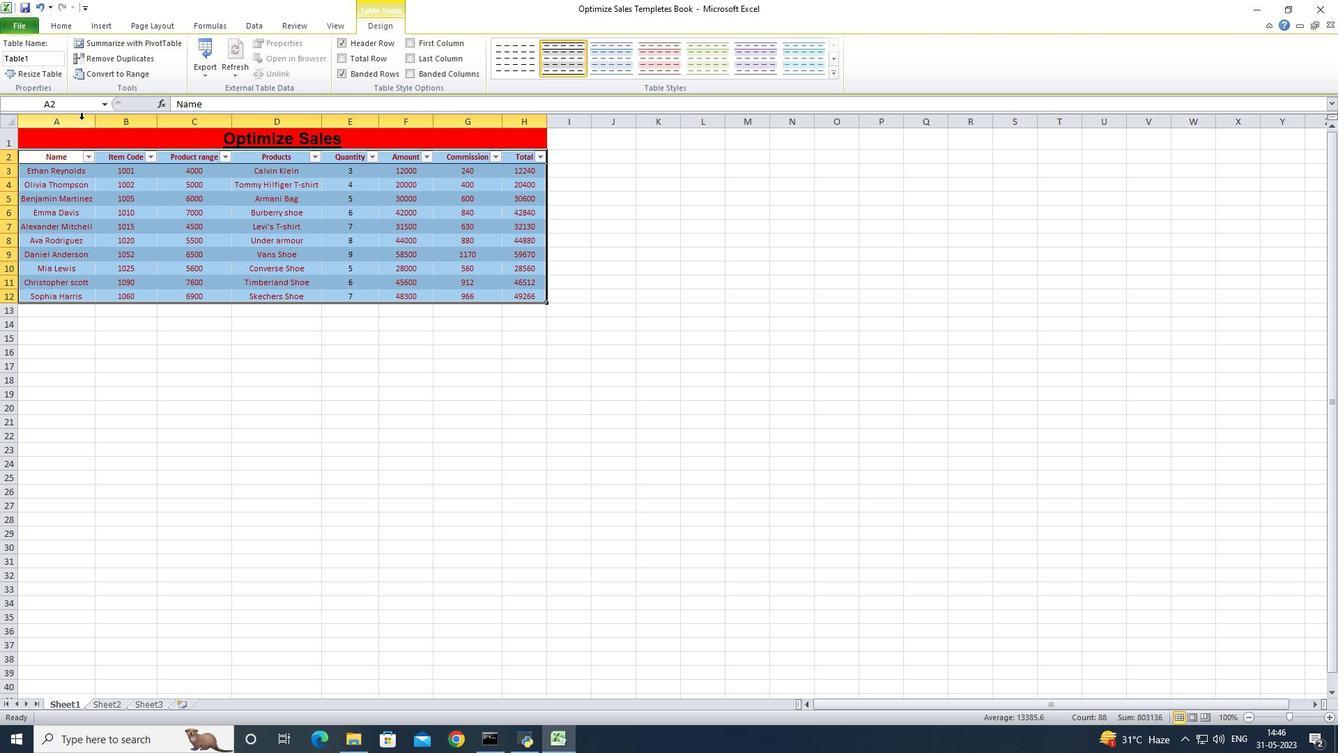 
Action: Mouse moved to (85, 123)
Screenshot: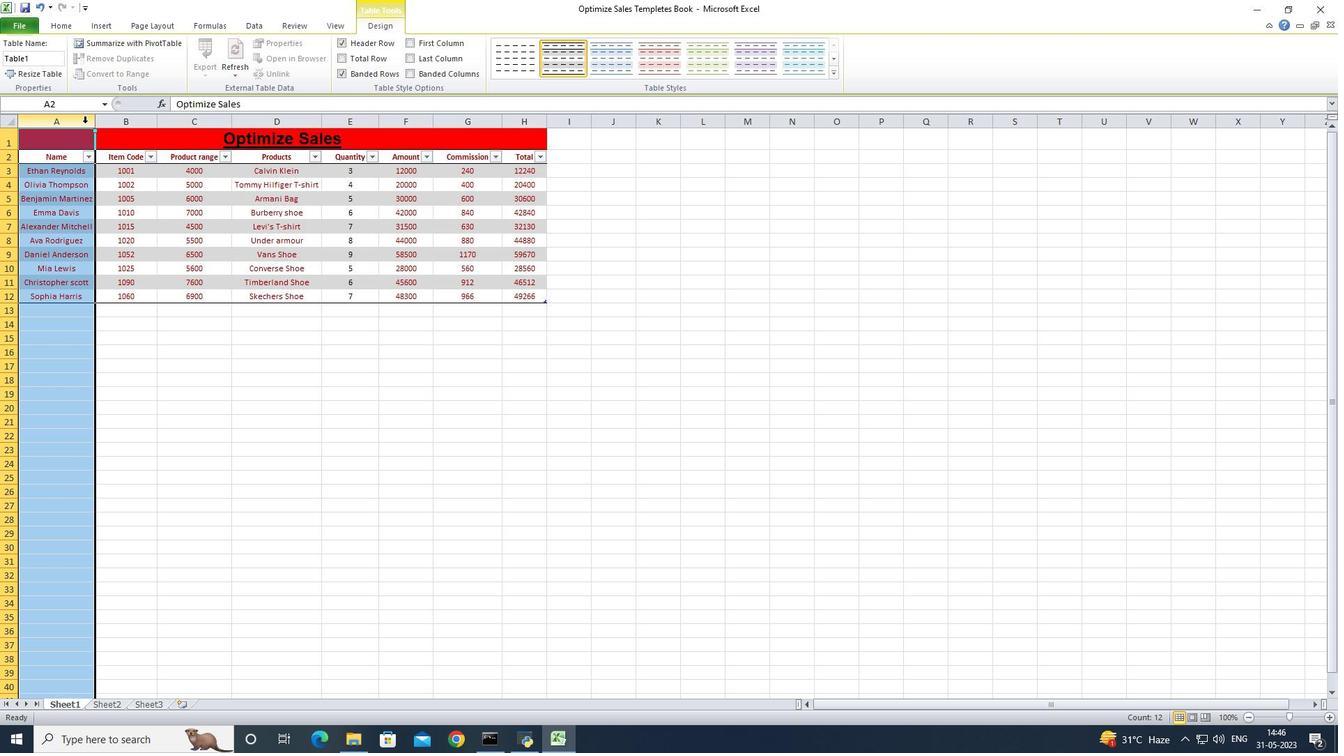 
Action: Mouse pressed left at (85, 123)
Screenshot: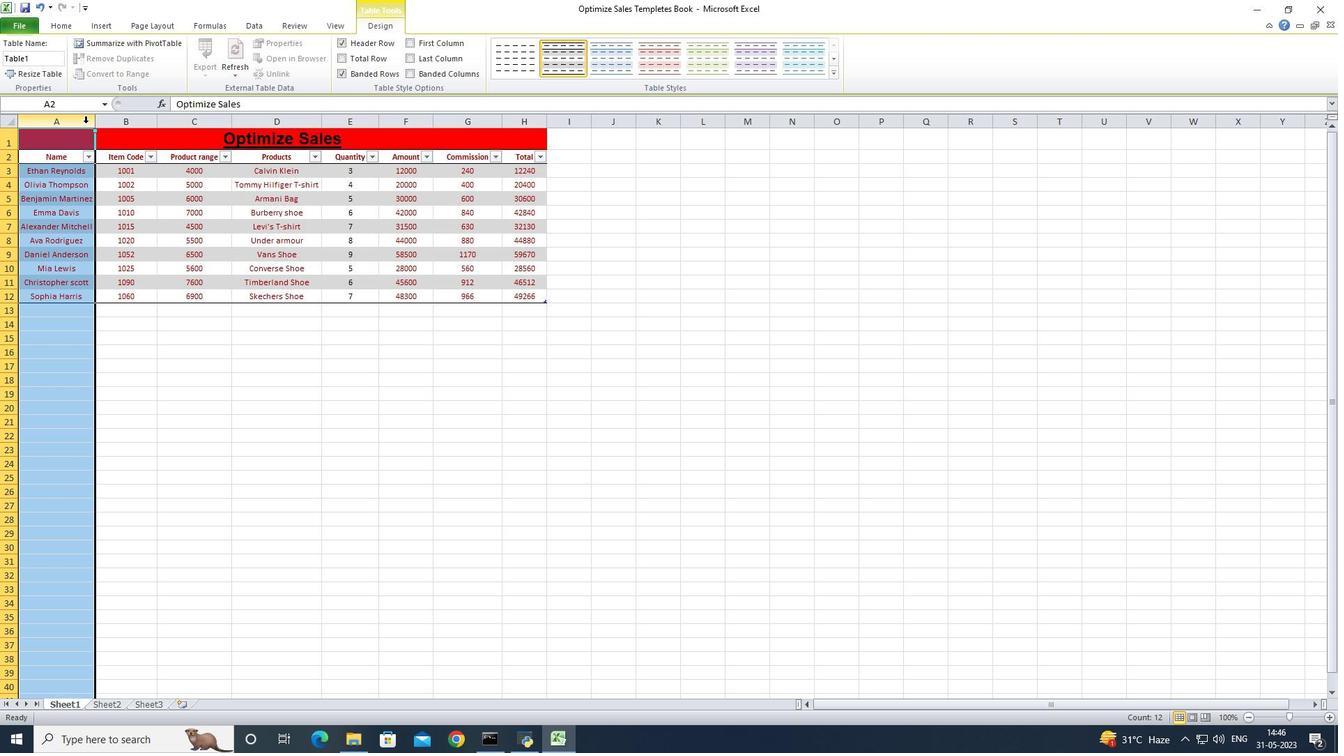 
Action: Mouse moved to (71, 26)
Screenshot: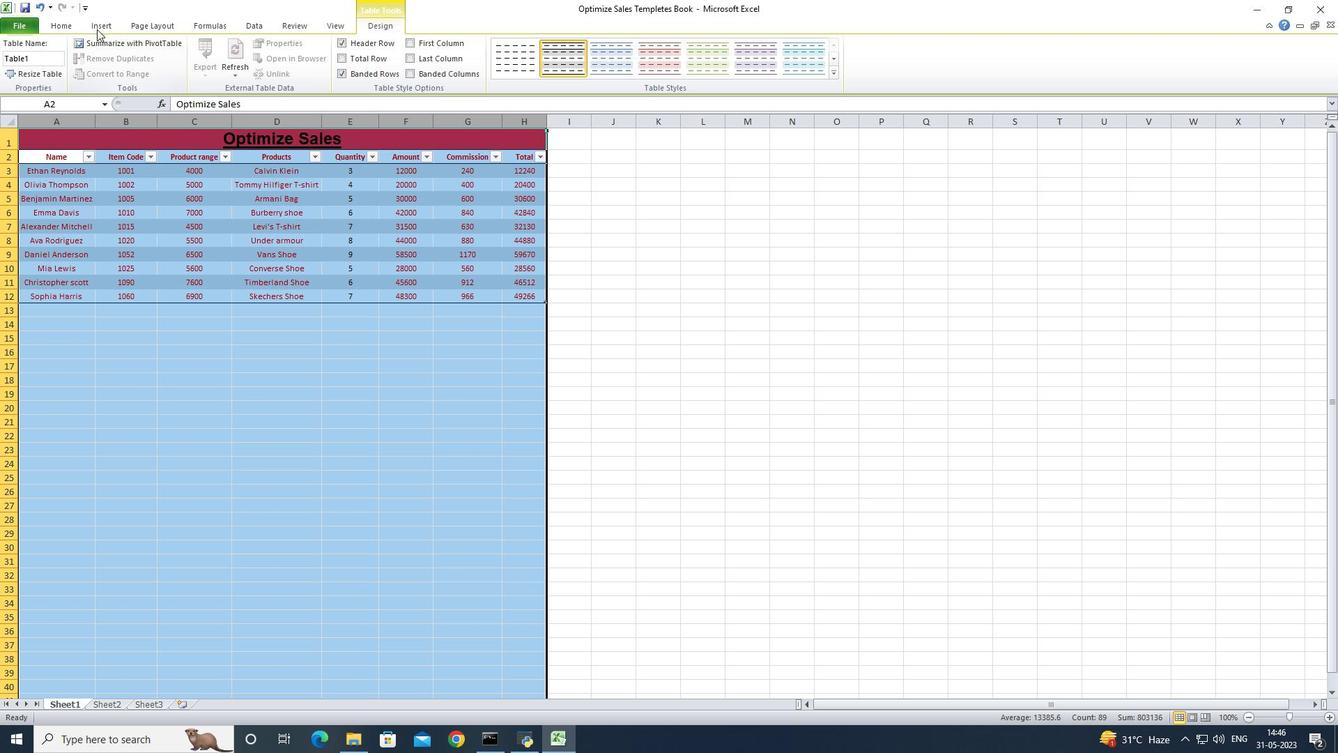 
Action: Mouse pressed left at (71, 26)
Screenshot: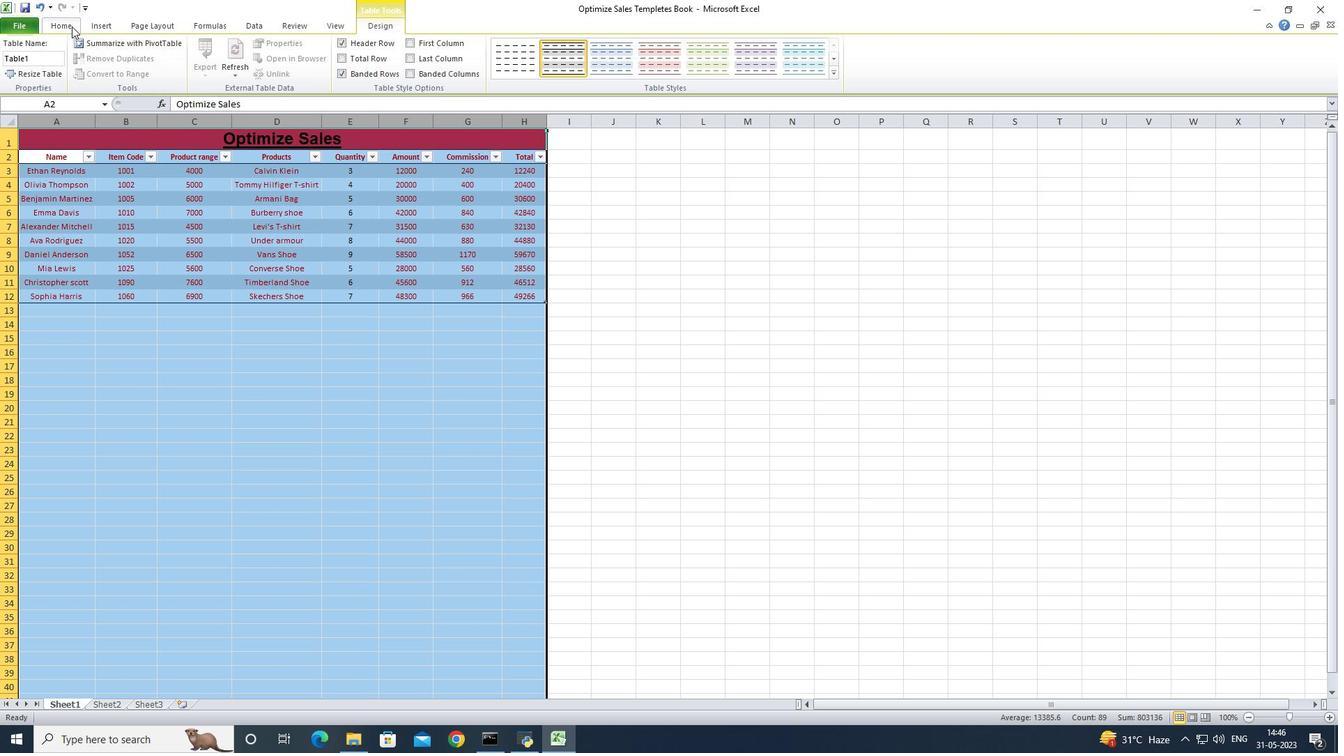 
Action: Mouse moved to (1084, 72)
Screenshot: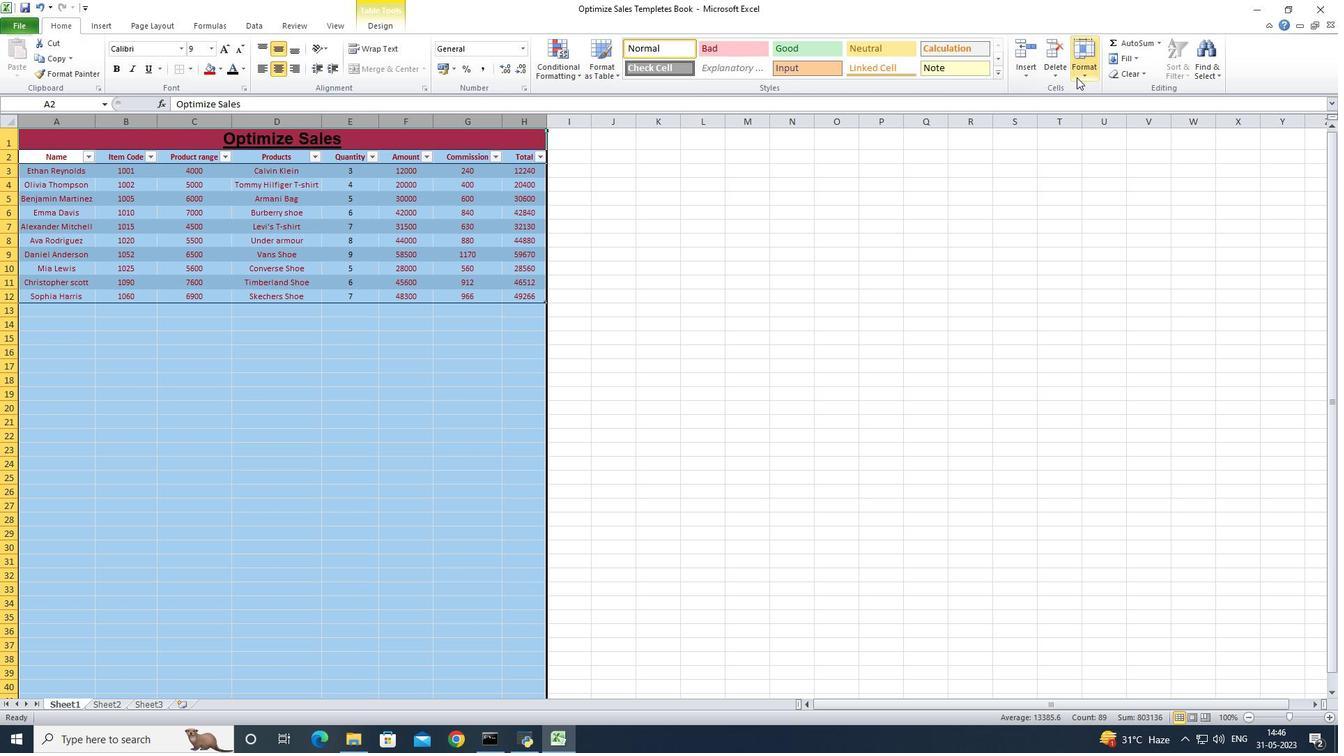
Action: Mouse pressed left at (1084, 72)
Screenshot: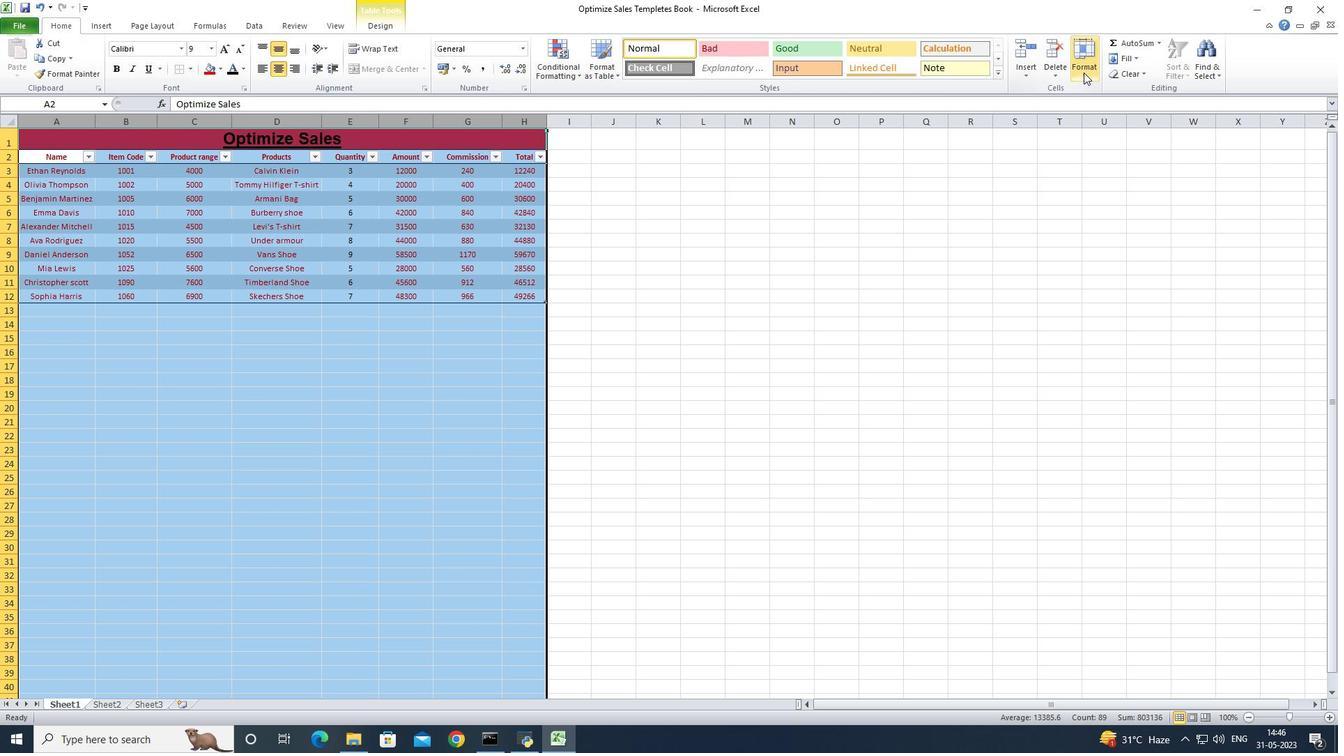 
Action: Mouse moved to (1105, 140)
Screenshot: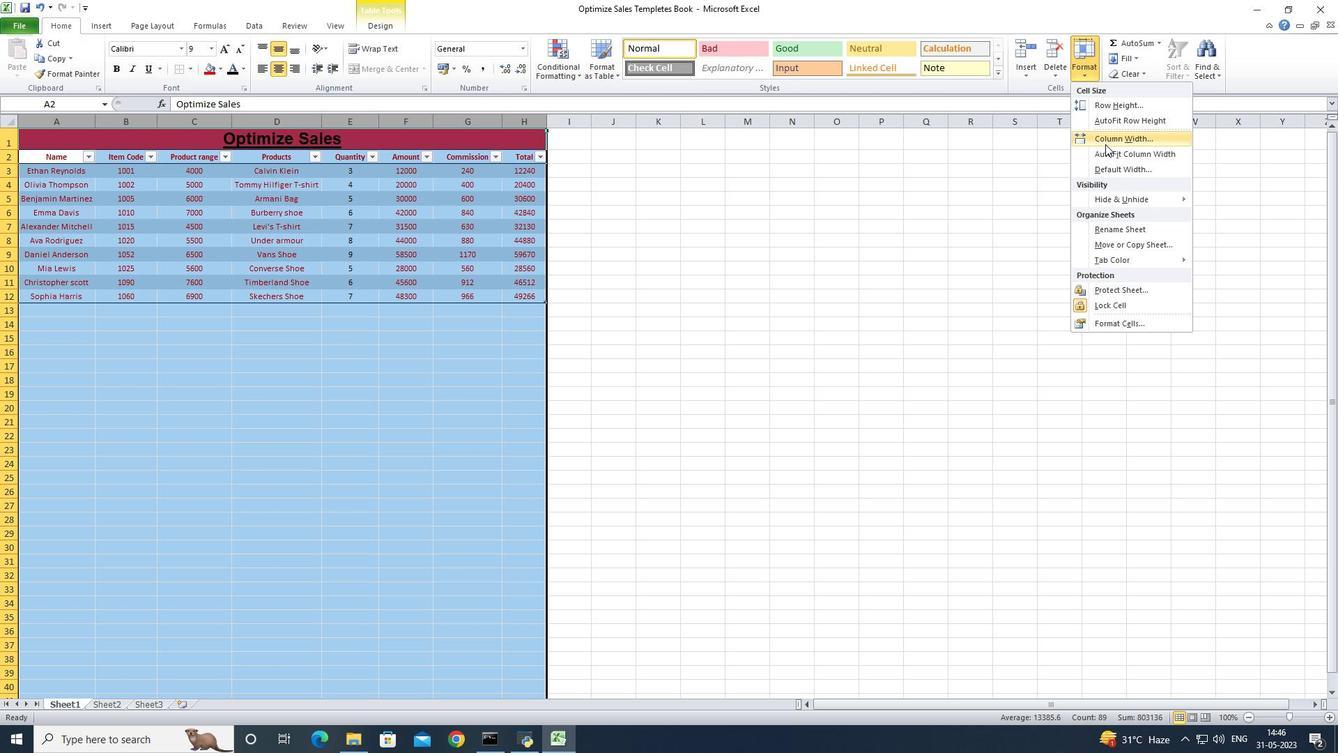 
Action: Mouse pressed left at (1105, 140)
Screenshot: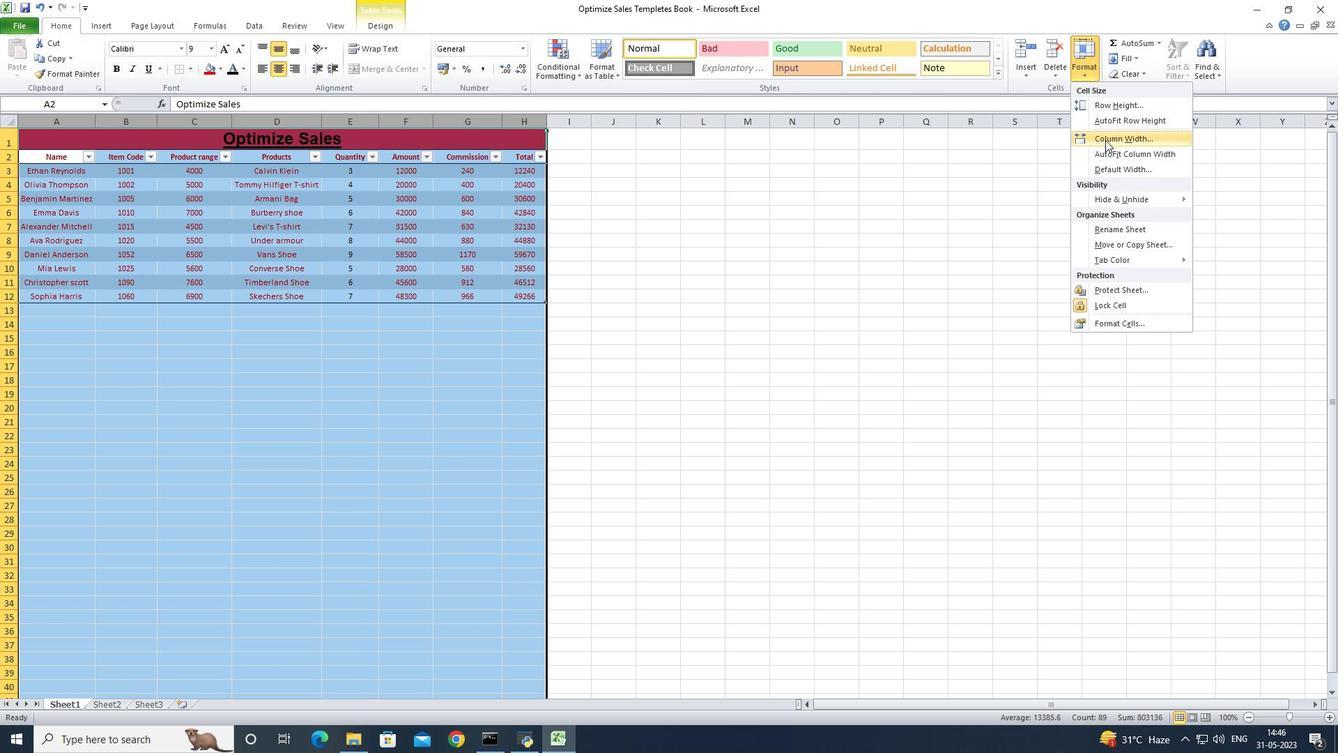 
Action: Key pressed 15<Key.enter>
Screenshot: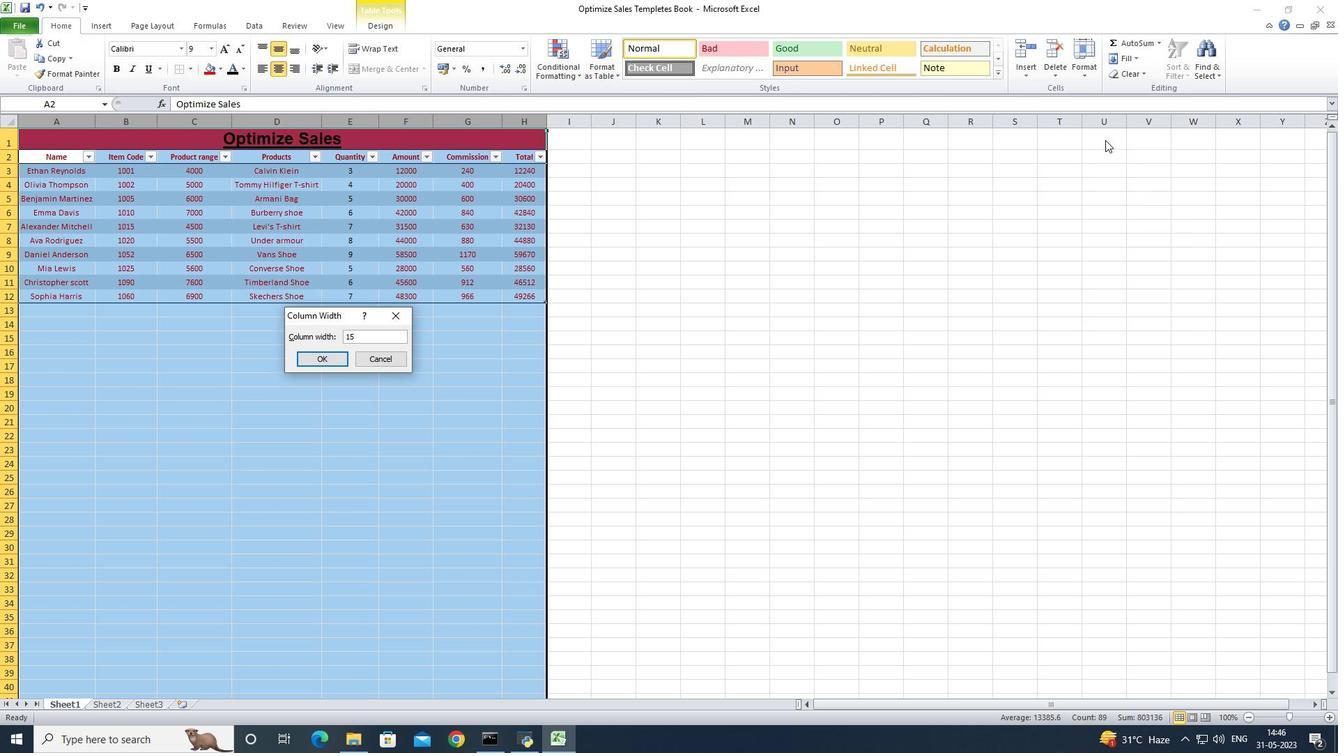 
Action: Mouse moved to (513, 370)
Screenshot: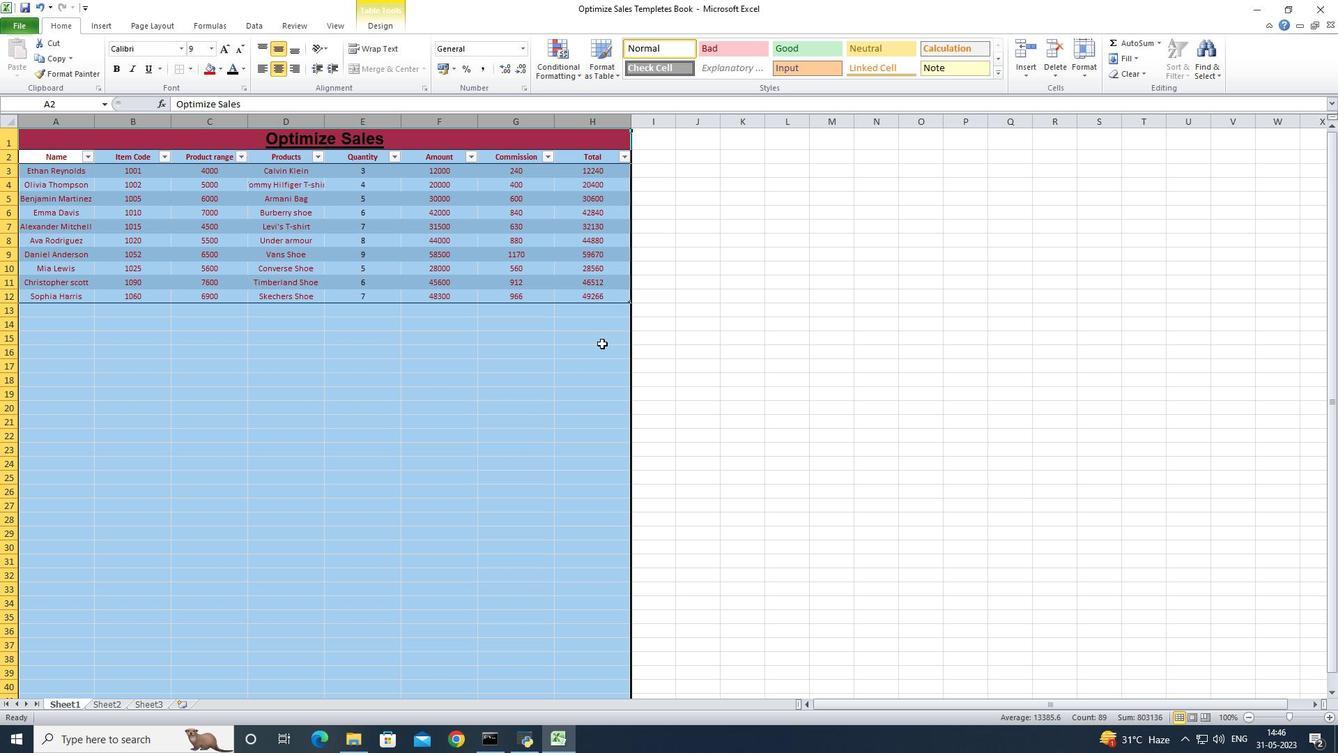 
Action: Mouse pressed left at (513, 370)
Screenshot: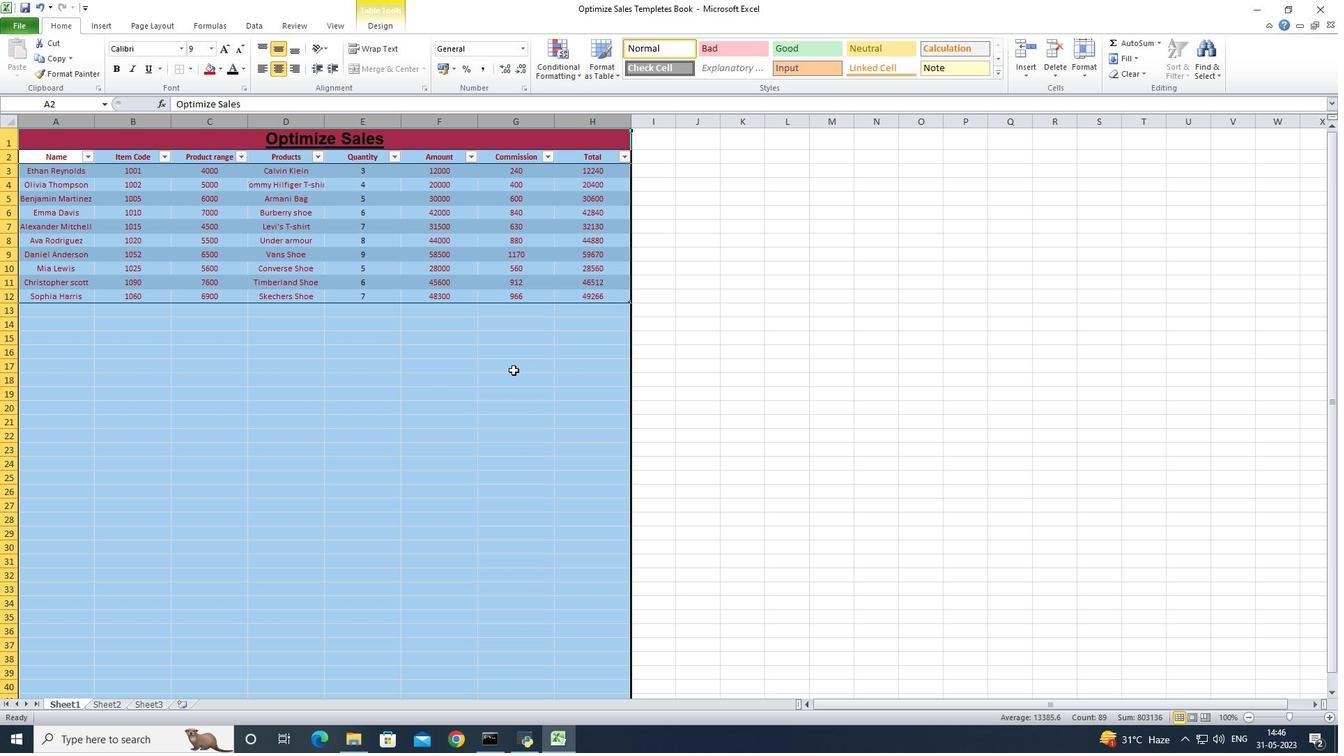 
Action: Mouse moved to (630, 361)
Screenshot: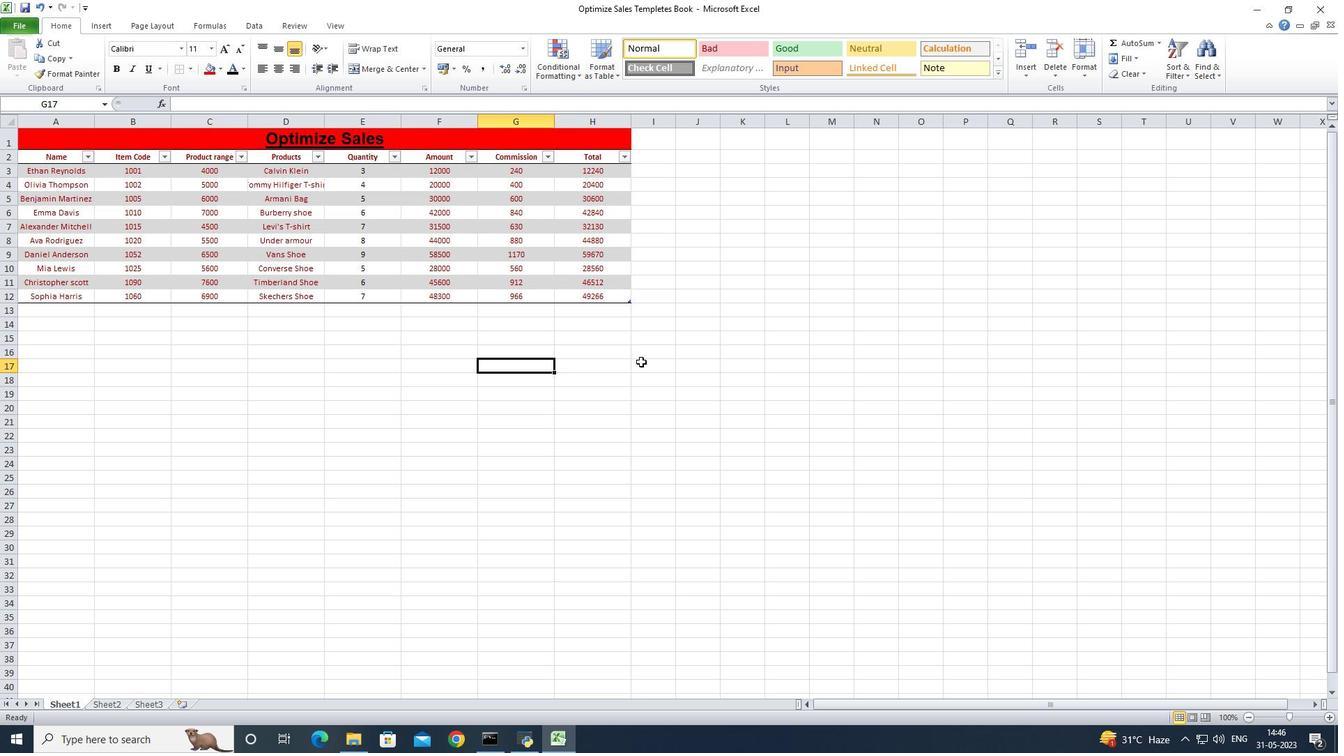 
Action: Mouse pressed left at (630, 361)
Screenshot: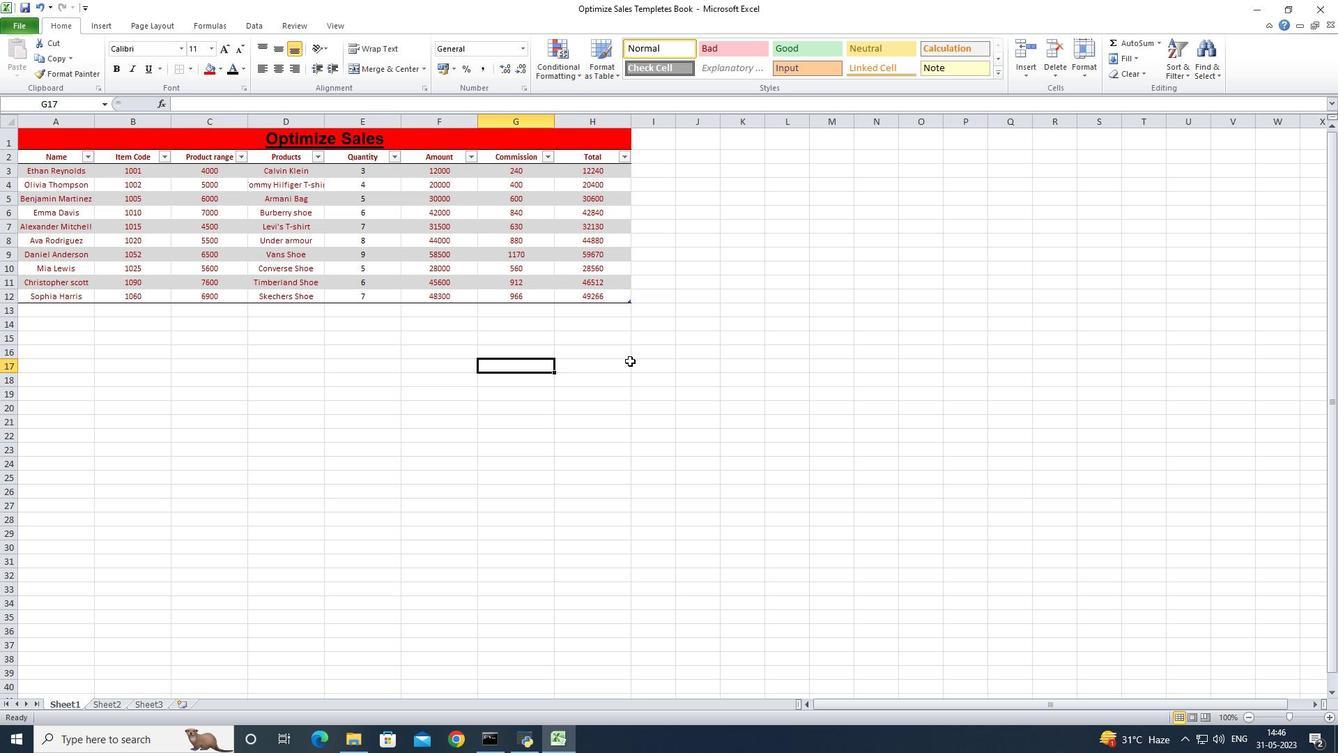 
Action: Mouse moved to (308, 396)
Screenshot: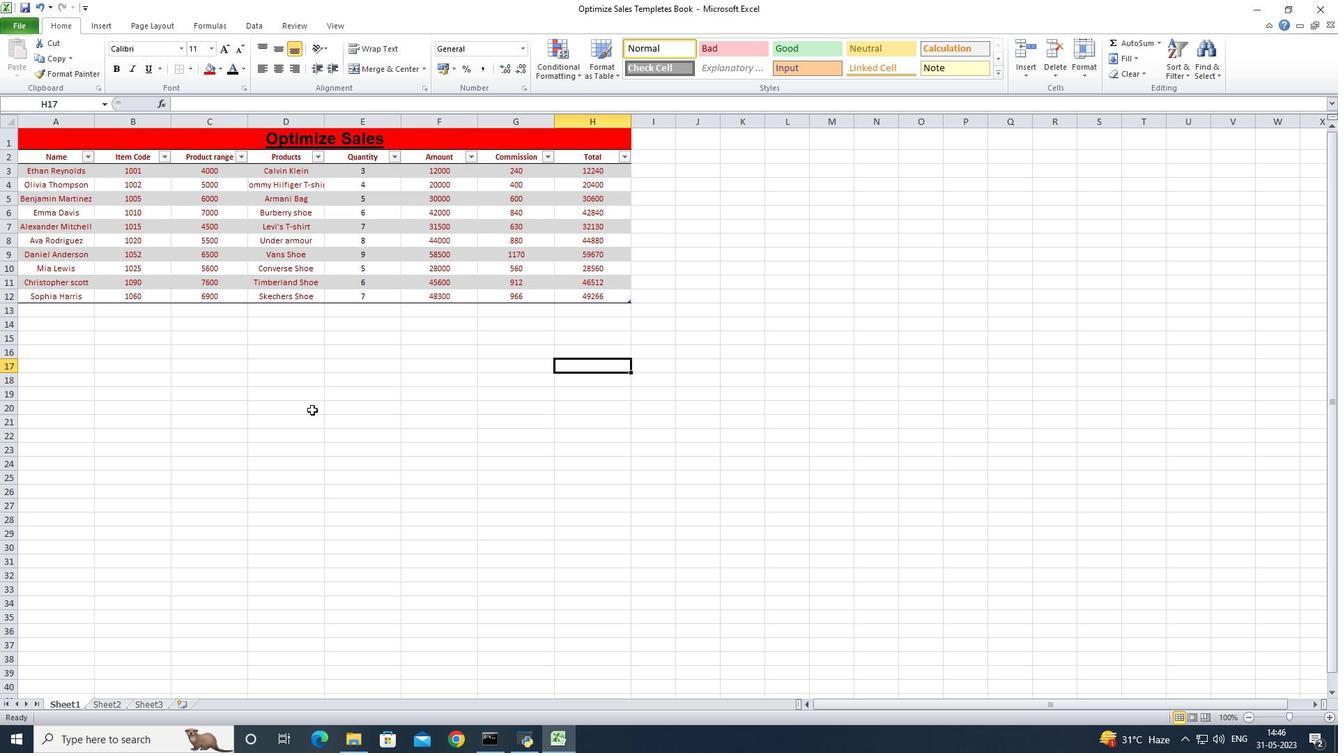 
Action: Mouse pressed left at (308, 396)
Screenshot: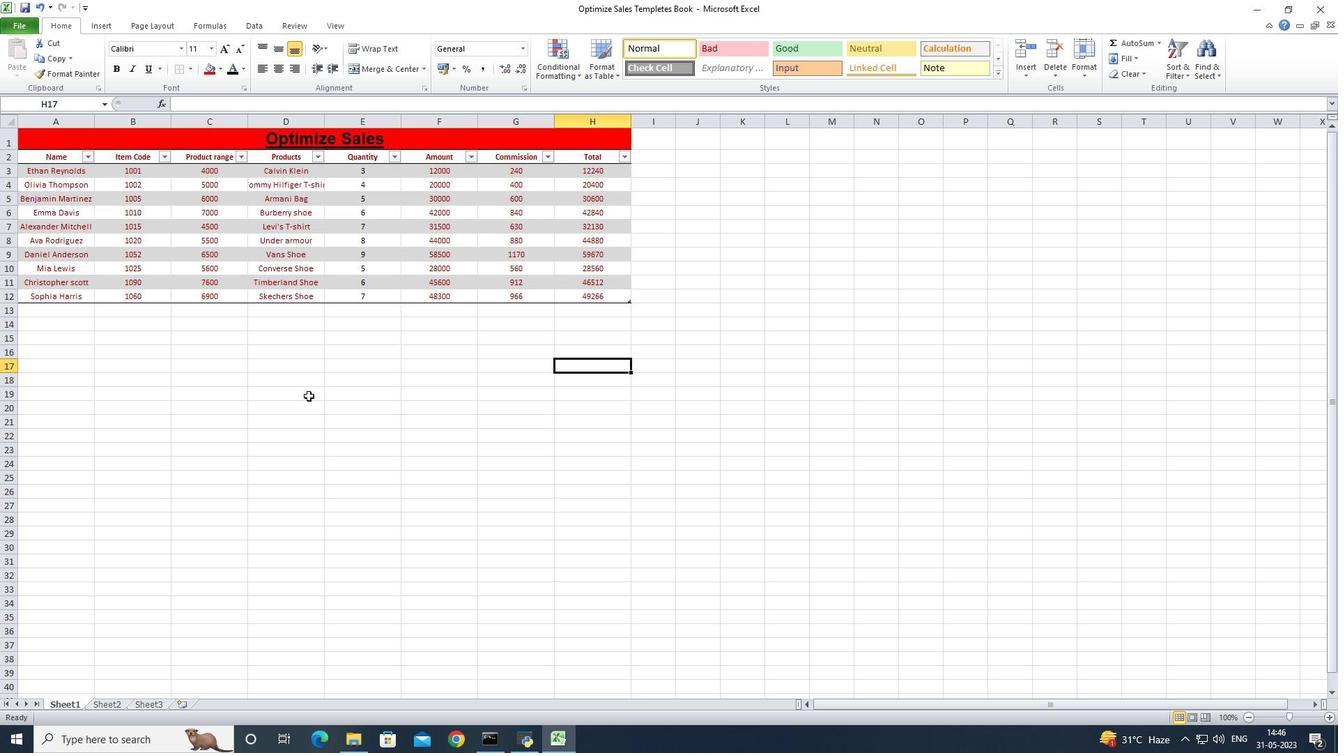 
